 Task: Add an event  with title  Second Webinar: Introduction to Influencer Collaboration for Brand Awareness, date '2023/11/17' to 2023/11/19 & Select Event type as  Collective. Add location for the event as  456 Akrotiri Archaeological Site, Santorini, Greece and add a description: Teams will be presented with a series of problem-solving challenges that require creativity, analytical thinking, and effective communication. These challenges may include simulated scenarios, puzzles, brainteasers, or real-world business problems.Create an event link  http-secondwebinar:introductiontoinfluencercollaborationforbrandawarenesscom & Select the event color as  Light Pink. , logged in from the account softage.10@softage.netand send the event invitation to softage.3@softage.net and softage.4@softage.net
Action: Mouse moved to (826, 158)
Screenshot: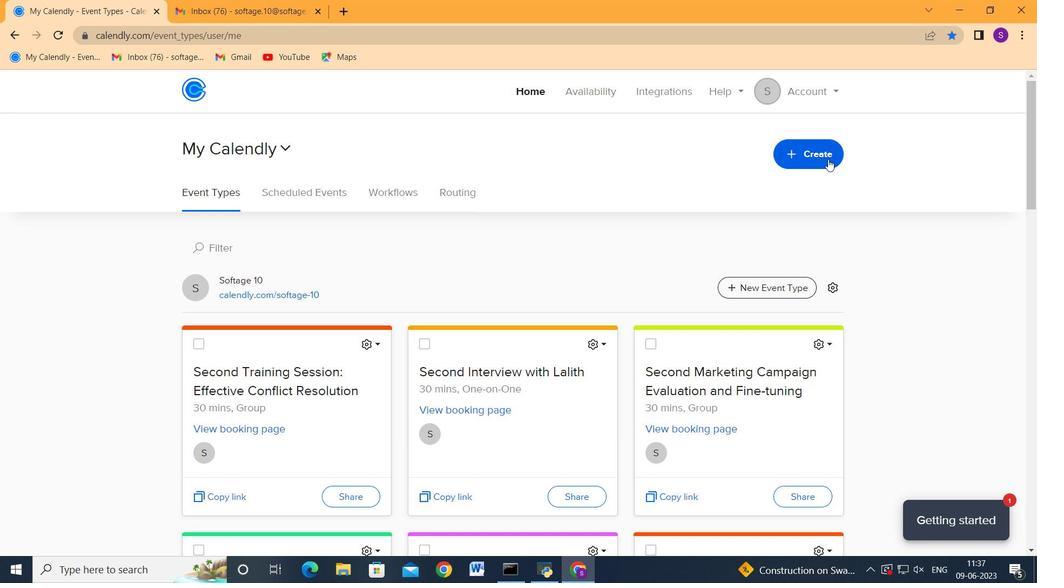 
Action: Mouse pressed left at (826, 158)
Screenshot: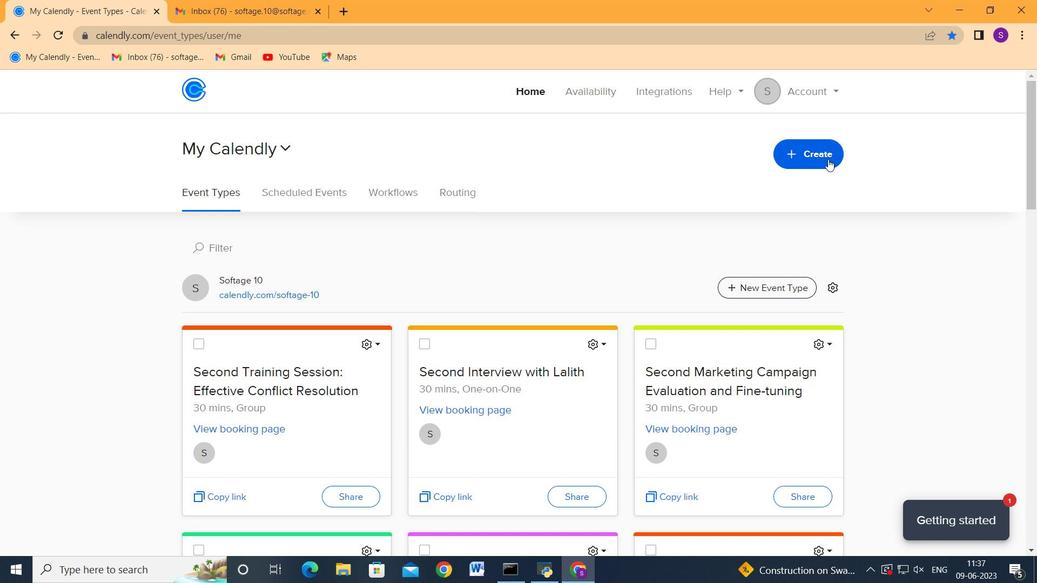 
Action: Mouse moved to (743, 199)
Screenshot: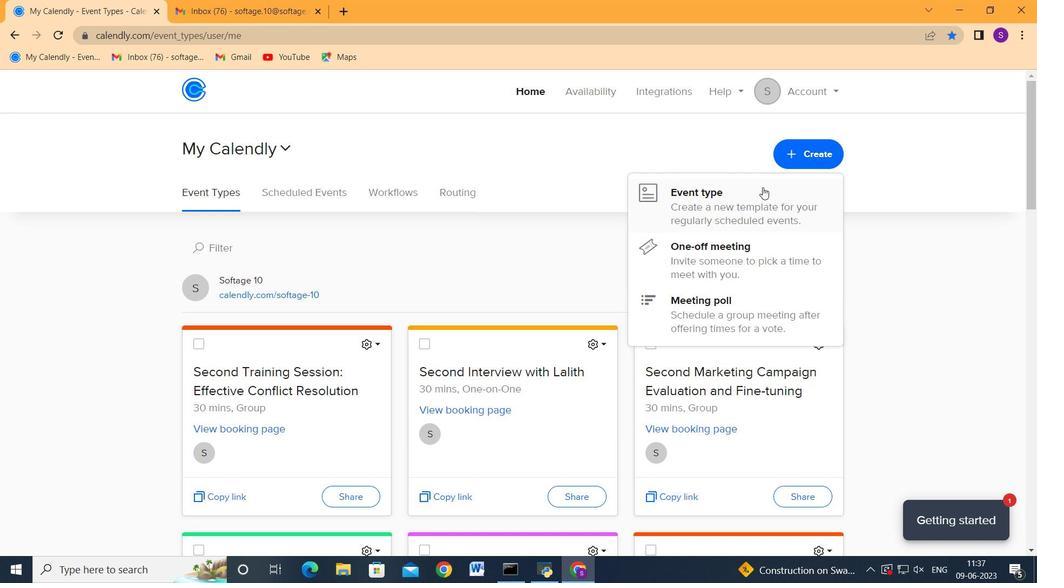 
Action: Mouse pressed left at (743, 199)
Screenshot: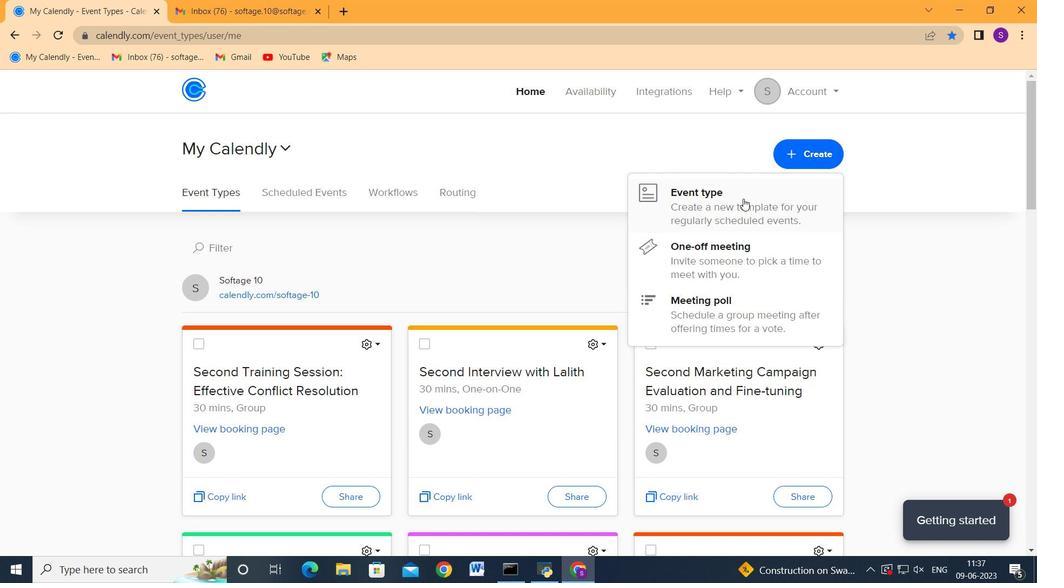 
Action: Mouse moved to (576, 255)
Screenshot: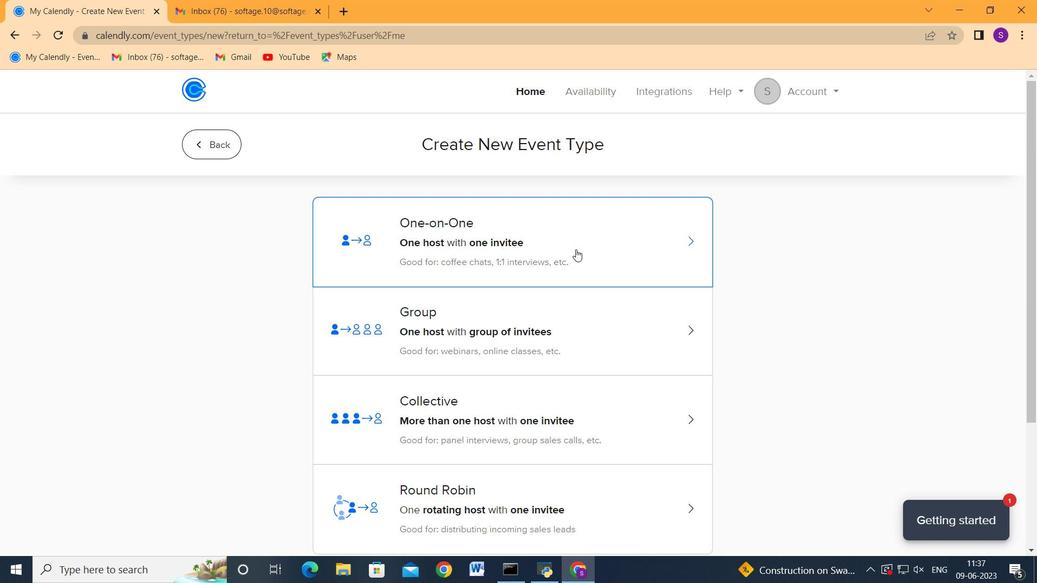 
Action: Mouse scrolled (576, 255) with delta (0, 0)
Screenshot: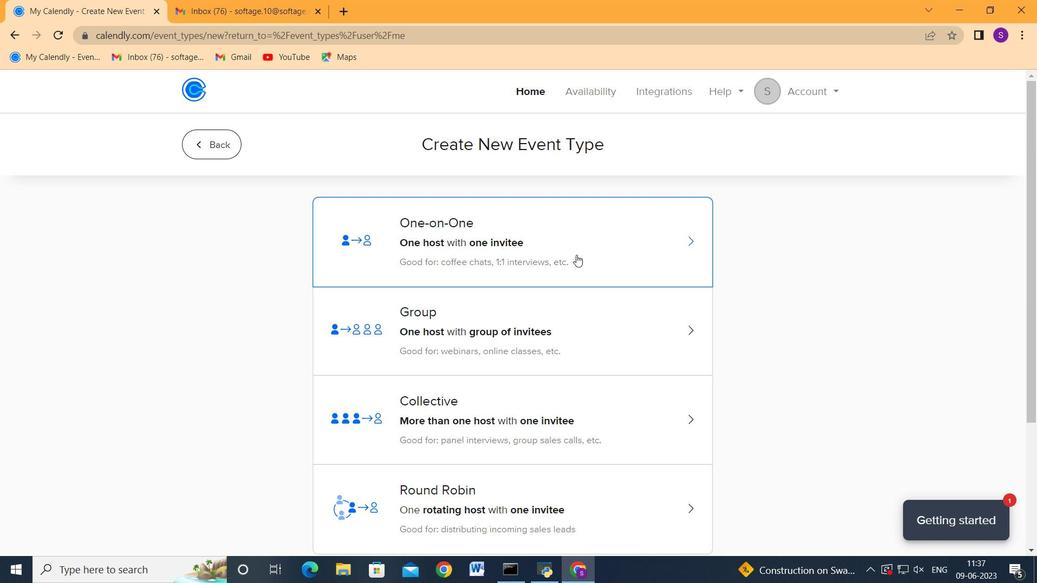 
Action: Mouse scrolled (576, 255) with delta (0, 0)
Screenshot: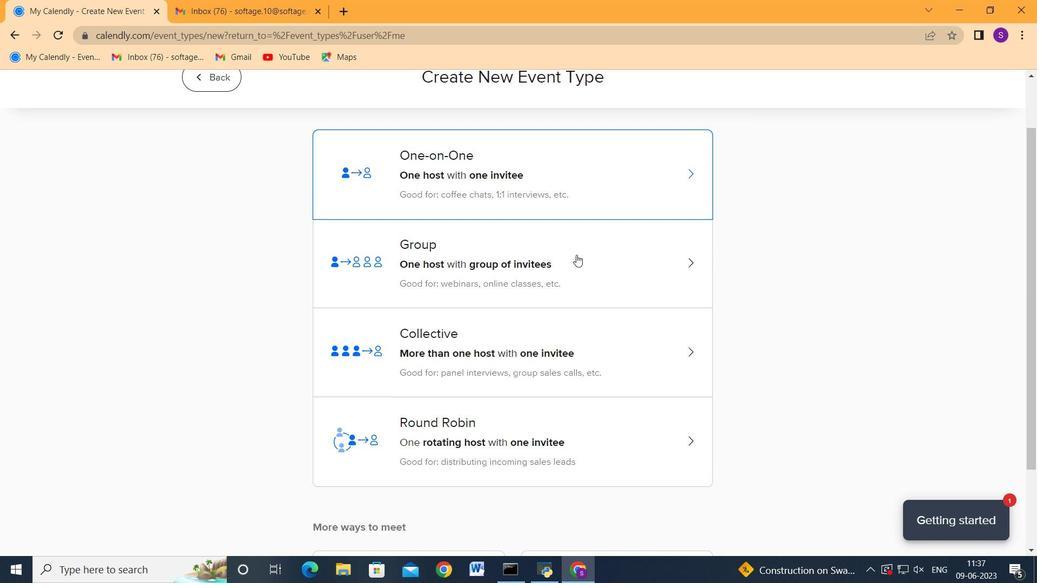 
Action: Mouse moved to (571, 257)
Screenshot: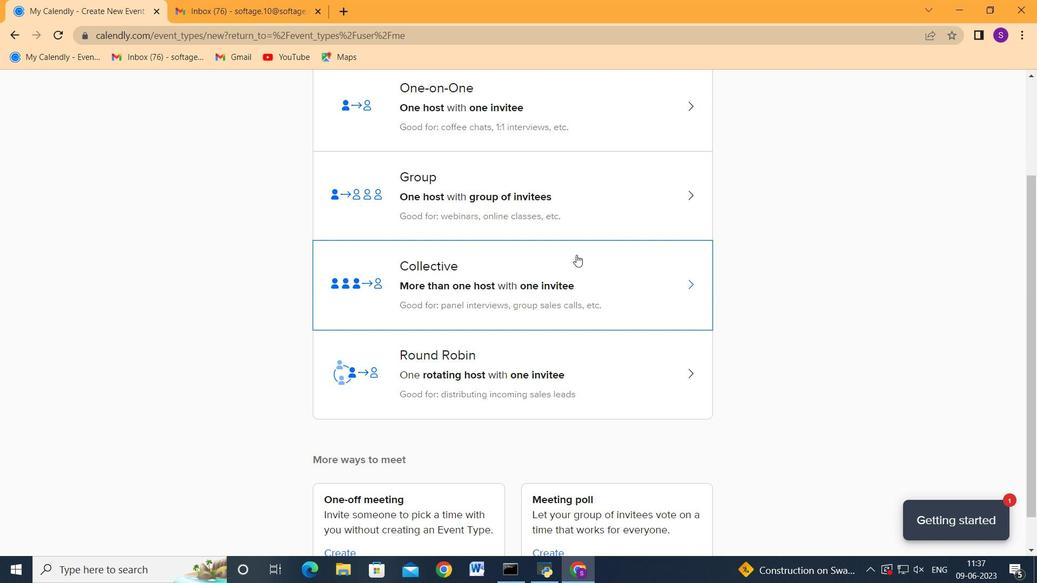 
Action: Mouse pressed left at (571, 257)
Screenshot: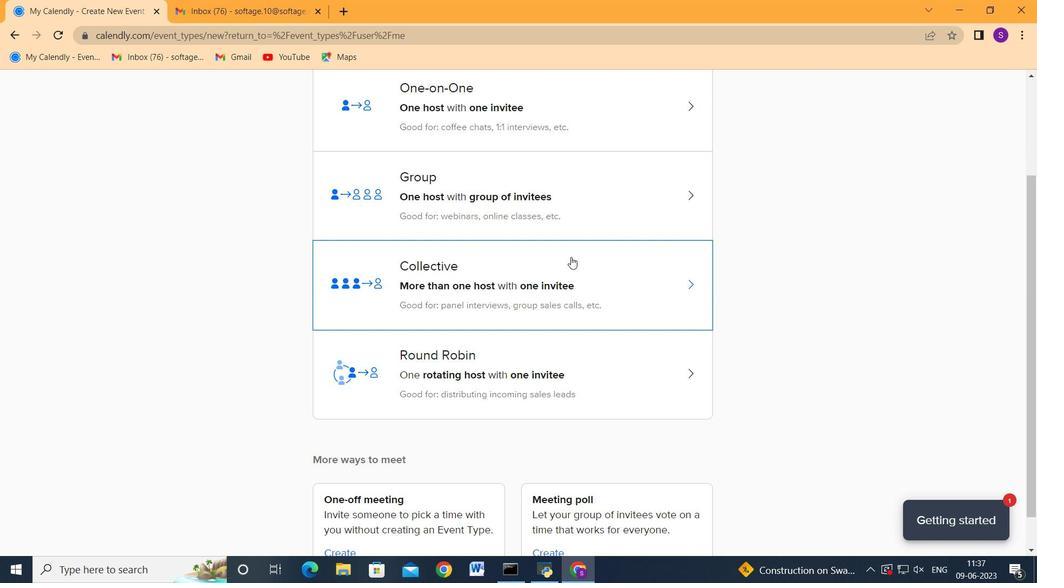
Action: Mouse moved to (664, 307)
Screenshot: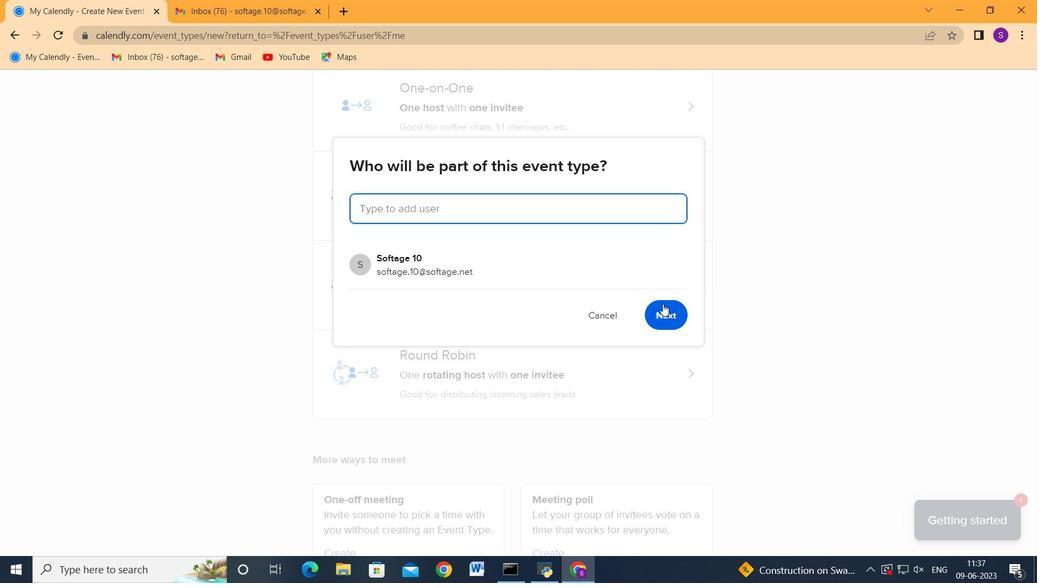 
Action: Mouse pressed left at (664, 307)
Screenshot: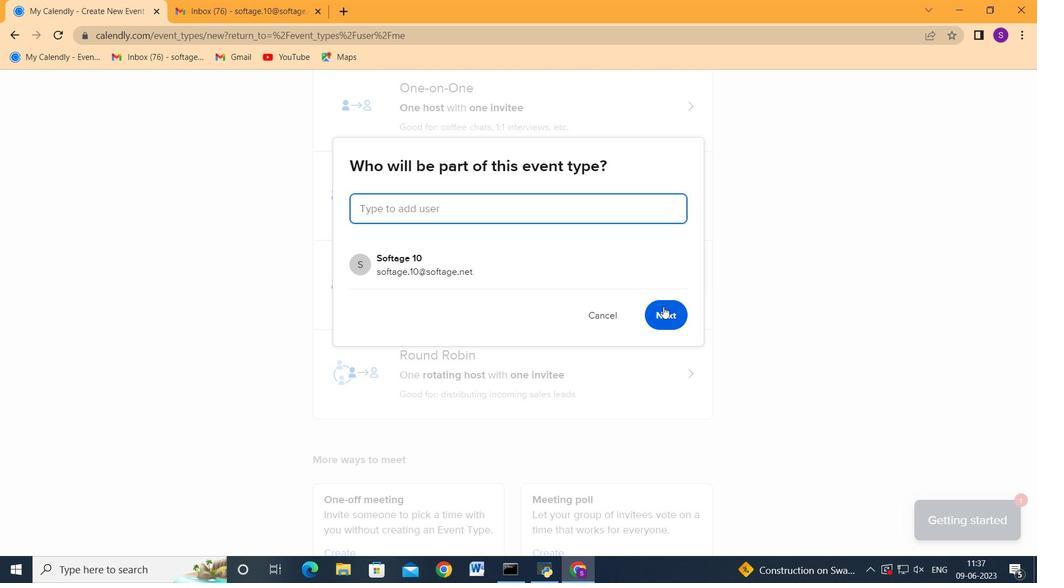 
Action: Mouse moved to (345, 333)
Screenshot: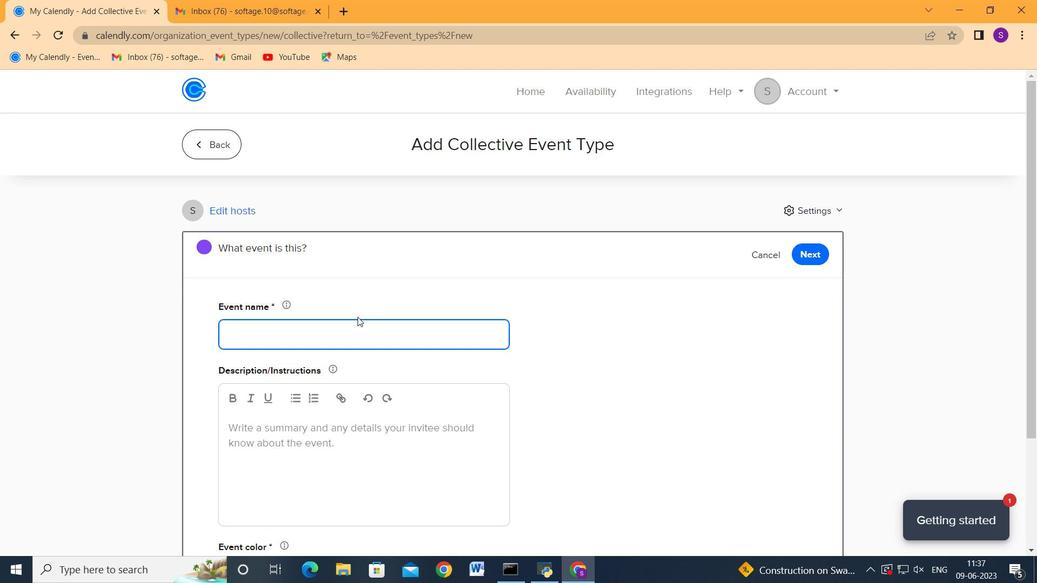 
Action: Mouse pressed left at (345, 333)
Screenshot: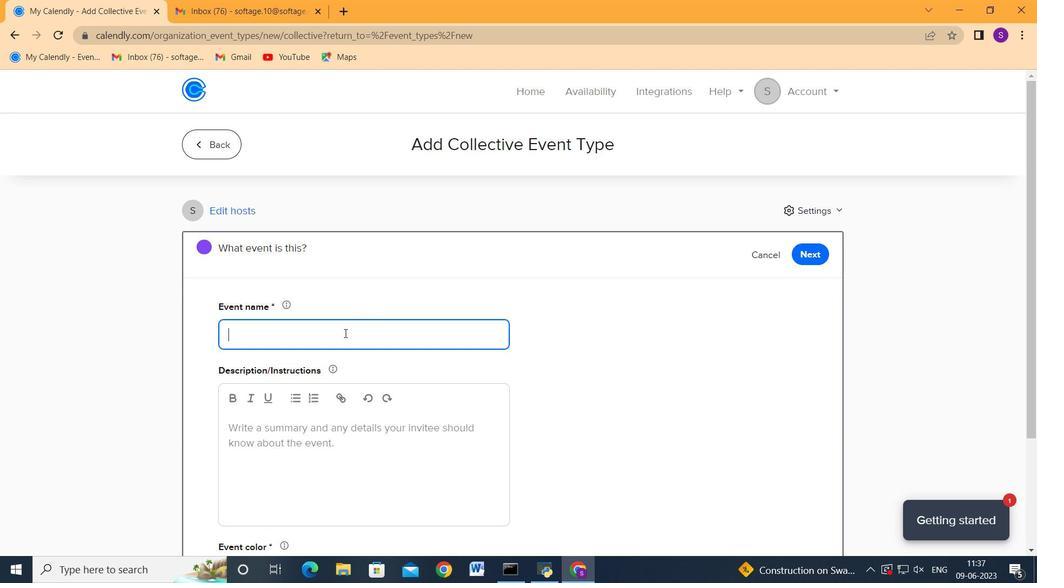 
Action: Key pressed <Key.shift_r>Second<Key.space><Key.shift>Webinar<Key.shift>:<Key.space><Key.shift>Introduction<Key.space>to<Key.space><Key.shift>Influencer<Key.space><Key.shift><Key.shift><Key.shift>Collb<Key.backspace>aboration<Key.space>fro<Key.space><Key.shift><Key.backspace><Key.backspace><Key.backspace>or<Key.space><Key.shift>BR<Key.backspace>rand<Key.space>a<Key.backspace><Key.shift_r>Awareness
Screenshot: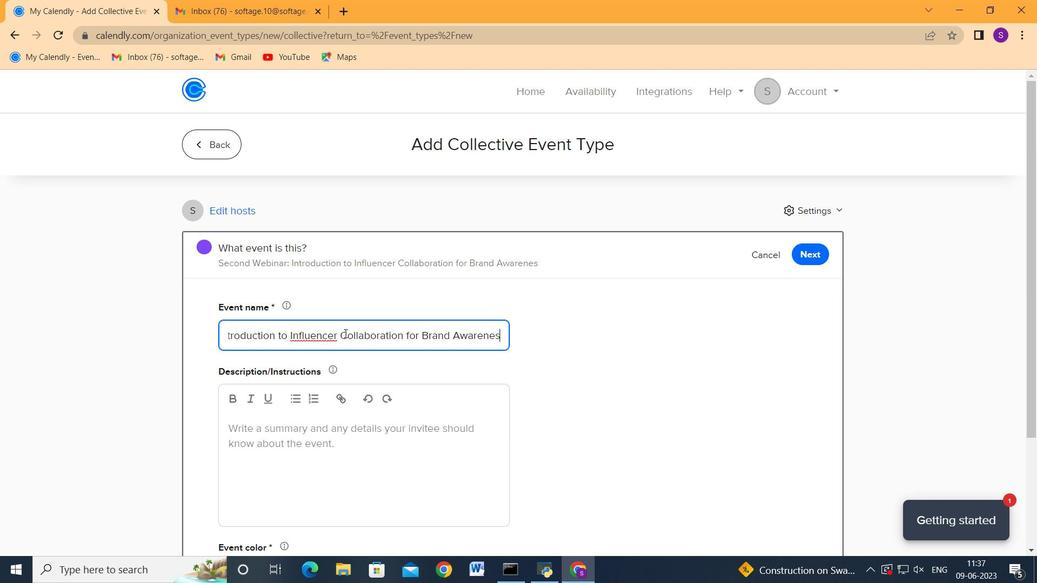 
Action: Mouse moved to (311, 435)
Screenshot: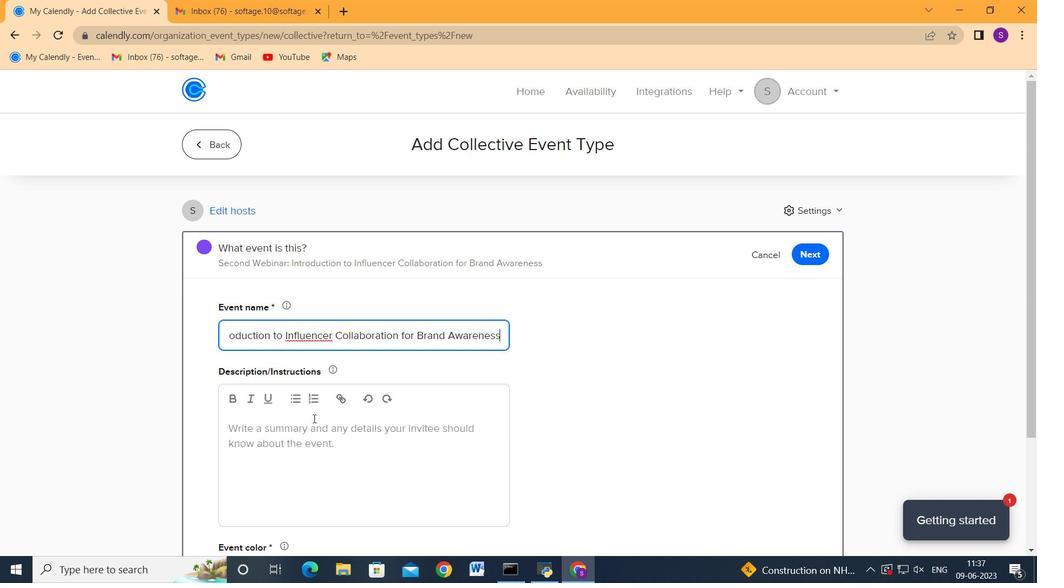 
Action: Mouse pressed left at (311, 435)
Screenshot: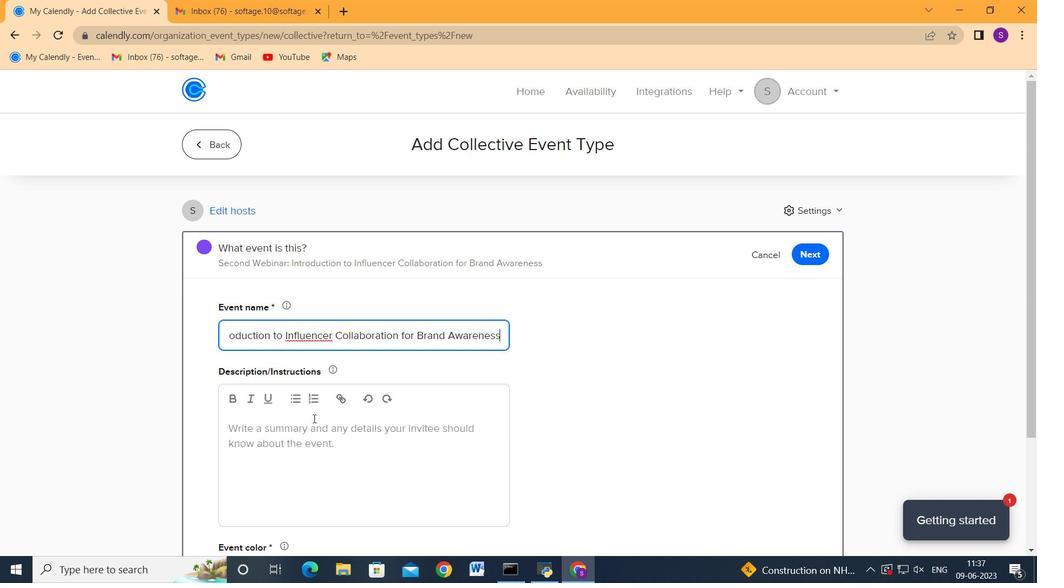 
Action: Mouse moved to (344, 425)
Screenshot: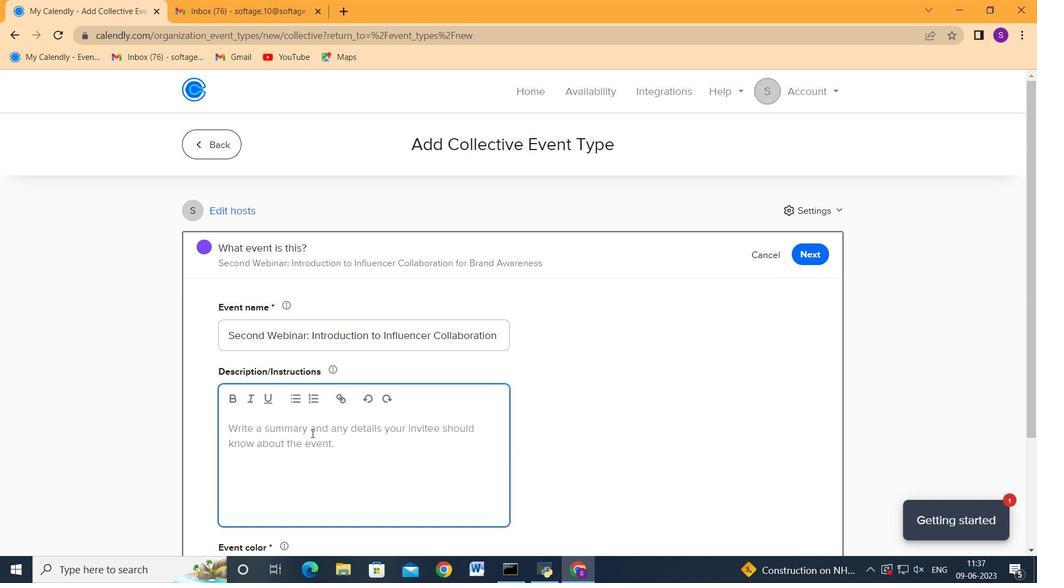 
Action: Key pressed h<Key.backspace><Key.shift_r>Teams<Key.space>will<Key.space>be<Key.space>presented<Key.space>with<Key.space>a<Key.space>series<Key.space>of<Key.space>problem-solving<Key.space>challenges<Key.space>that<Key.space>require<Key.space>creativity,<Key.space>analytical<Key.space>thinking,<Key.space>and<Key.space>effective<Key.space>communication.<Key.space><Key.shift>These<Key.space>challenges<Key.space>may<Key.space>include<Key.space>simulated<Key.space>scenarios<Key.space>,<Key.backspace><Key.backspace>,<Key.space>puzzles,<Key.space>brainteasera<Key.backspace>s<Key.space><Key.backspace>,<Key.space>or<Key.space>real-world<Key.space>business<Key.space>problems.
Screenshot: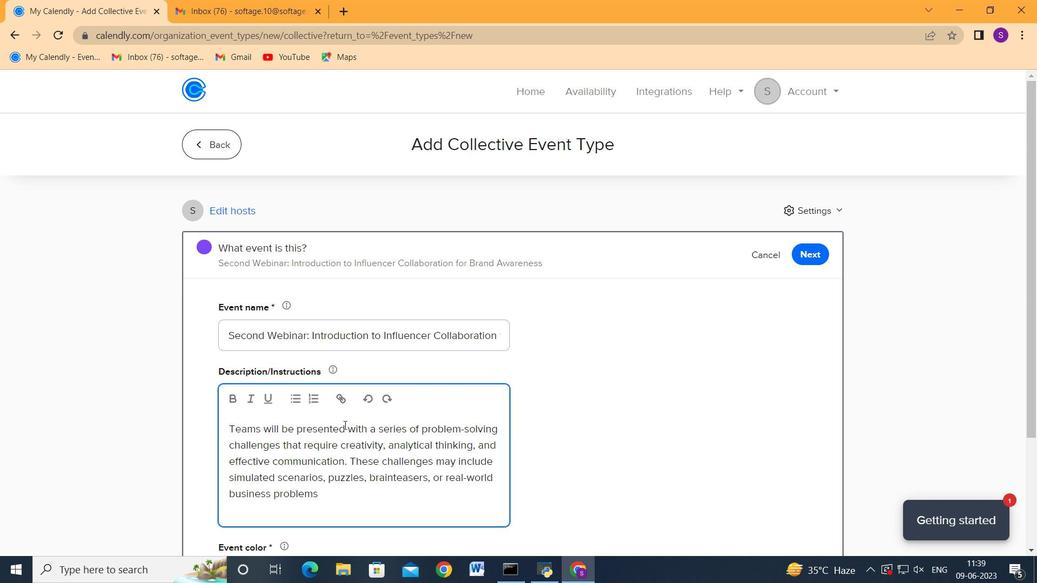 
Action: Mouse scrolled (344, 425) with delta (0, 0)
Screenshot: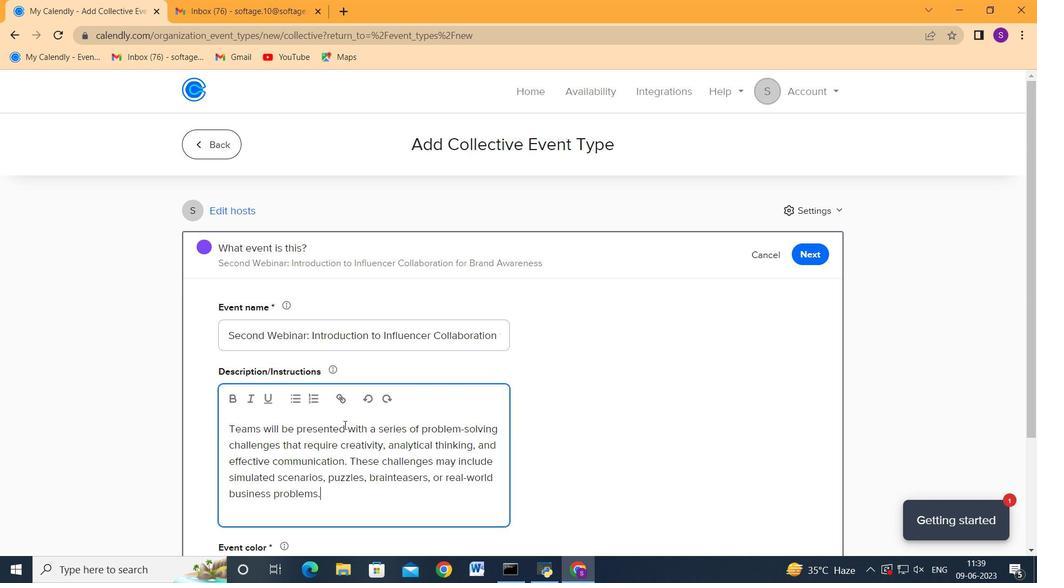 
Action: Mouse scrolled (344, 425) with delta (0, 0)
Screenshot: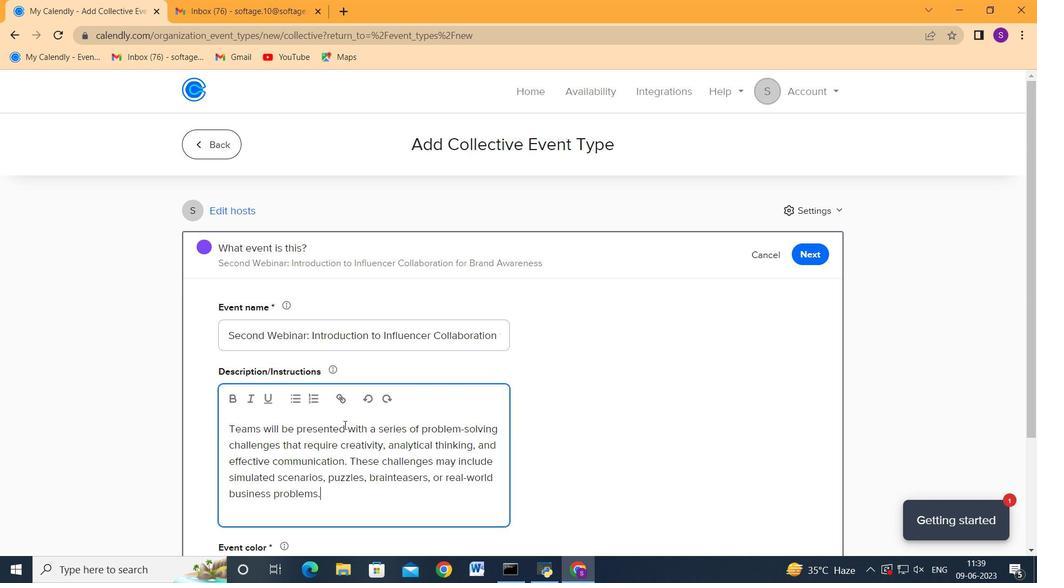 
Action: Mouse scrolled (344, 425) with delta (0, 0)
Screenshot: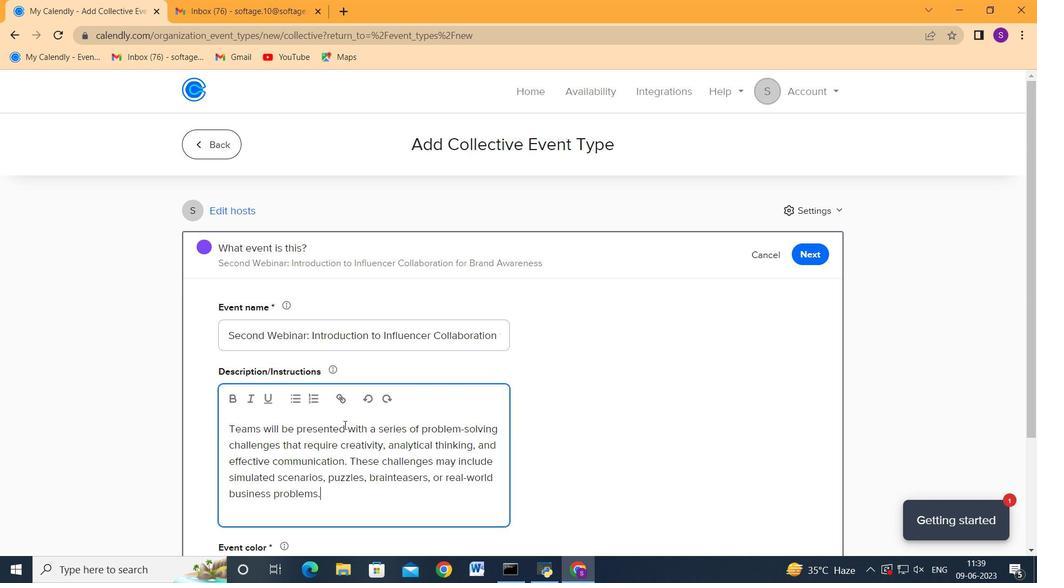 
Action: Mouse scrolled (344, 425) with delta (0, 0)
Screenshot: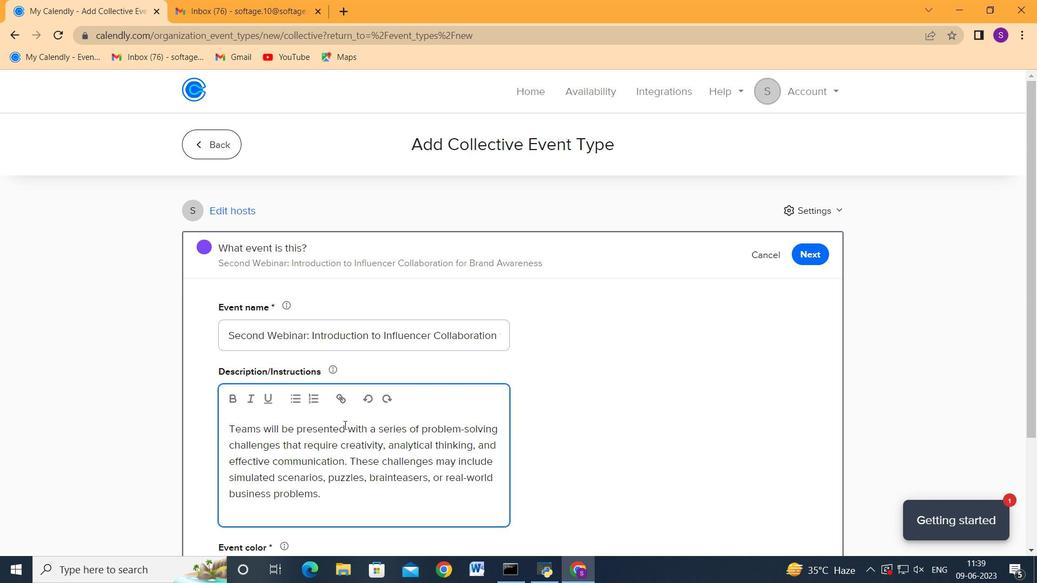 
Action: Mouse moved to (286, 429)
Screenshot: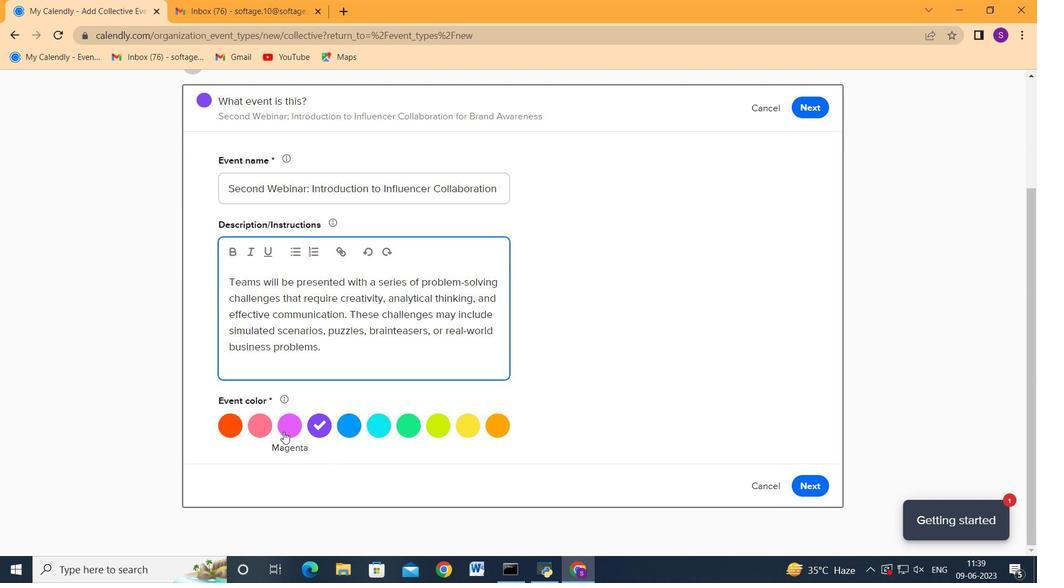 
Action: Mouse pressed left at (286, 429)
Screenshot: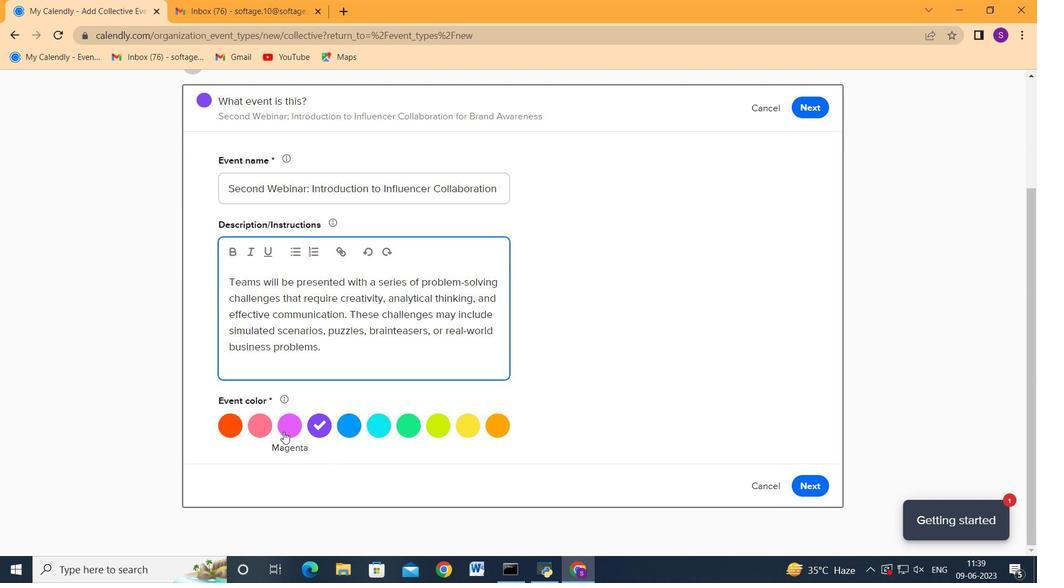 
Action: Mouse moved to (267, 426)
Screenshot: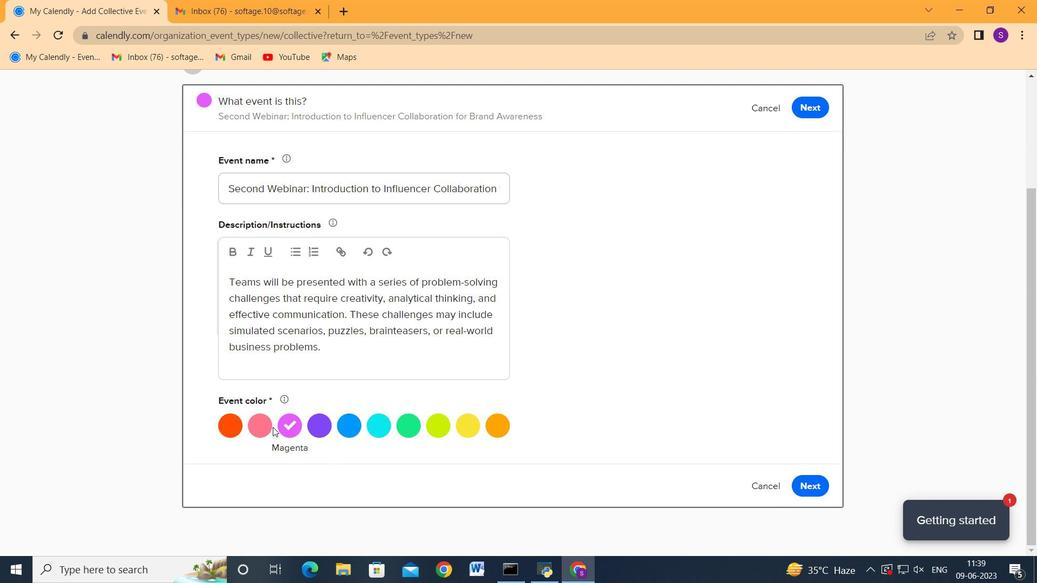 
Action: Mouse pressed left at (267, 426)
Screenshot: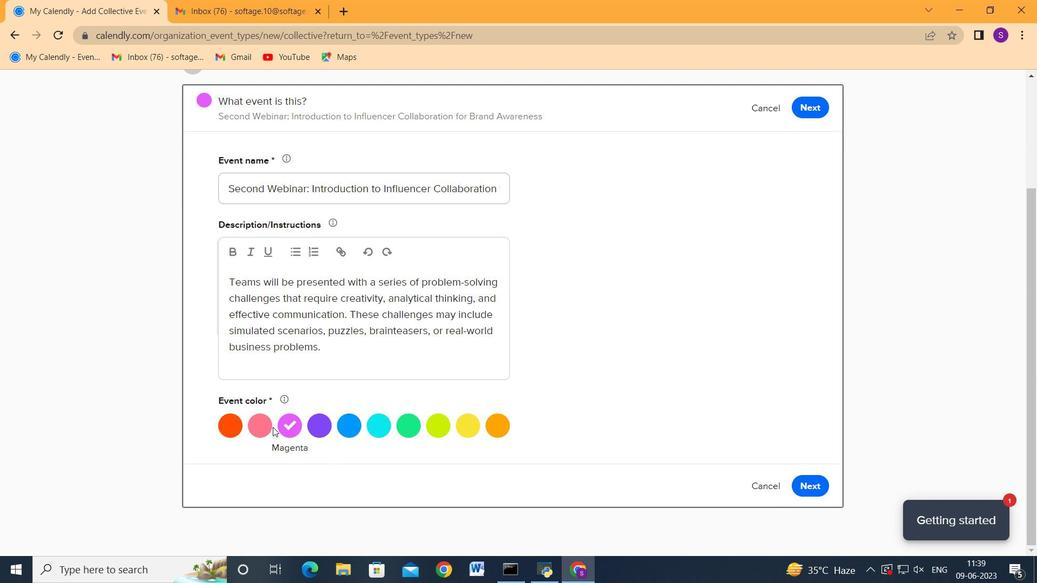 
Action: Mouse moved to (804, 481)
Screenshot: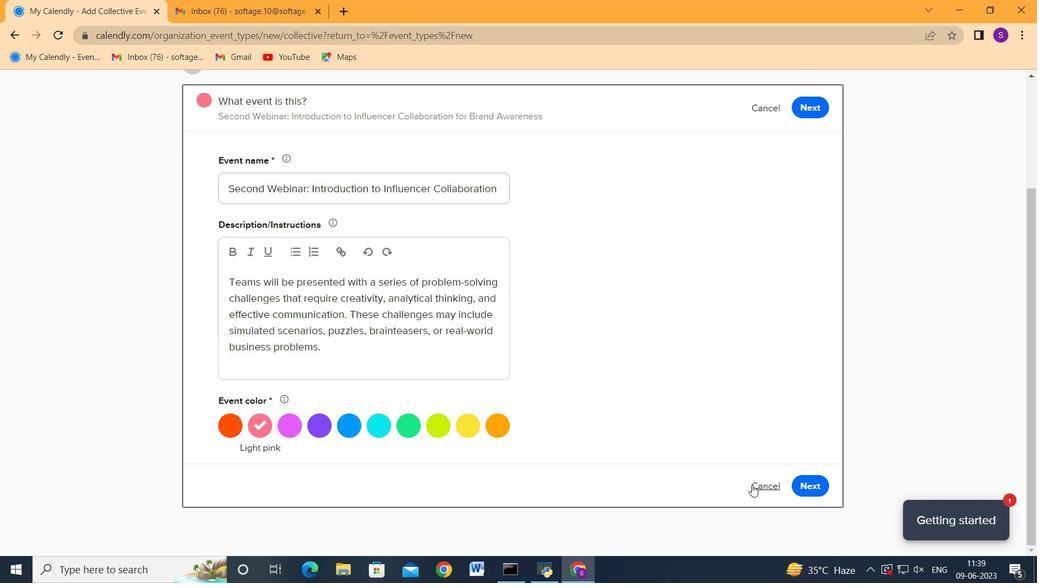 
Action: Mouse pressed left at (804, 481)
Screenshot: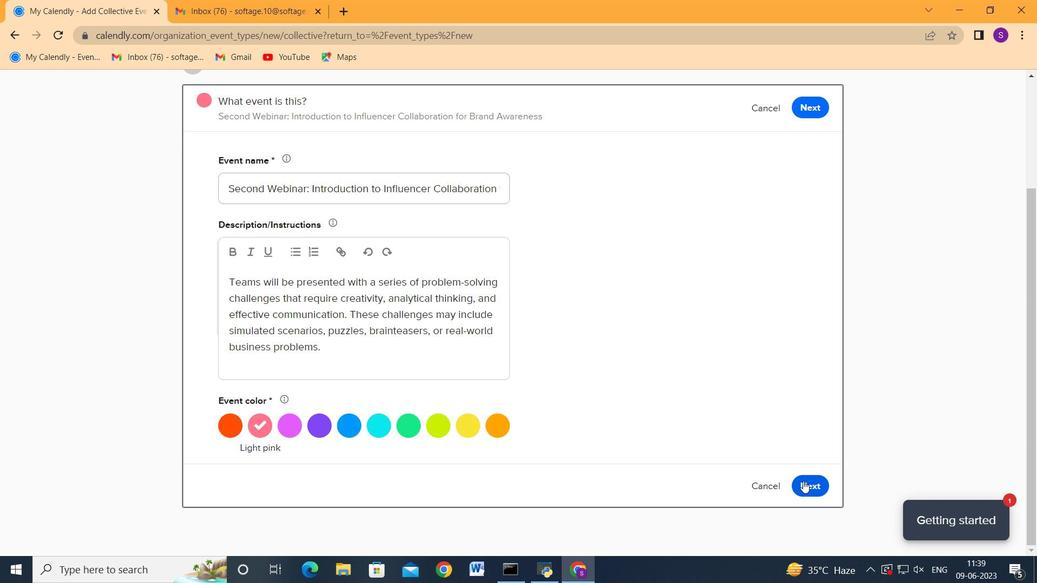 
Action: Mouse moved to (439, 189)
Screenshot: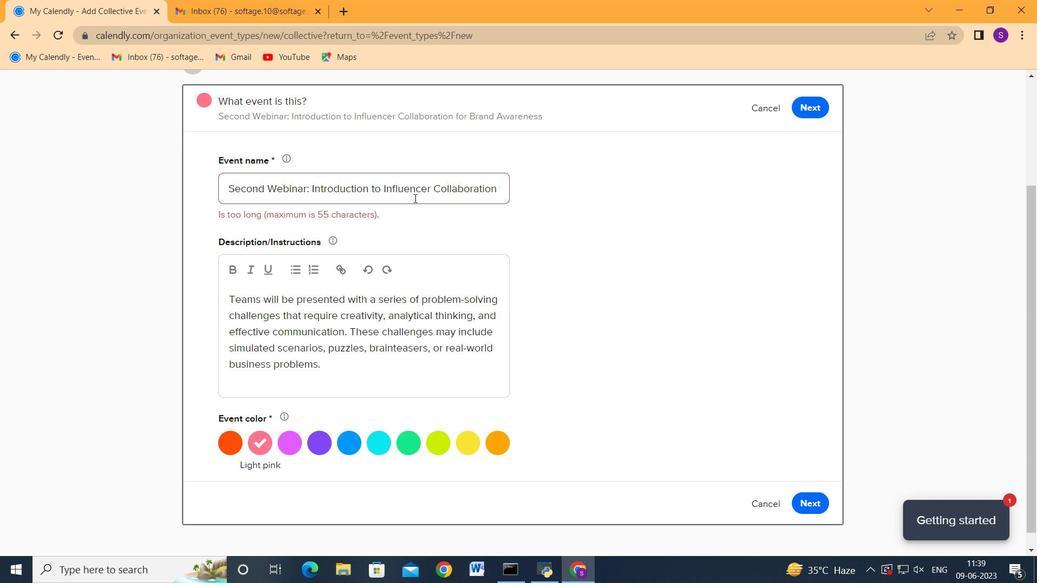 
Action: Mouse pressed left at (439, 189)
Screenshot: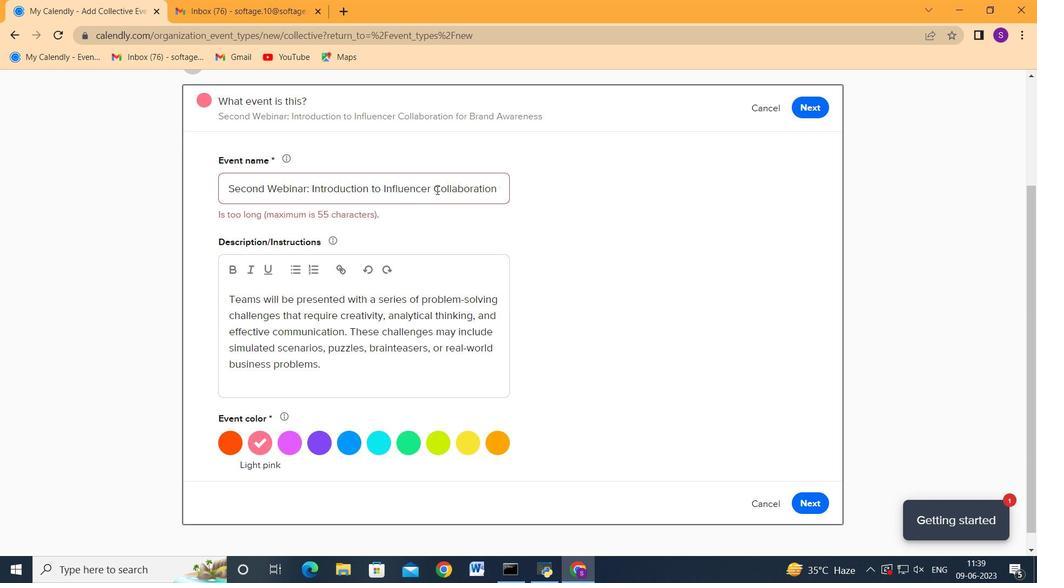 
Action: Key pressed <Key.shift>
Screenshot: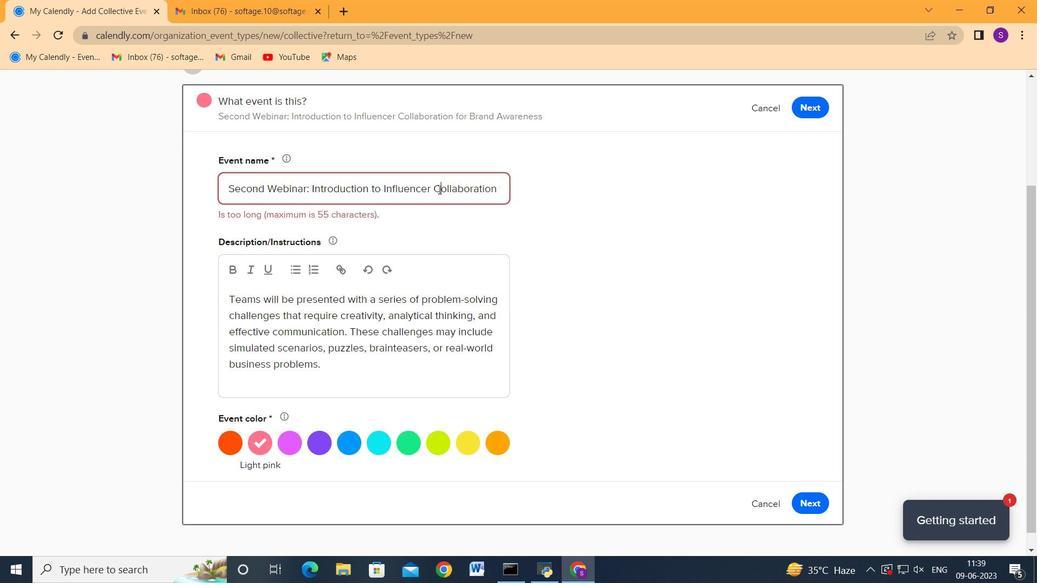 
Action: Mouse scrolled (439, 189) with delta (0, 0)
Screenshot: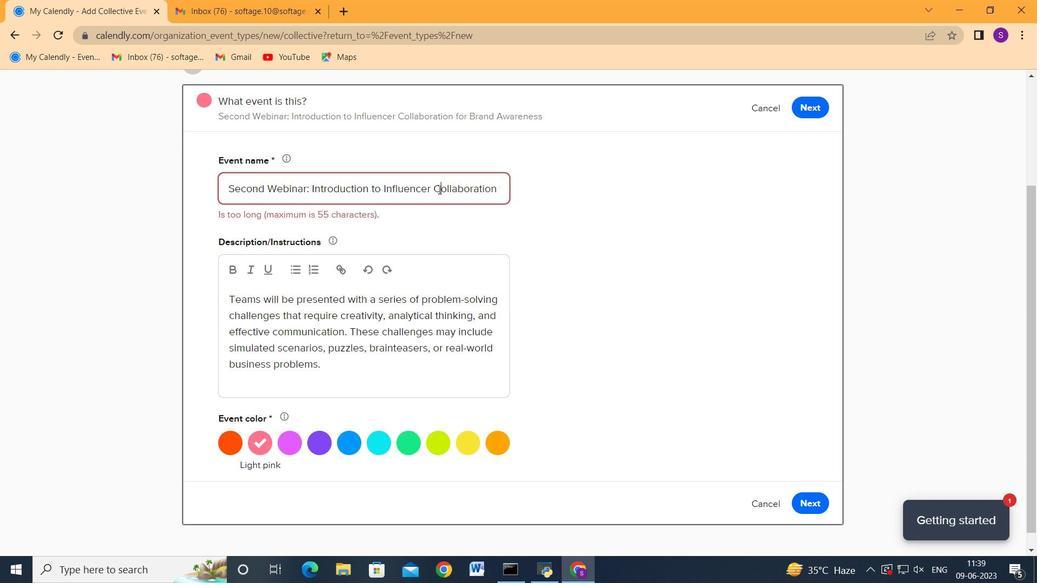 
Action: Mouse scrolled (439, 189) with delta (0, 0)
Screenshot: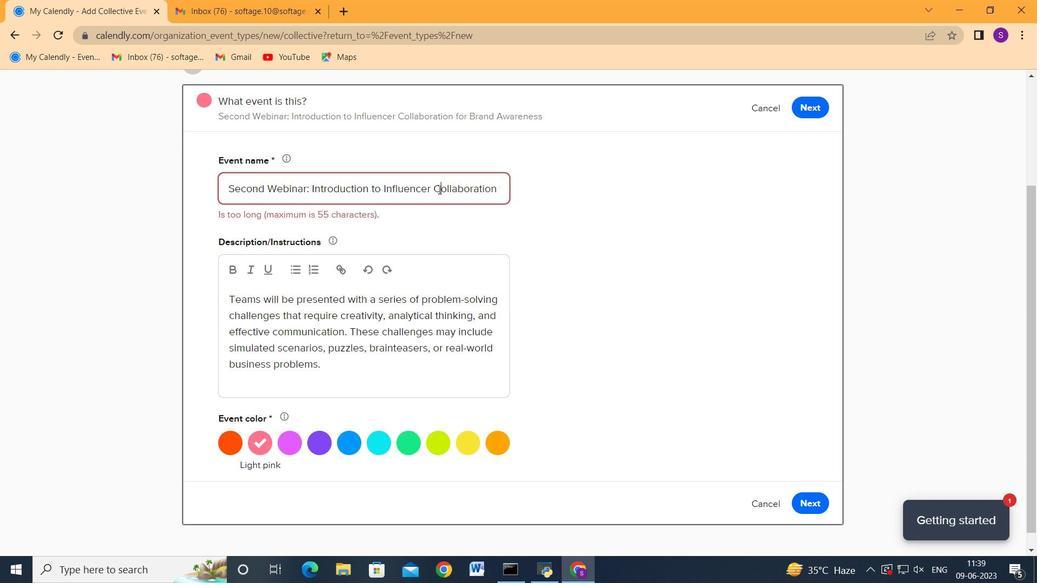 
Action: Mouse scrolled (439, 189) with delta (0, 0)
Screenshot: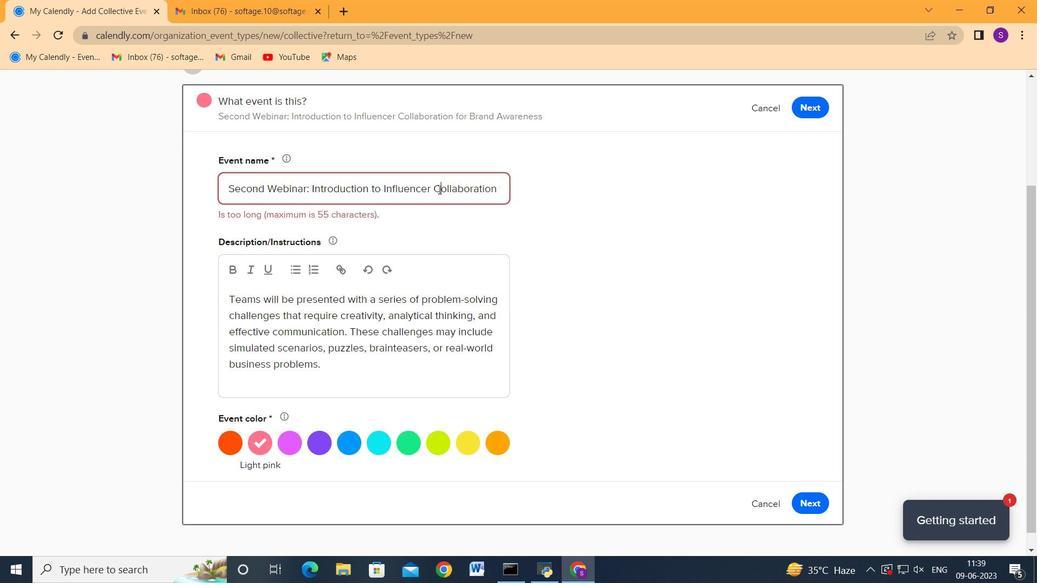 
Action: Mouse scrolled (439, 189) with delta (0, 0)
Screenshot: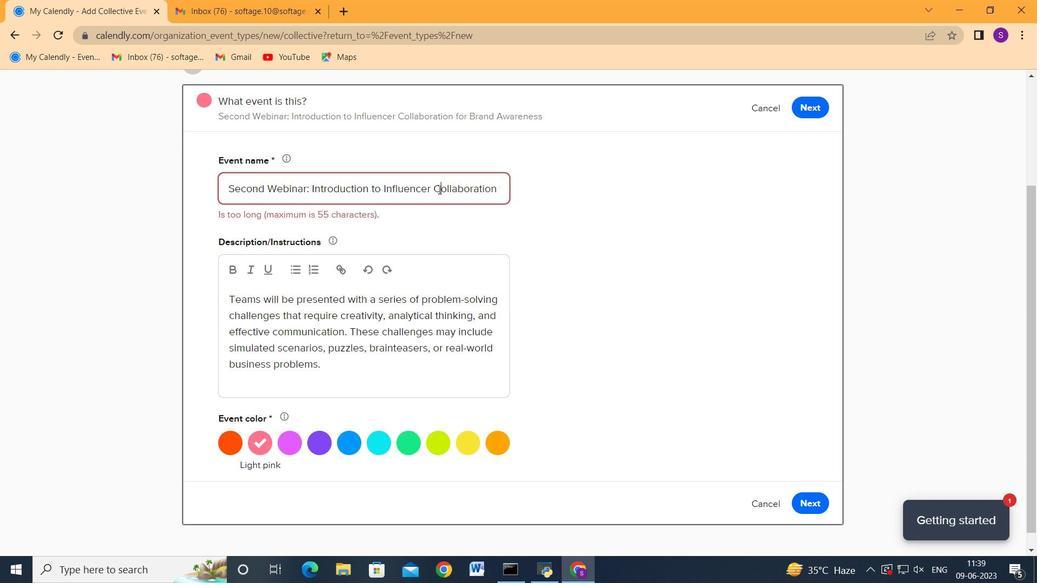 
Action: Mouse scrolled (439, 189) with delta (0, 0)
Screenshot: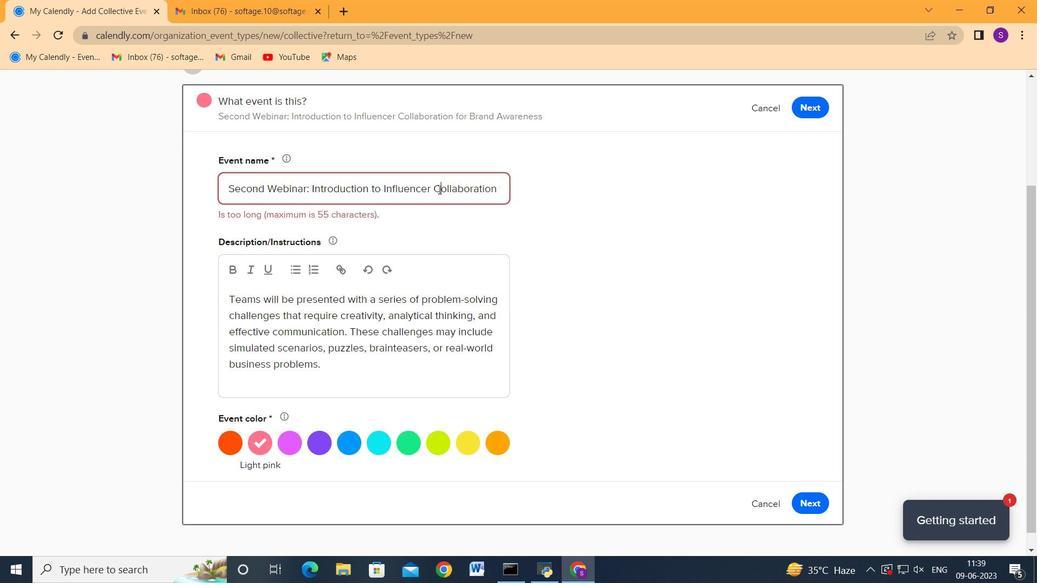 
Action: Mouse scrolled (439, 189) with delta (0, 0)
Screenshot: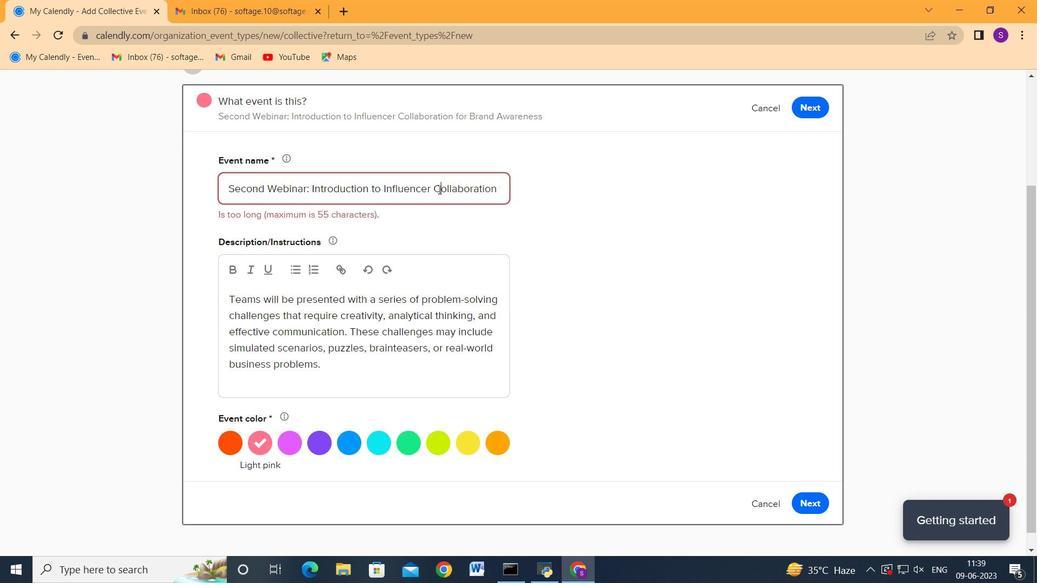 
Action: Mouse scrolled (439, 189) with delta (0, 0)
Screenshot: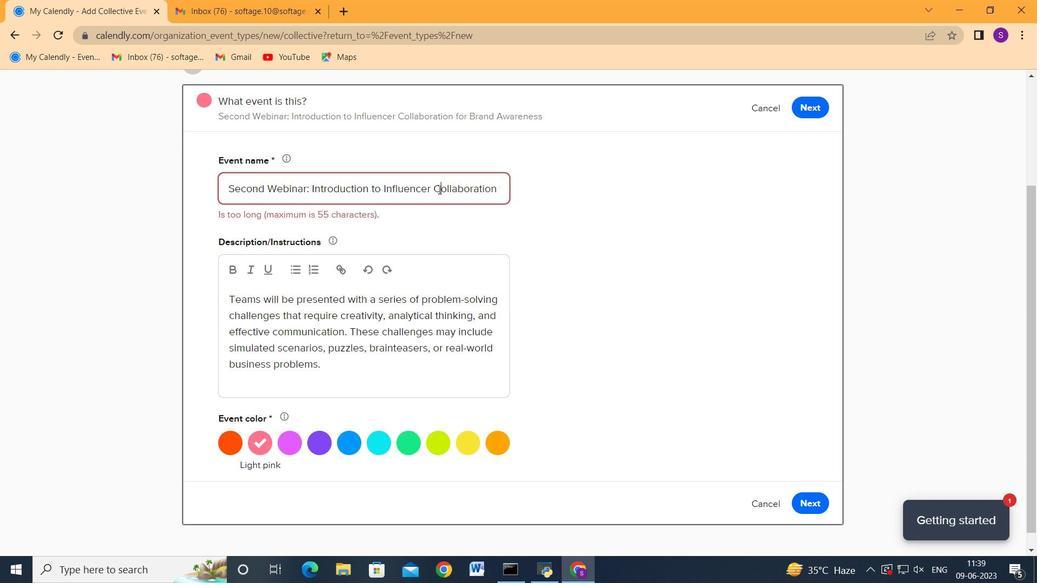 
Action: Mouse scrolled (439, 189) with delta (0, 0)
Screenshot: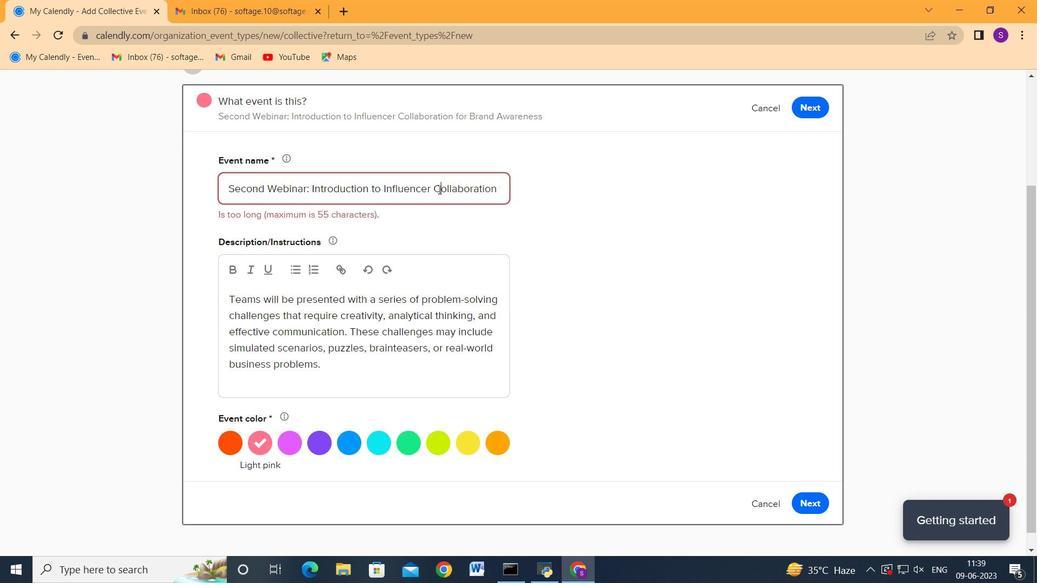 
Action: Mouse scrolled (439, 189) with delta (0, 0)
Screenshot: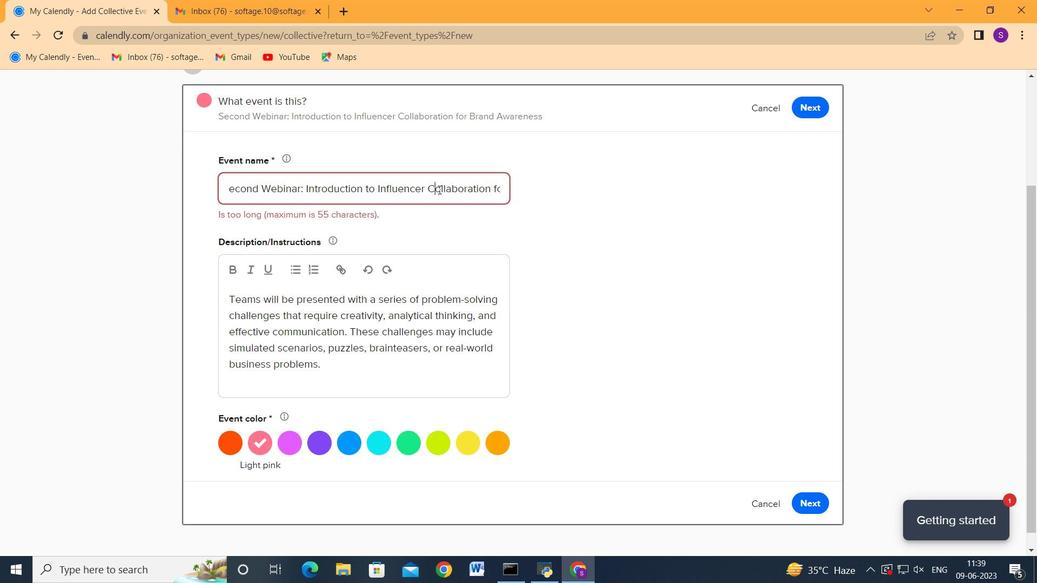 
Action: Key pressed <Key.shift><Key.shift><Key.shift><Key.shift><Key.shift><Key.shift><Key.shift><Key.shift><Key.shift>
Screenshot: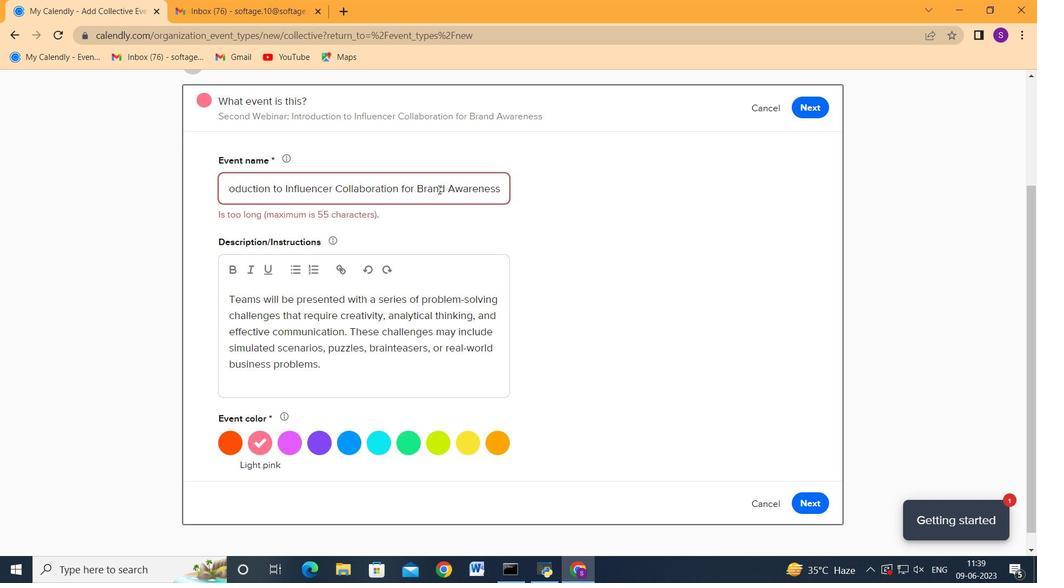 
Action: Mouse scrolled (439, 189) with delta (0, 0)
Screenshot: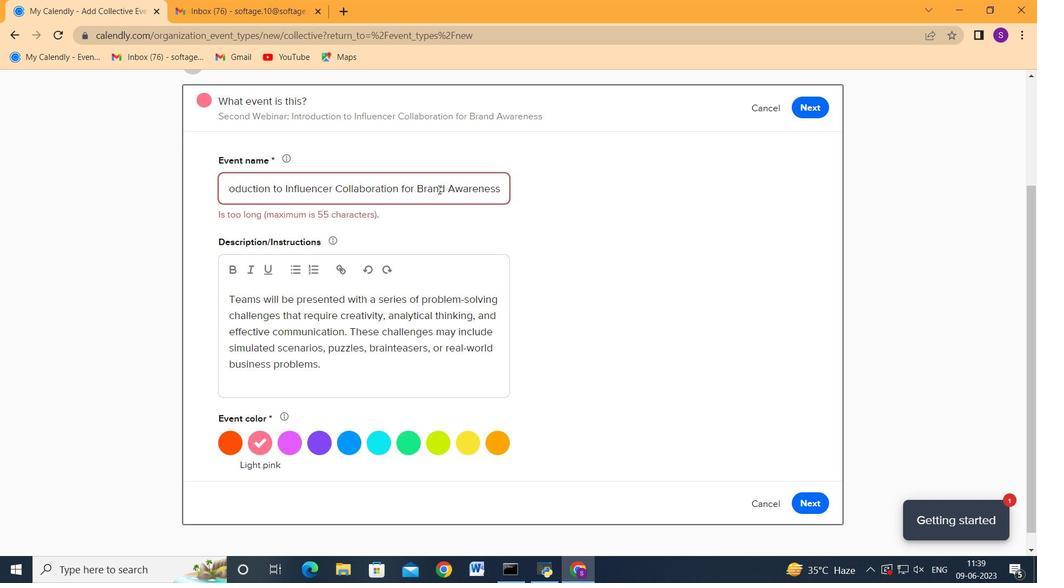 
Action: Key pressed <Key.shift>
Screenshot: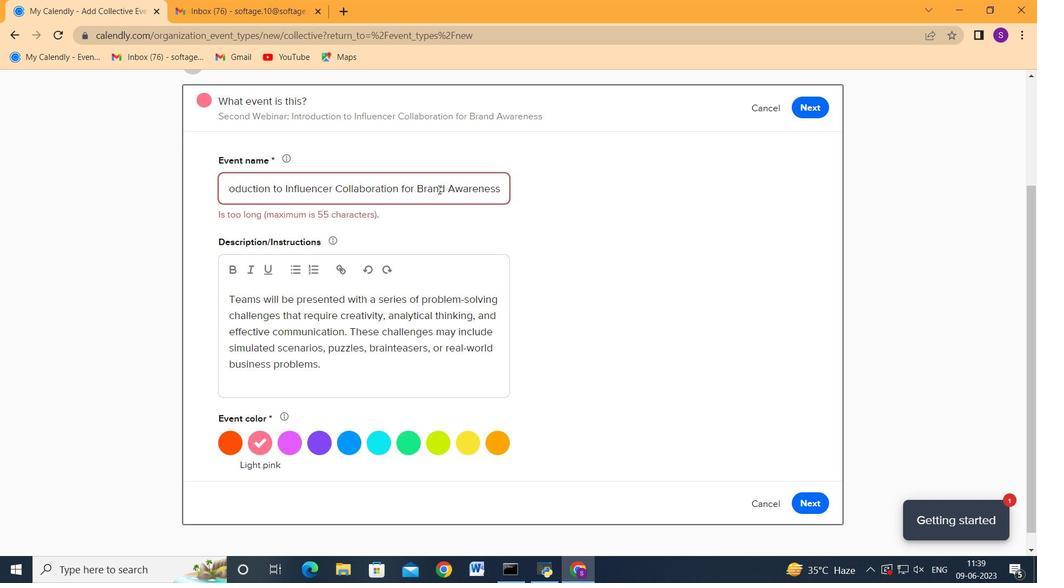 
Action: Mouse scrolled (439, 189) with delta (0, 0)
Screenshot: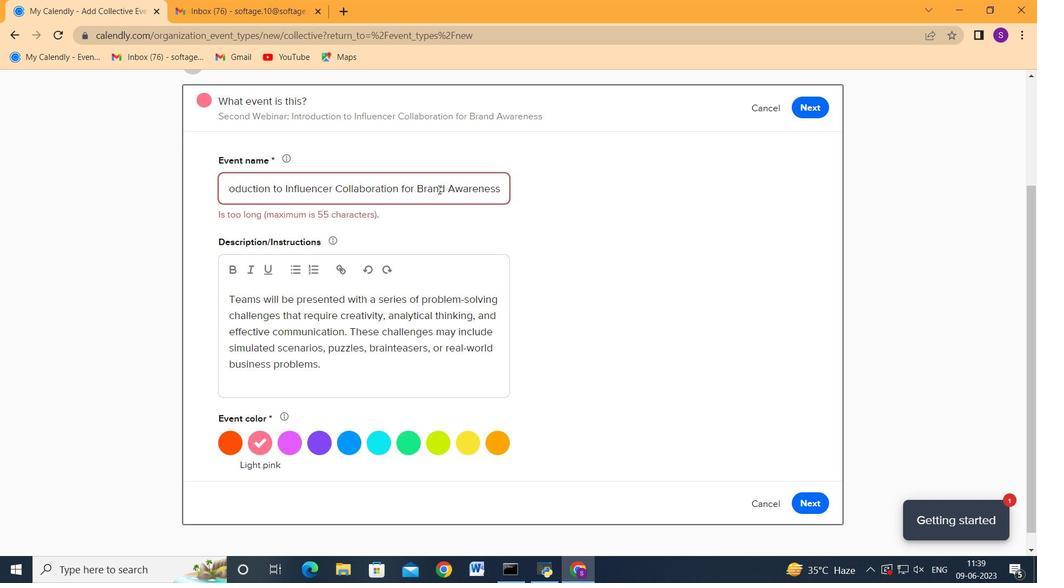 
Action: Mouse scrolled (439, 189) with delta (0, 0)
Screenshot: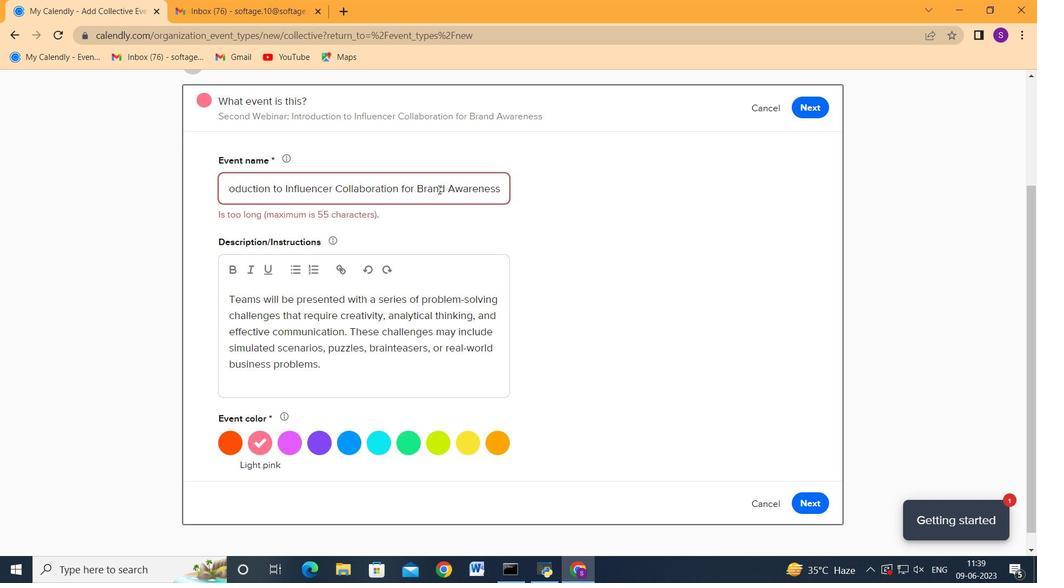 
Action: Mouse scrolled (439, 189) with delta (0, 0)
Screenshot: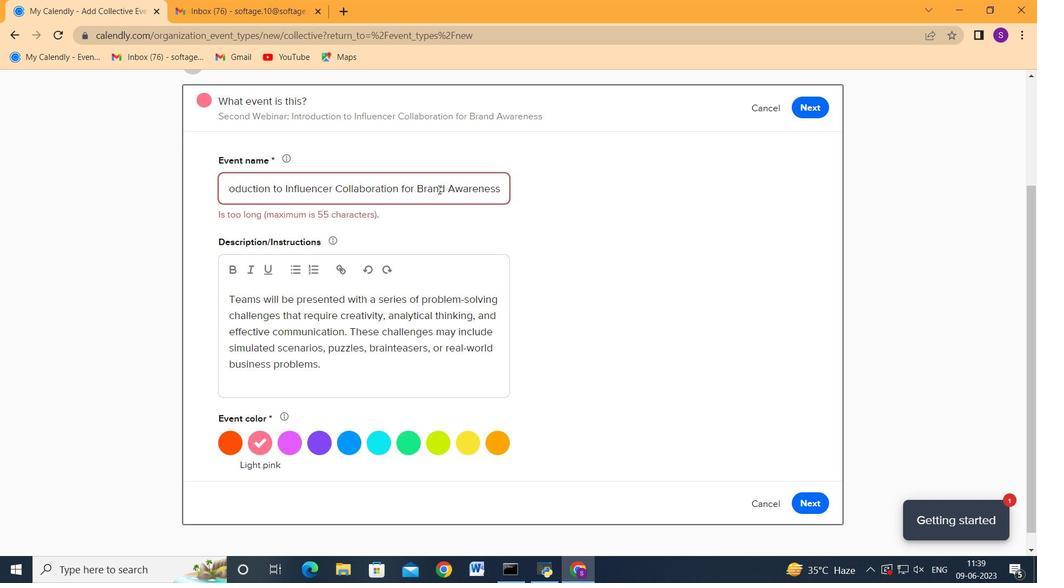 
Action: Key pressed <Key.shift>
Screenshot: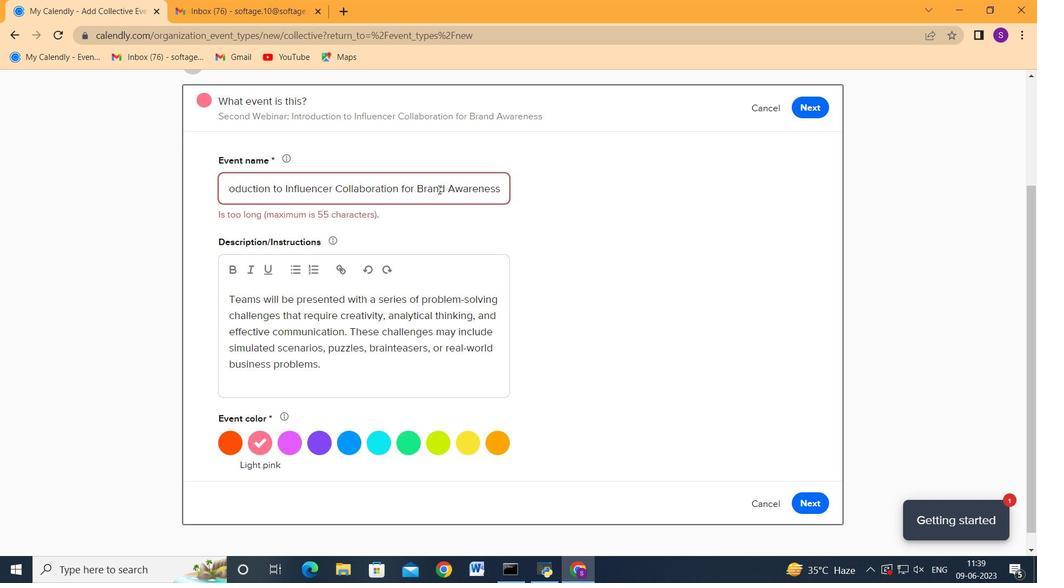 
Action: Mouse scrolled (439, 189) with delta (0, 0)
Screenshot: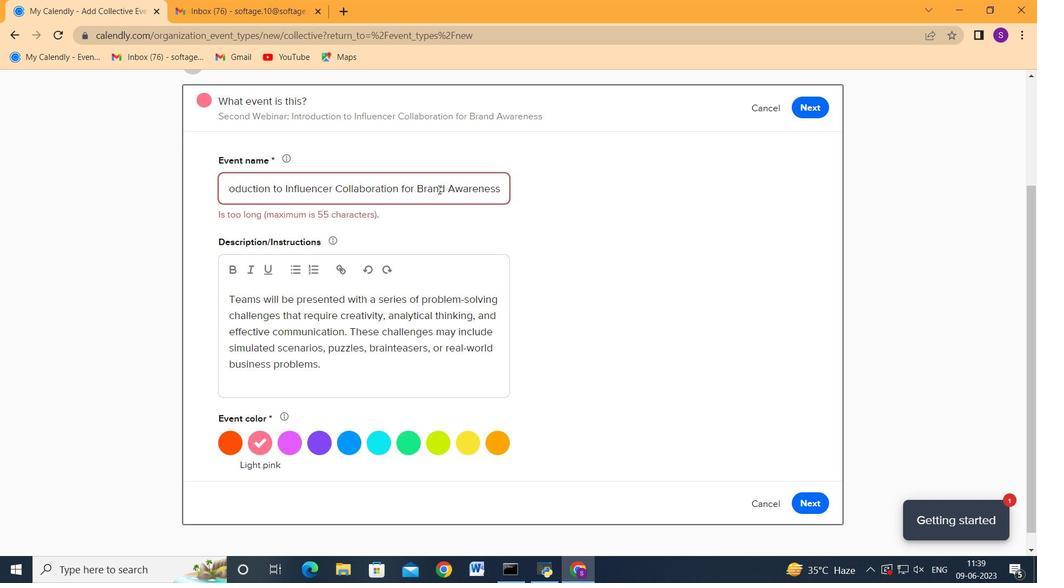 
Action: Mouse scrolled (439, 189) with delta (0, 0)
Screenshot: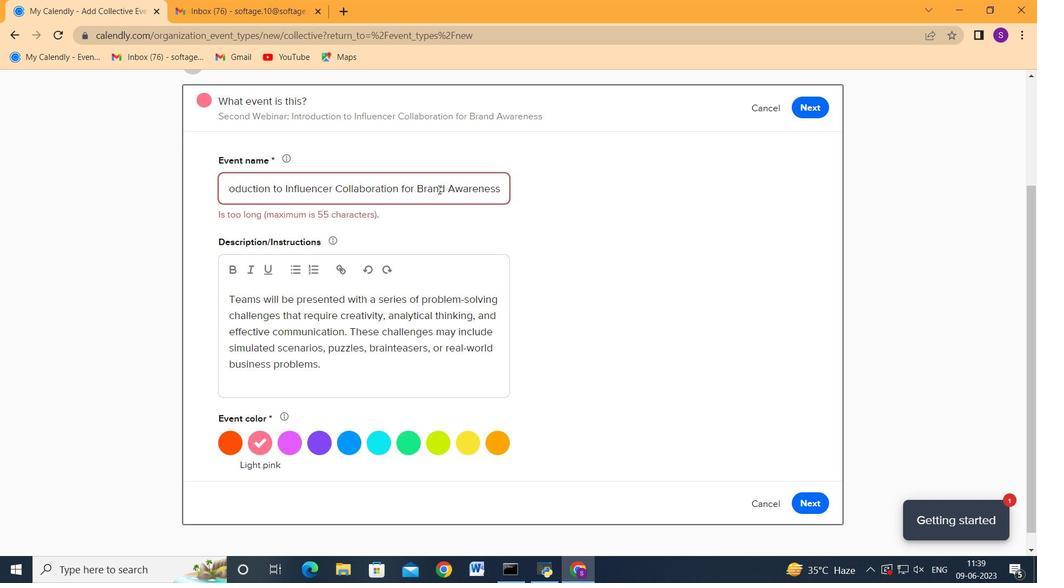 
Action: Key pressed <Key.shift>
Screenshot: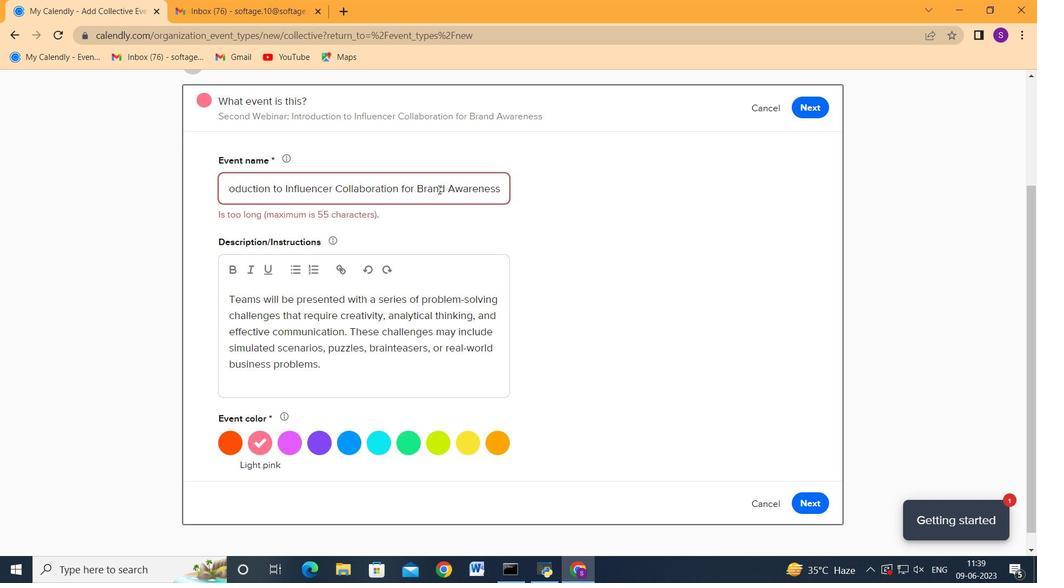 
Action: Mouse scrolled (439, 189) with delta (0, 0)
Screenshot: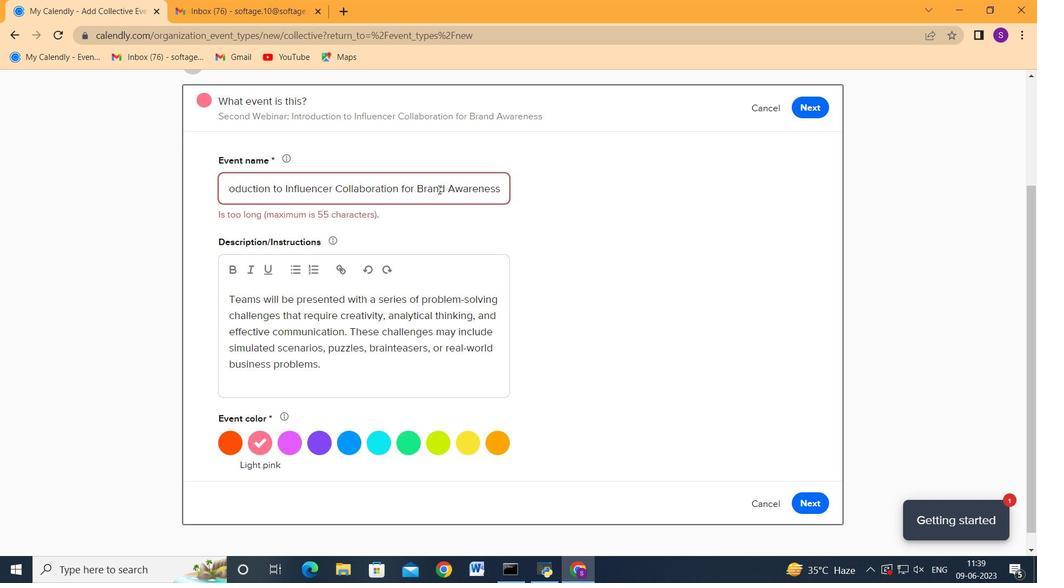 
Action: Key pressed <Key.shift><Key.shift><Key.shift><Key.shift><Key.shift><Key.shift><Key.shift>
Screenshot: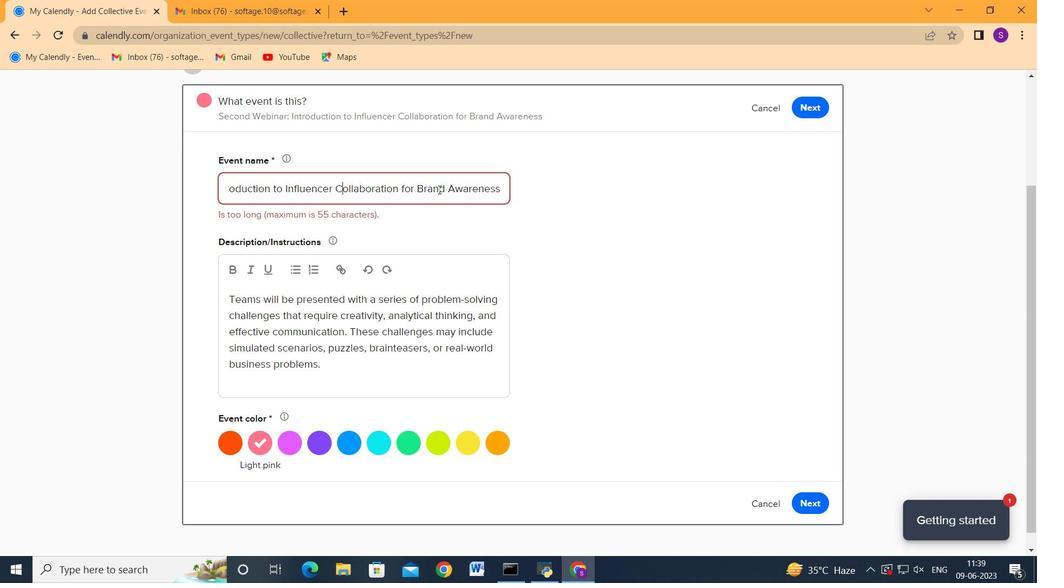 
Action: Mouse moved to (444, 194)
Screenshot: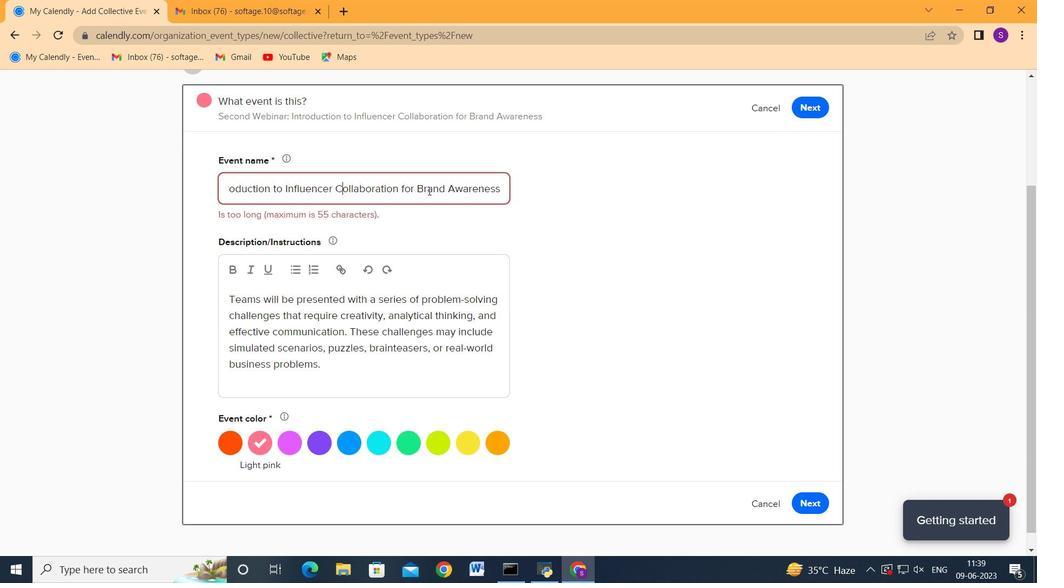 
Action: Mouse pressed left at (444, 194)
Screenshot: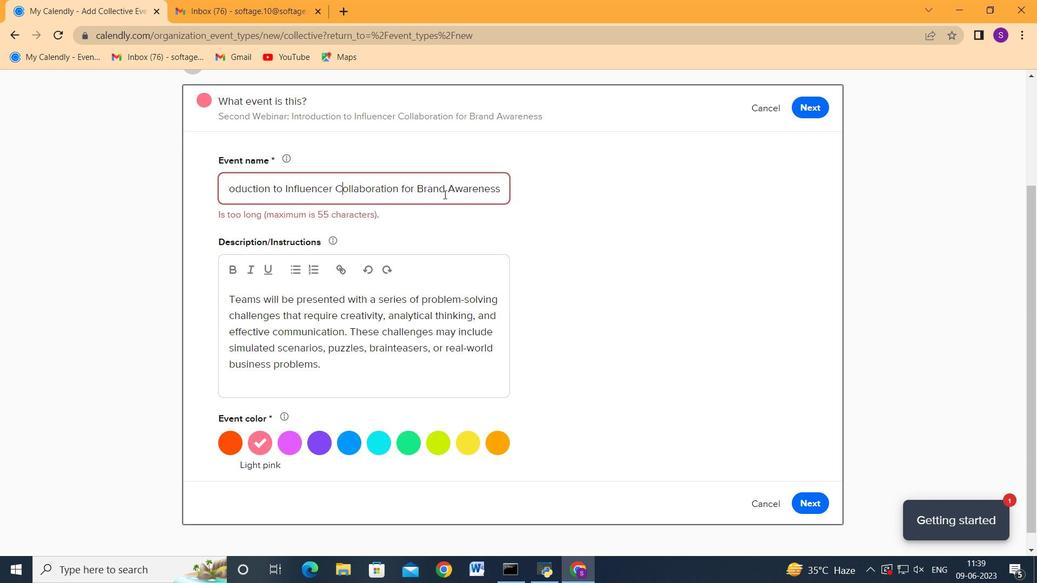 
Action: Mouse moved to (539, 190)
Screenshot: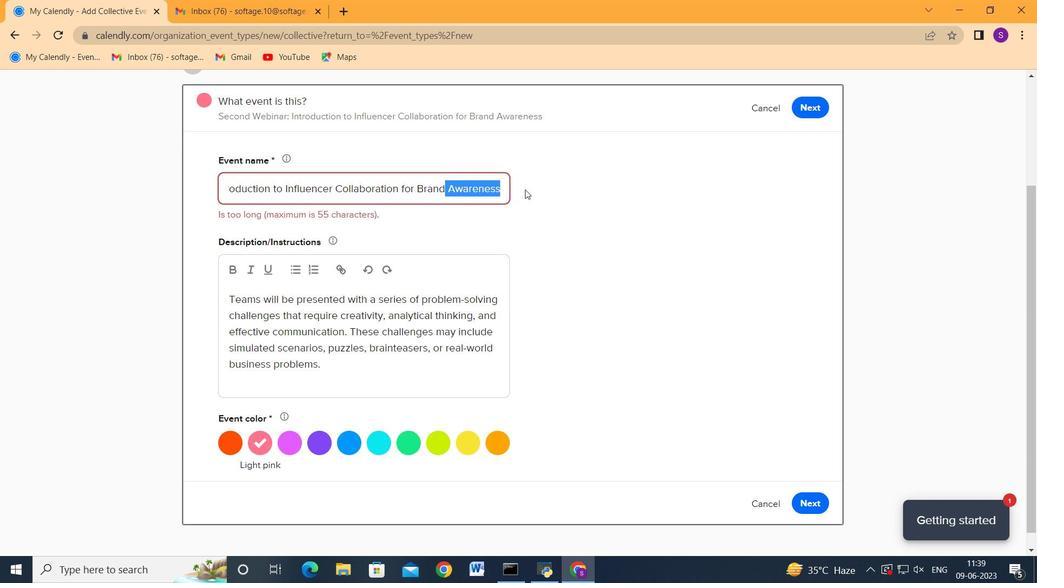 
Action: Key pressed <Key.backspace>
Screenshot: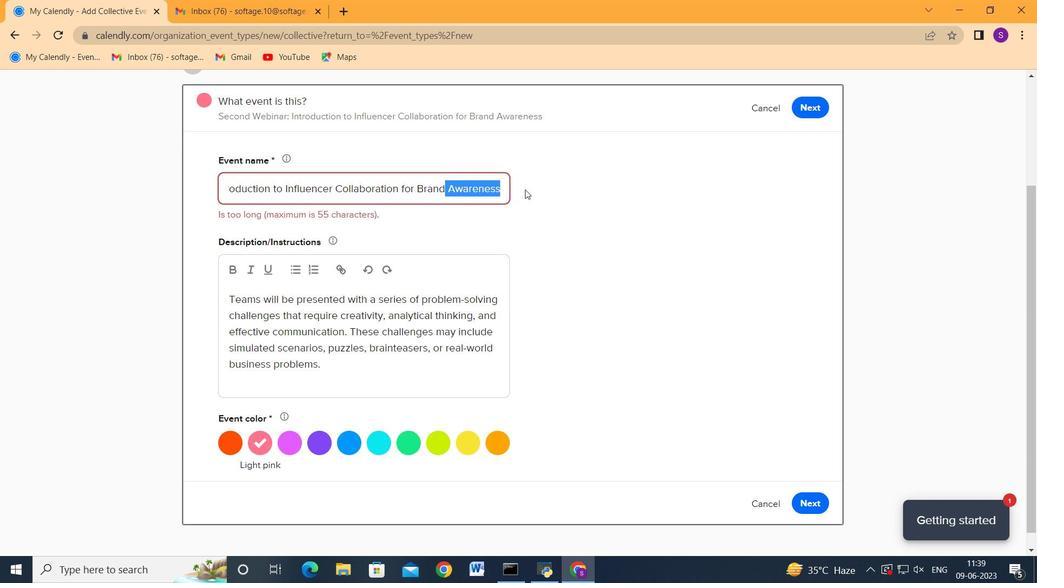 
Action: Mouse moved to (807, 486)
Screenshot: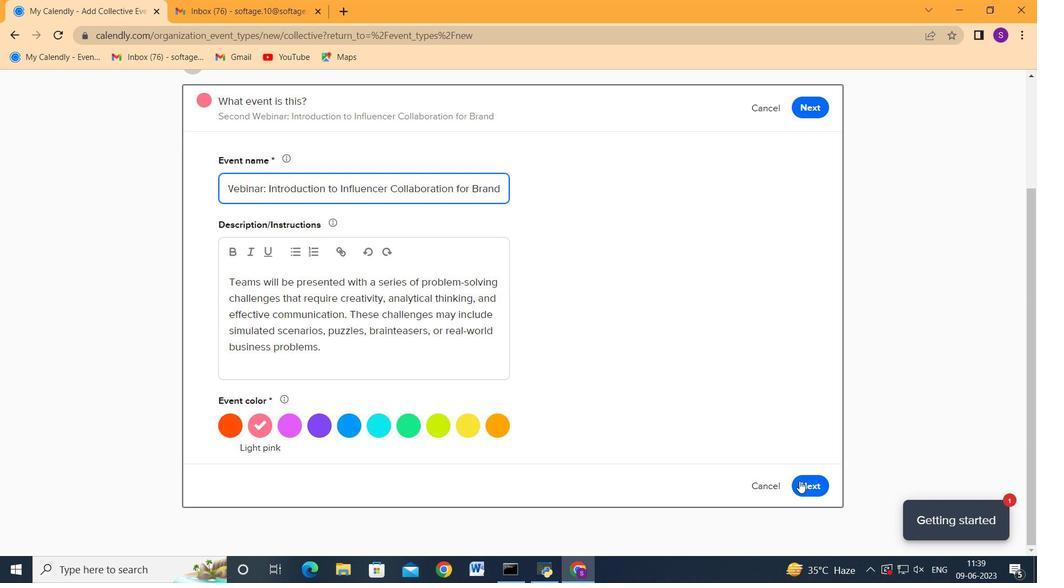 
Action: Mouse pressed left at (807, 486)
Screenshot: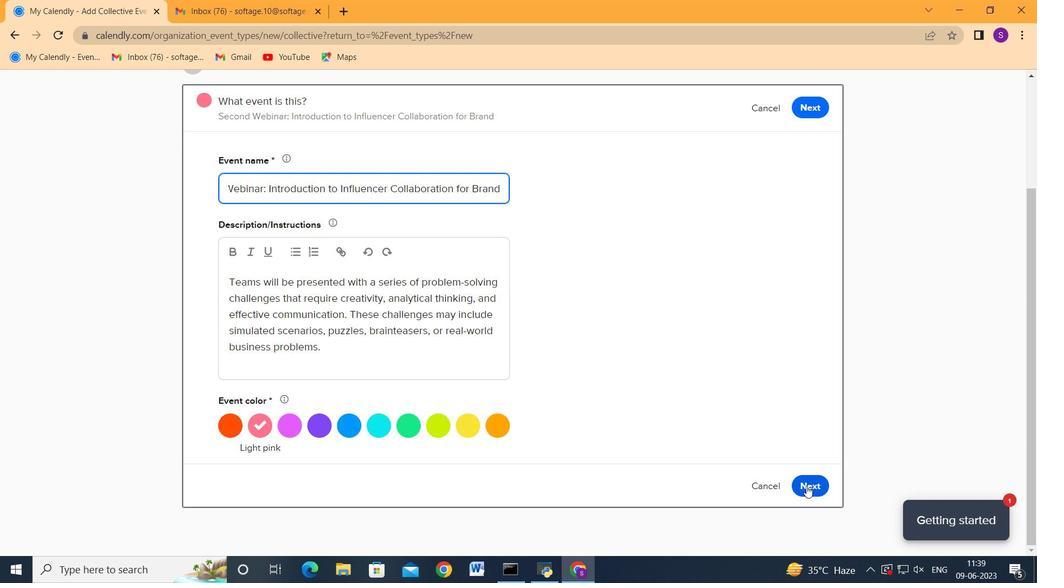 
Action: Mouse moved to (459, 195)
Screenshot: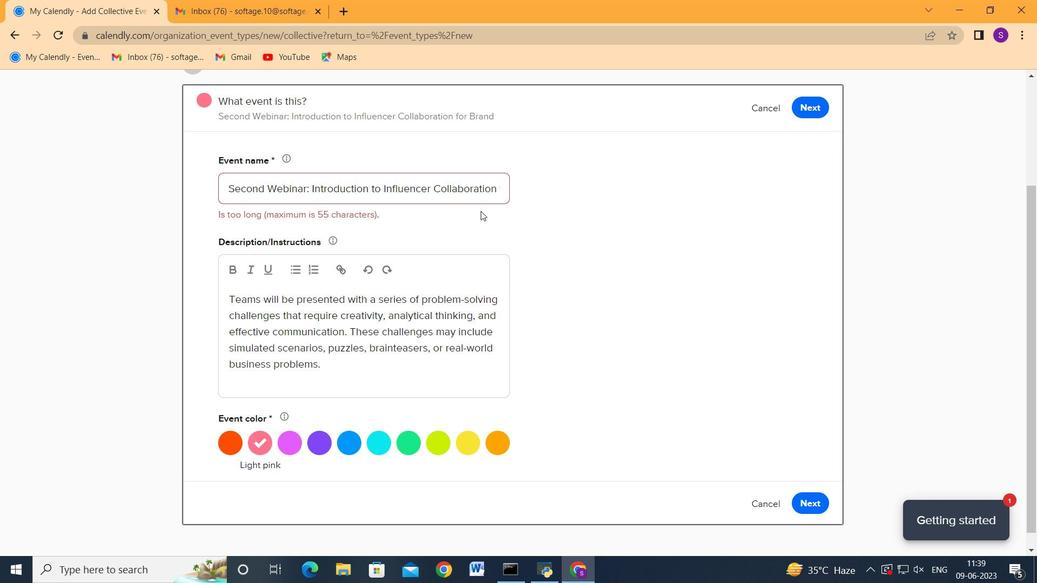 
Action: Mouse pressed left at (459, 195)
Screenshot: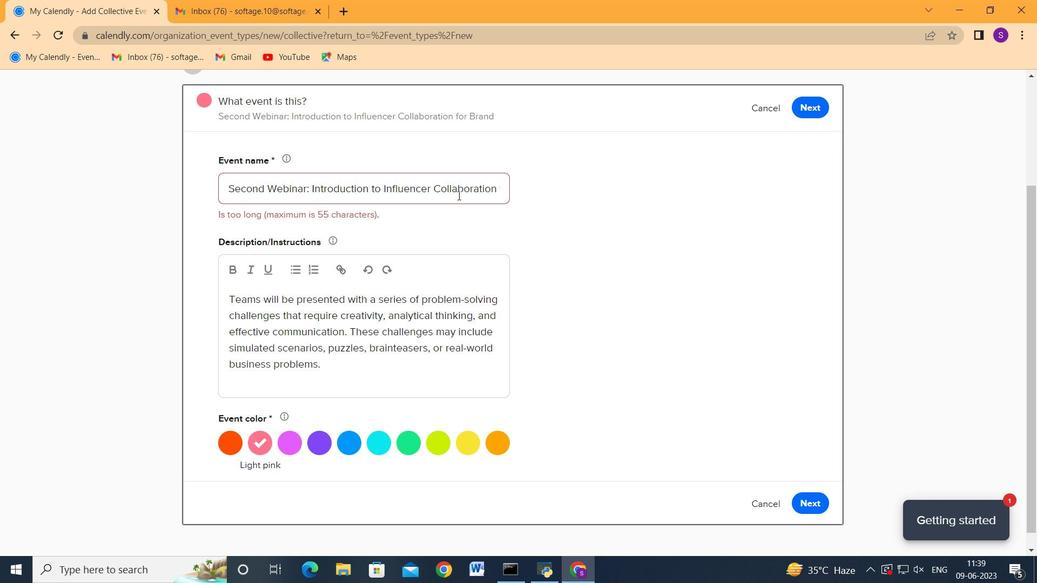 
Action: Mouse moved to (466, 189)
Screenshot: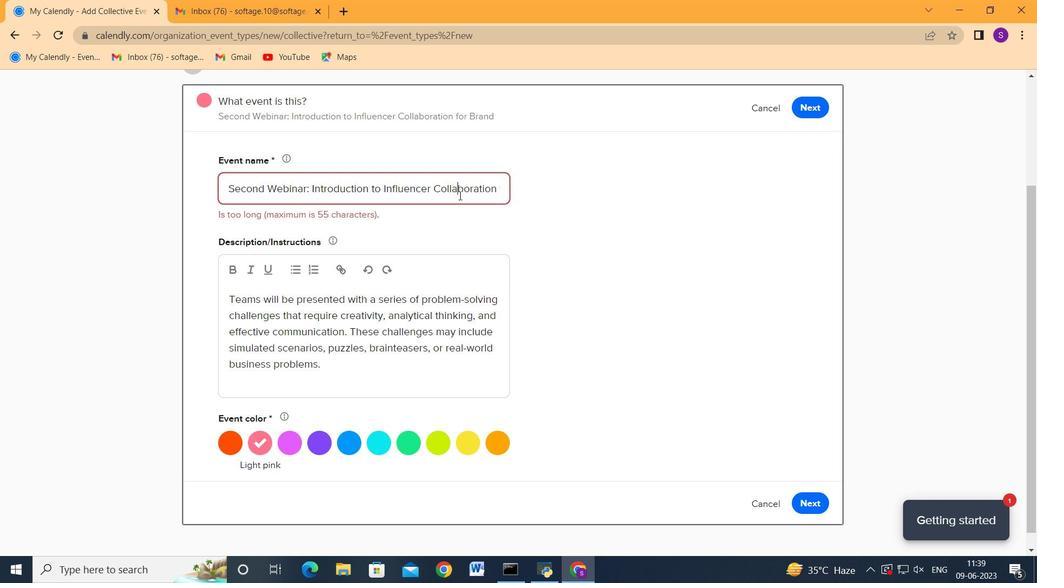 
Action: Key pressed <Key.shift>
Screenshot: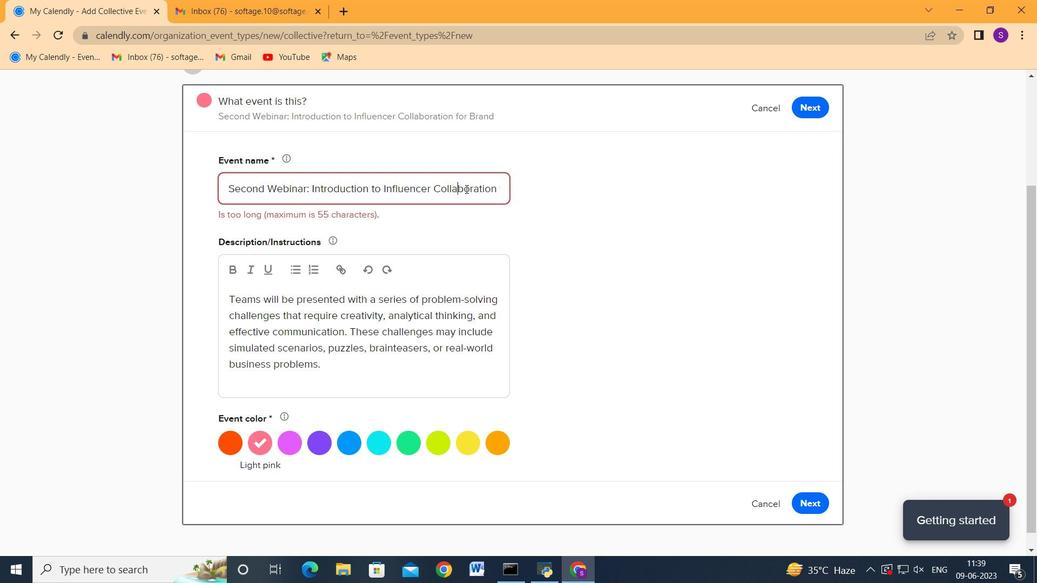 
Action: Mouse scrolled (466, 188) with delta (0, 0)
Screenshot: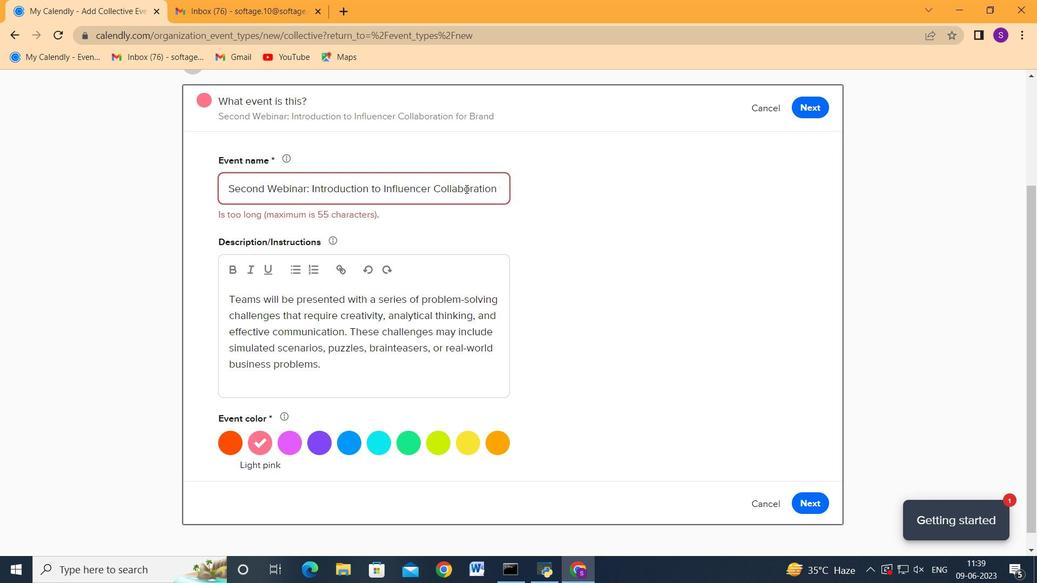 
Action: Mouse scrolled (466, 188) with delta (0, 0)
Screenshot: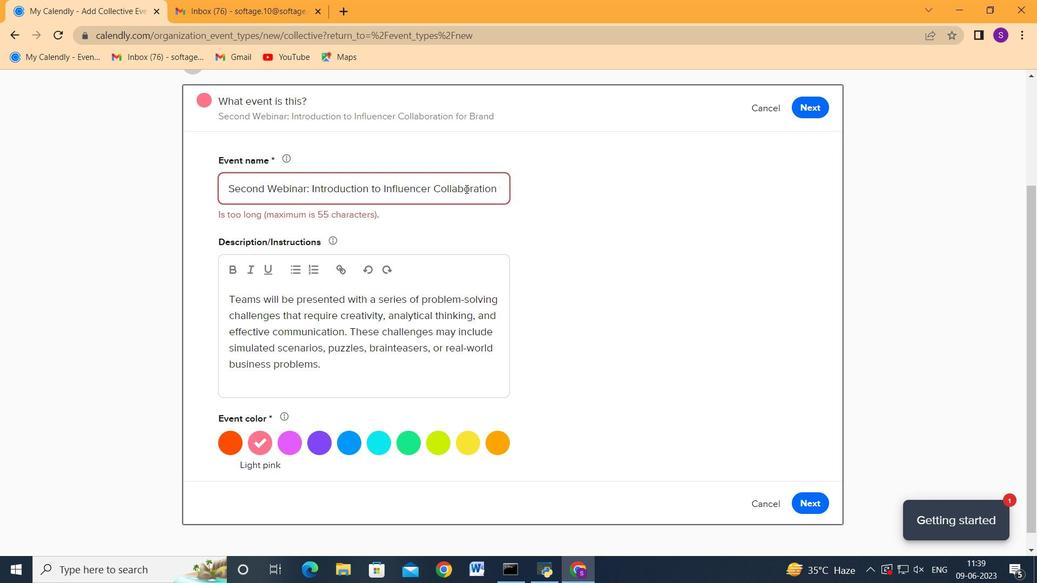
Action: Mouse scrolled (466, 188) with delta (0, 0)
Screenshot: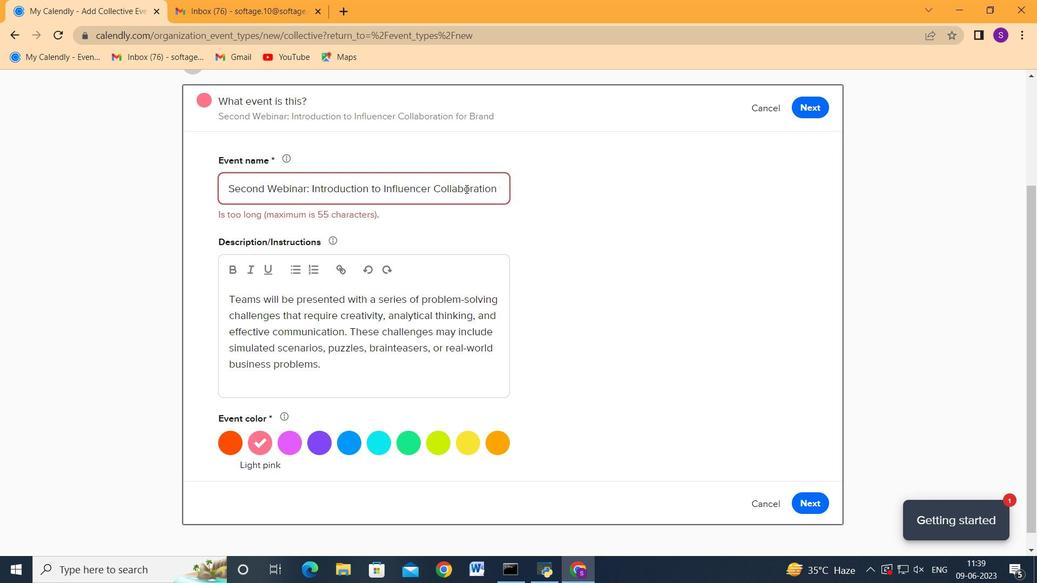 
Action: Mouse scrolled (466, 188) with delta (0, 0)
Screenshot: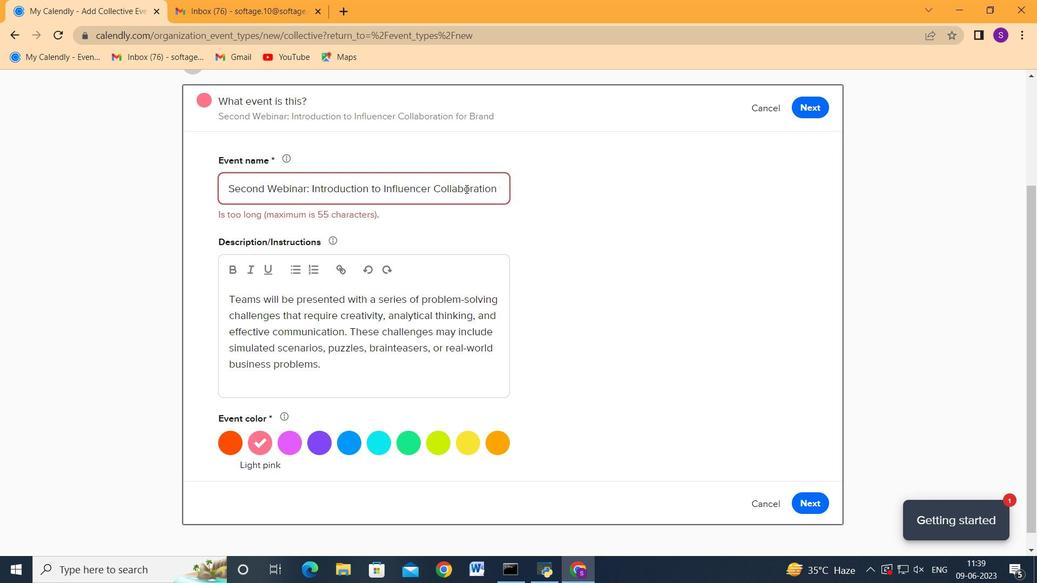 
Action: Mouse scrolled (466, 188) with delta (0, 0)
Screenshot: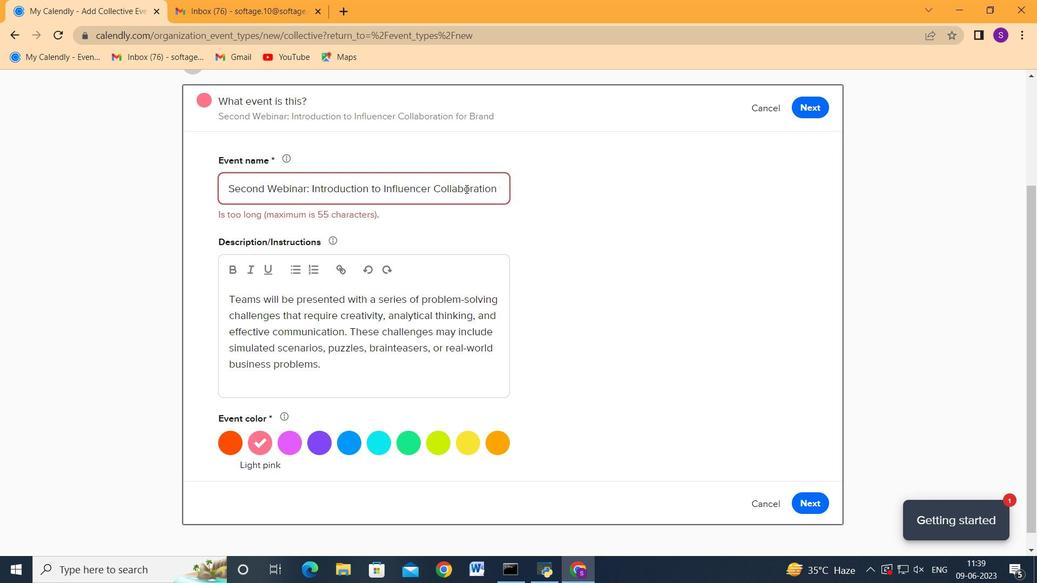 
Action: Mouse scrolled (466, 188) with delta (0, 0)
Screenshot: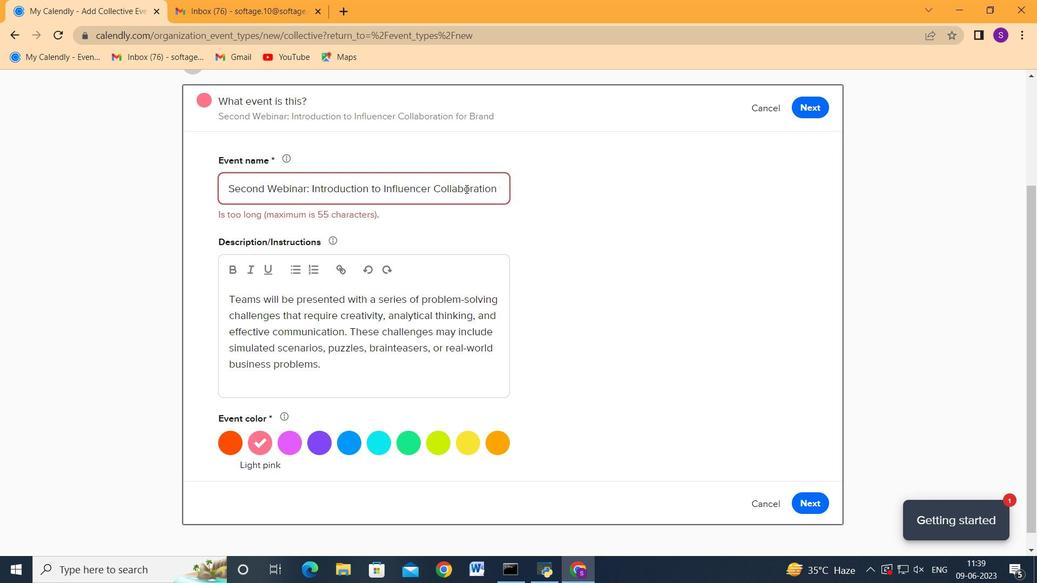 
Action: Mouse moved to (454, 188)
Screenshot: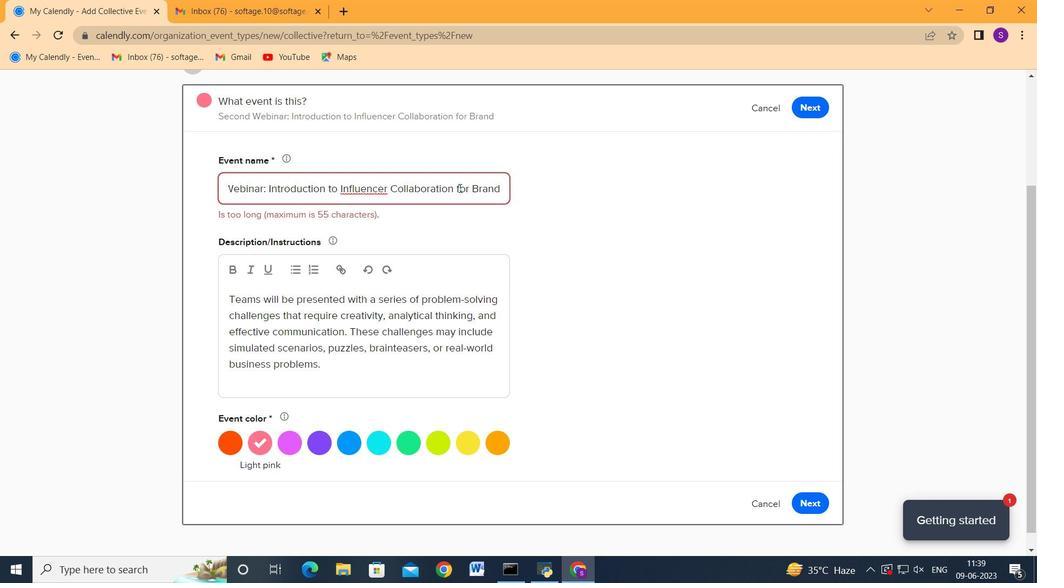 
Action: Mouse pressed left at (454, 188)
Screenshot: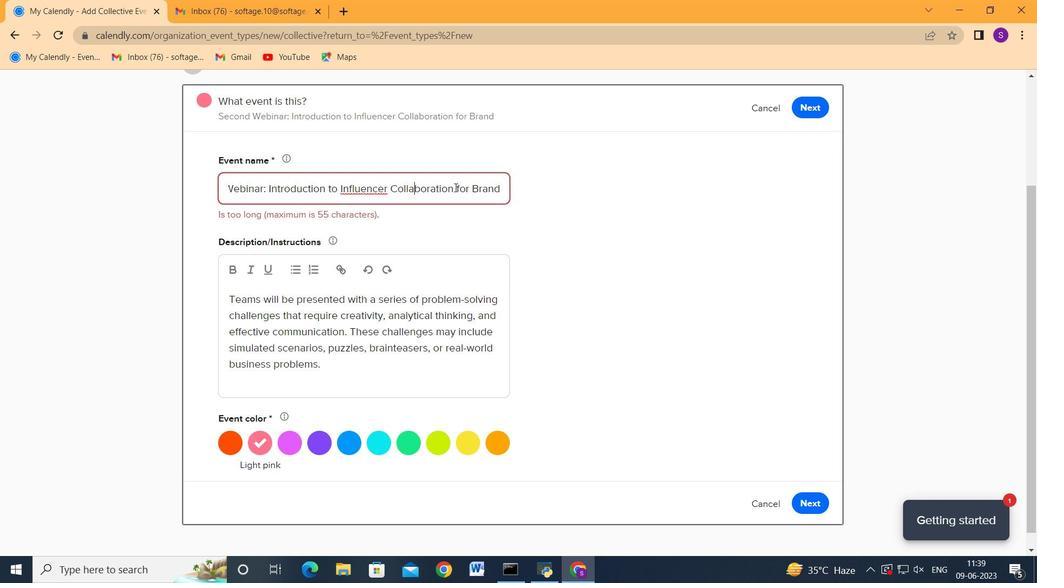 
Action: Mouse moved to (556, 185)
Screenshot: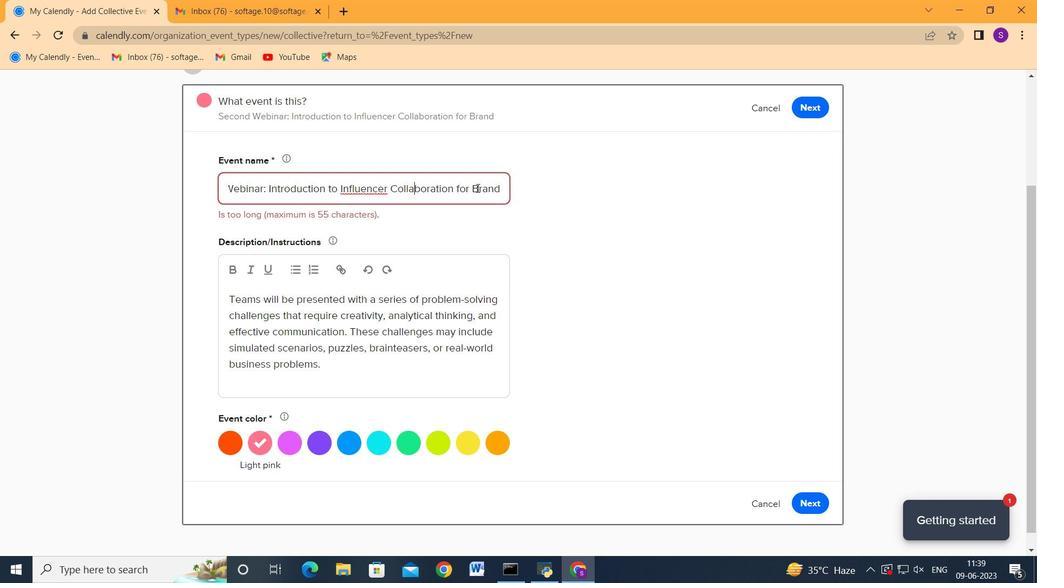 
Action: Key pressed <Key.backspace>
Screenshot: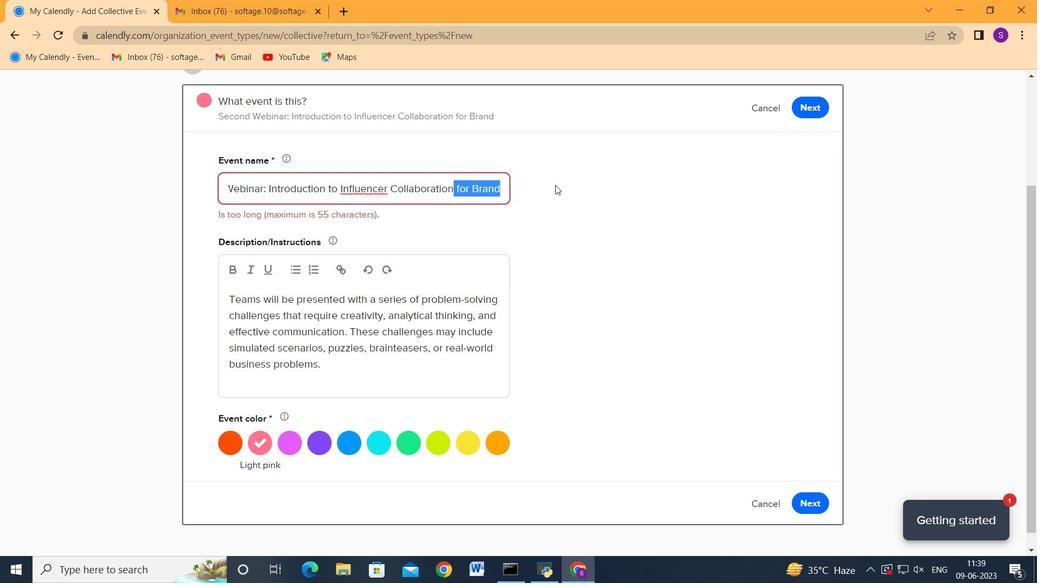 
Action: Mouse moved to (802, 483)
Screenshot: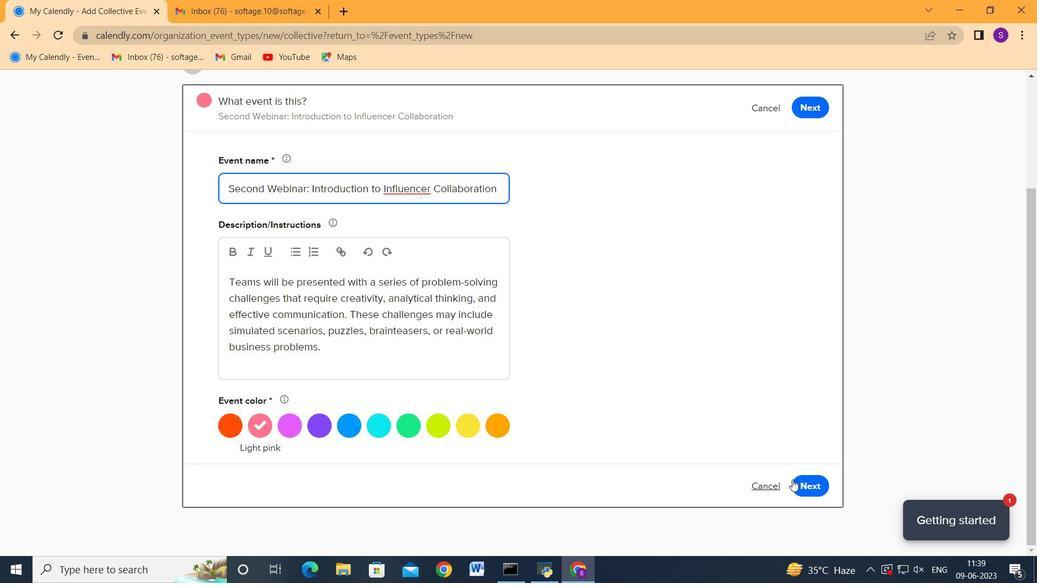 
Action: Mouse pressed left at (802, 483)
Screenshot: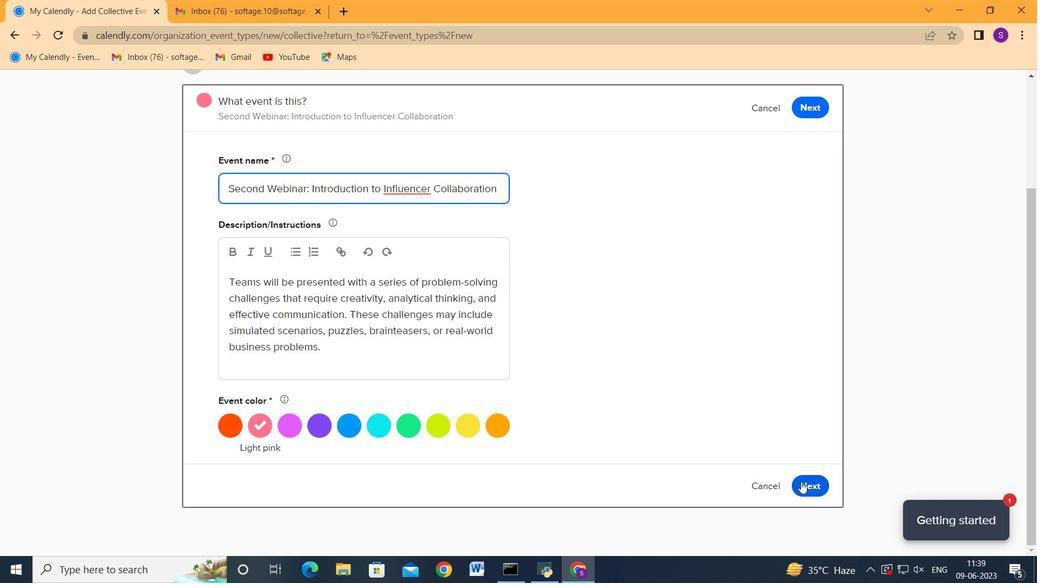 
Action: Mouse moved to (432, 193)
Screenshot: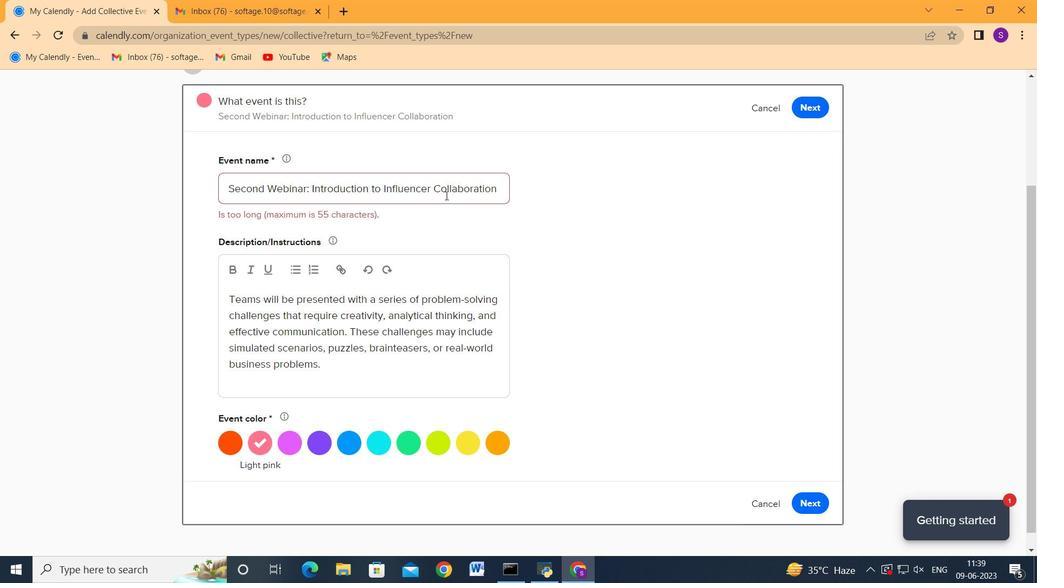 
Action: Mouse pressed left at (432, 193)
Screenshot: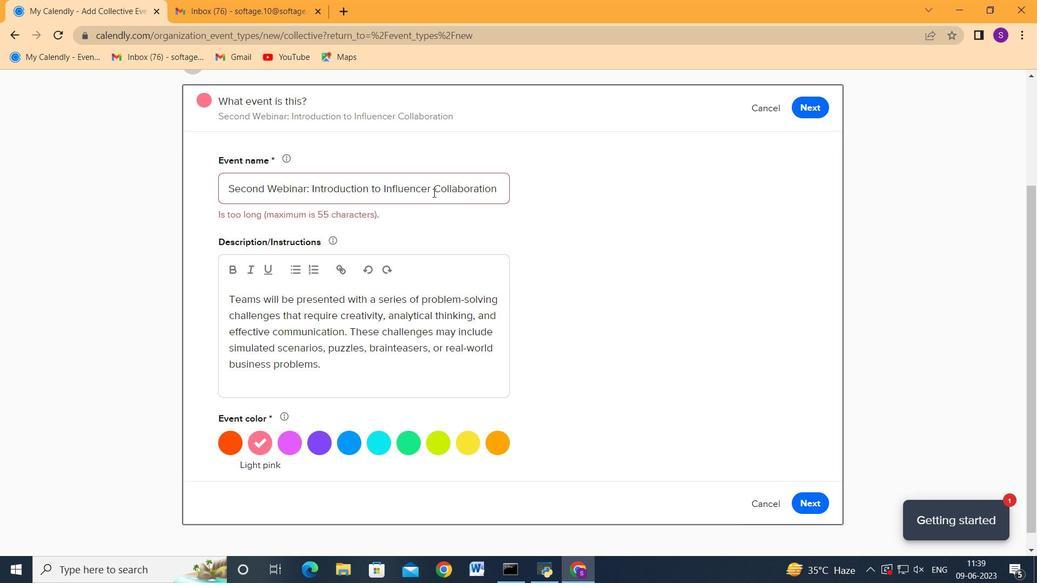 
Action: Mouse moved to (530, 192)
Screenshot: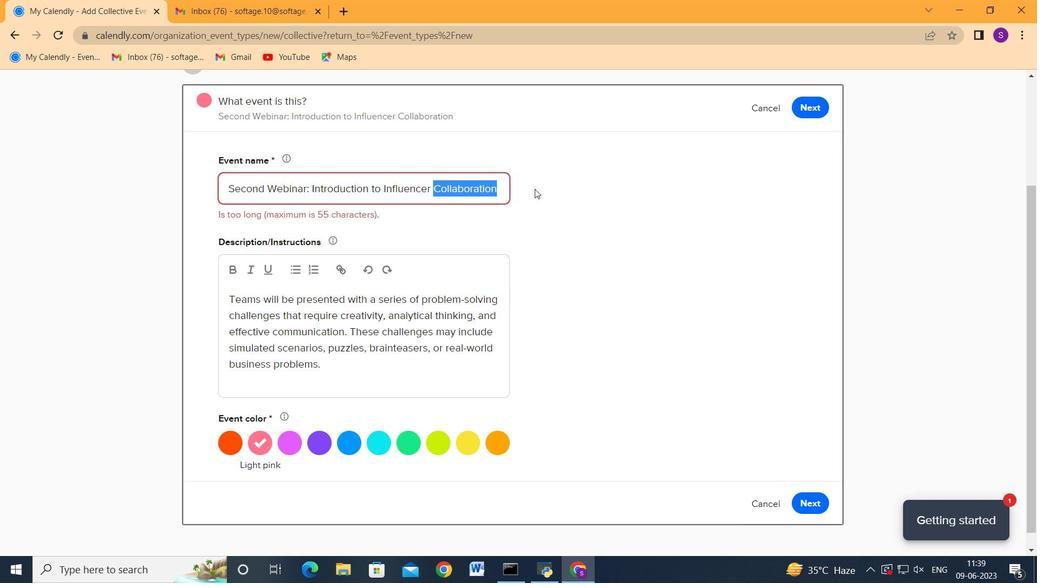 
Action: Key pressed <Key.backspace>
Screenshot: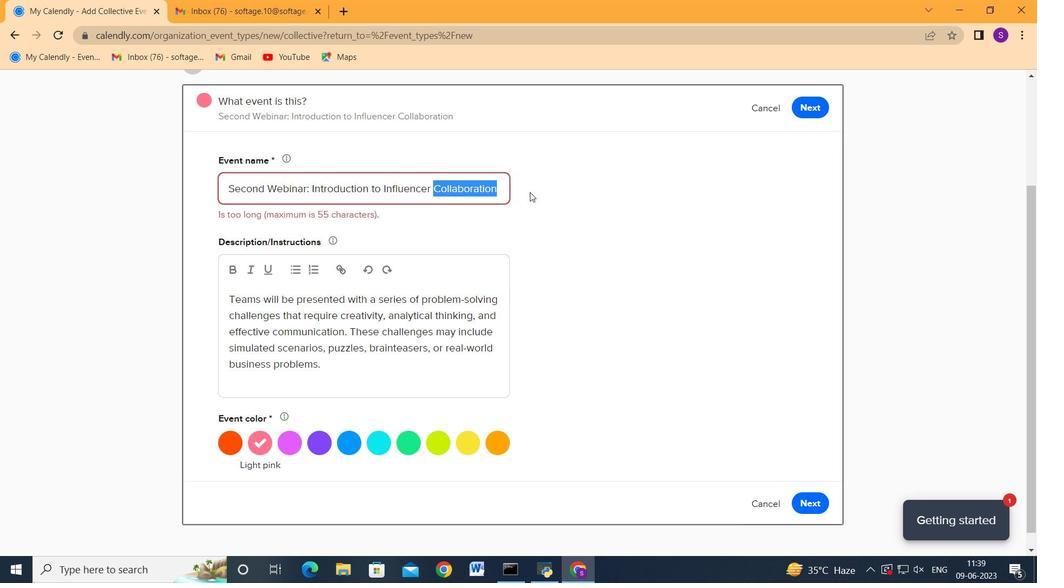 
Action: Mouse moved to (800, 489)
Screenshot: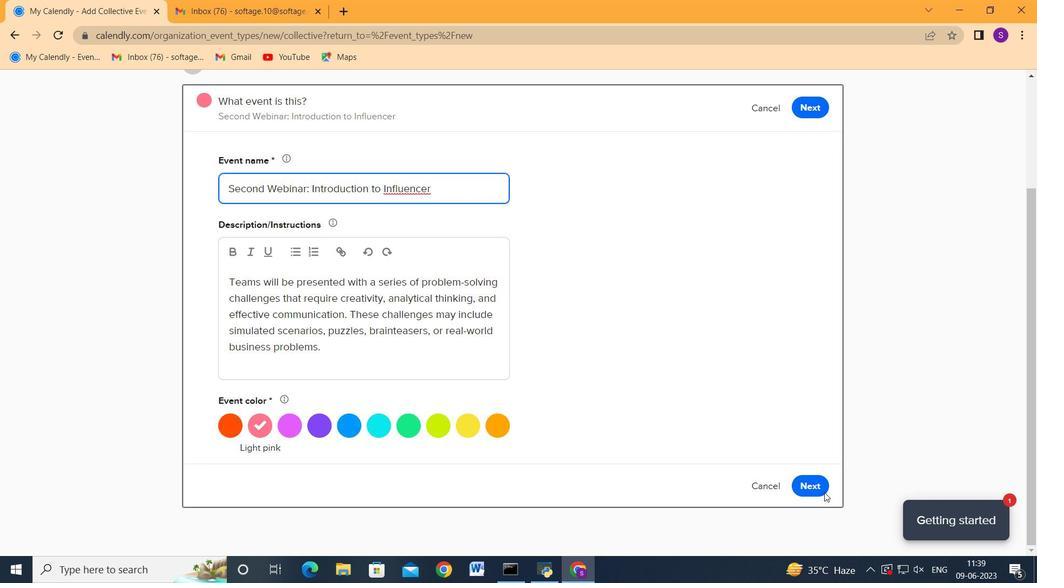 
Action: Mouse pressed left at (800, 489)
Screenshot: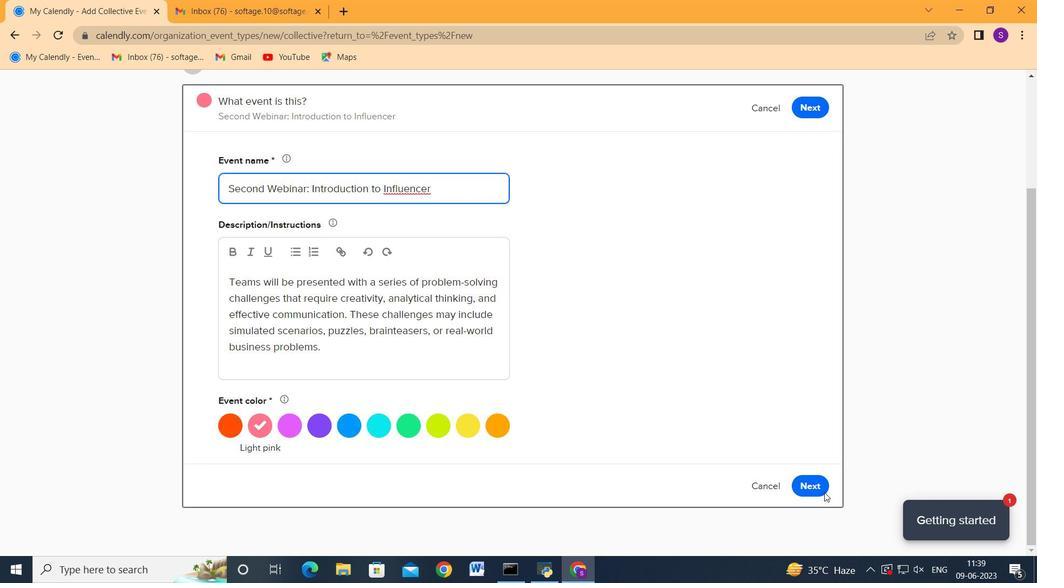 
Action: Mouse moved to (384, 342)
Screenshot: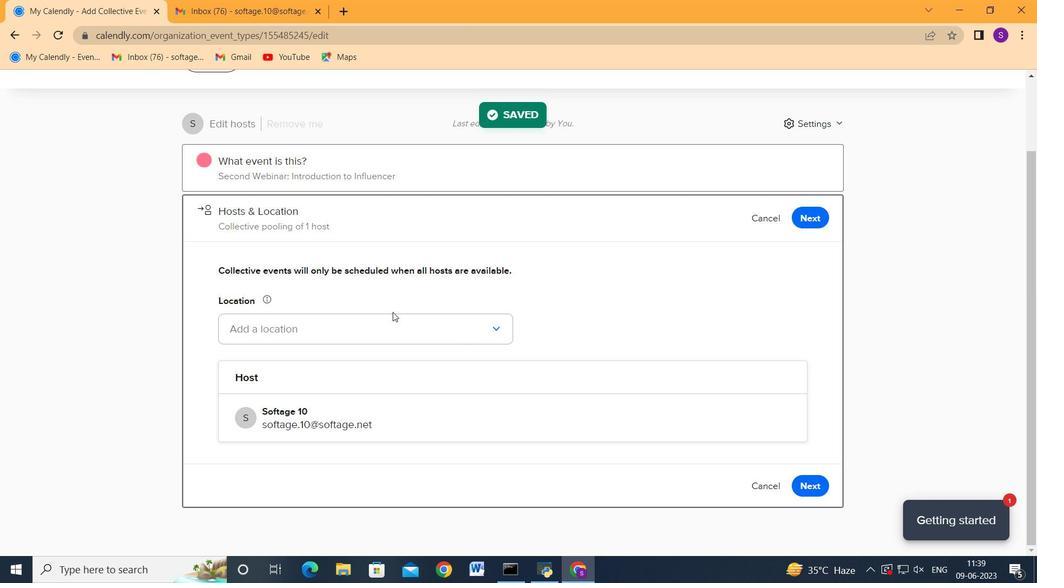 
Action: Mouse pressed left at (384, 342)
Screenshot: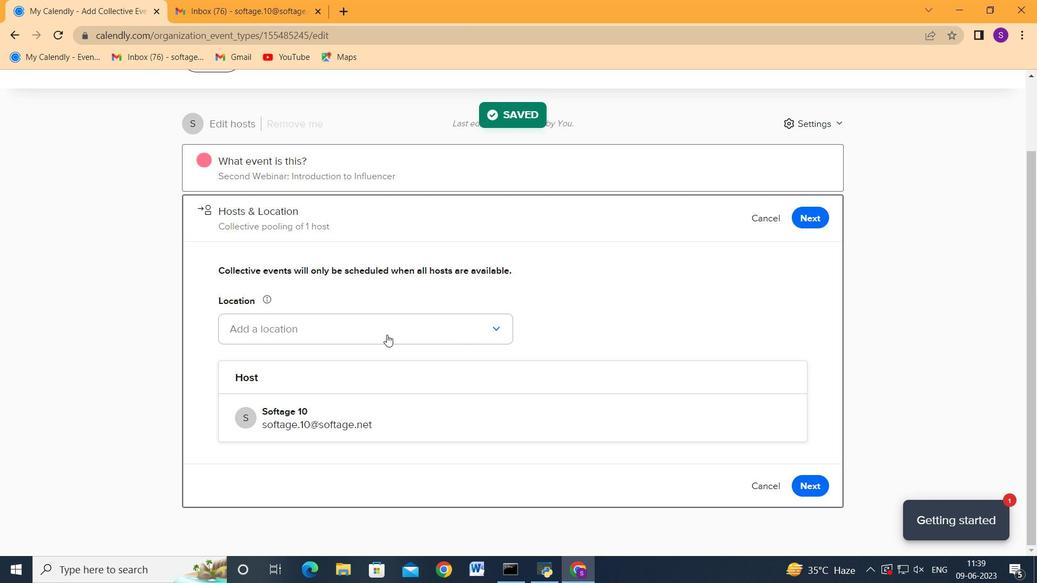 
Action: Mouse moved to (350, 375)
Screenshot: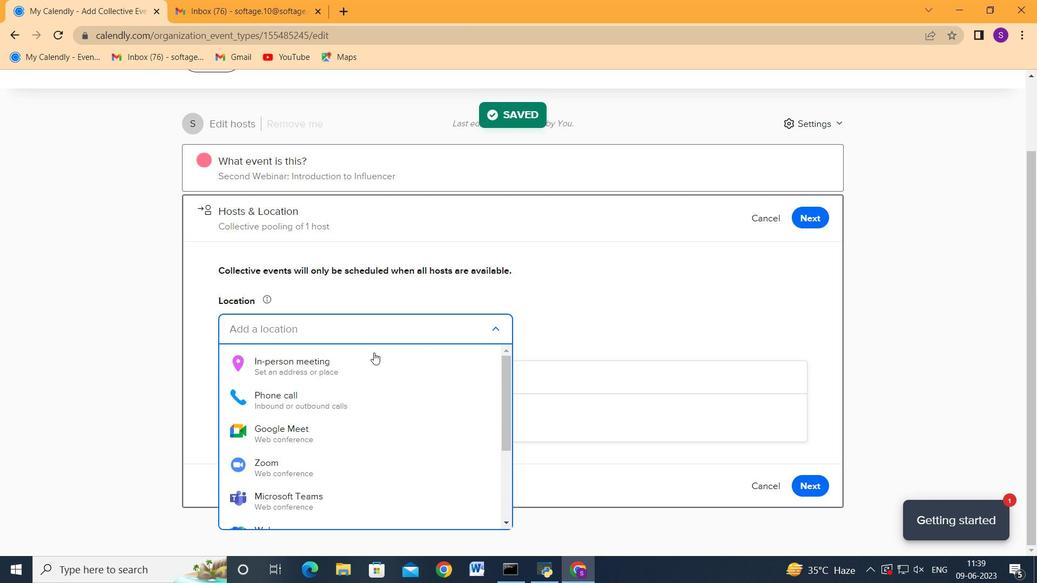 
Action: Mouse pressed left at (350, 375)
Screenshot: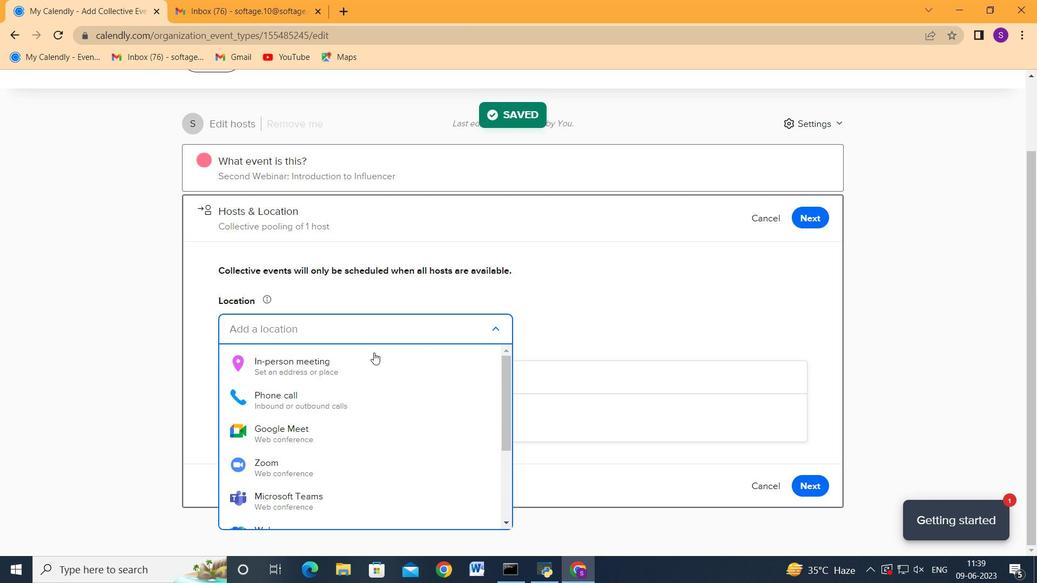
Action: Mouse moved to (469, 227)
Screenshot: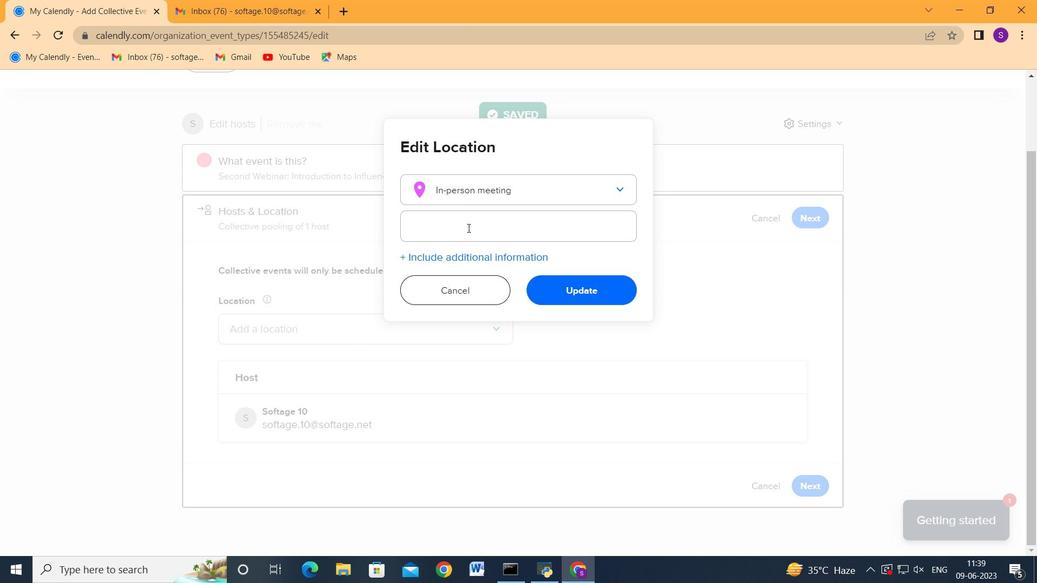 
Action: Mouse pressed left at (469, 227)
Screenshot: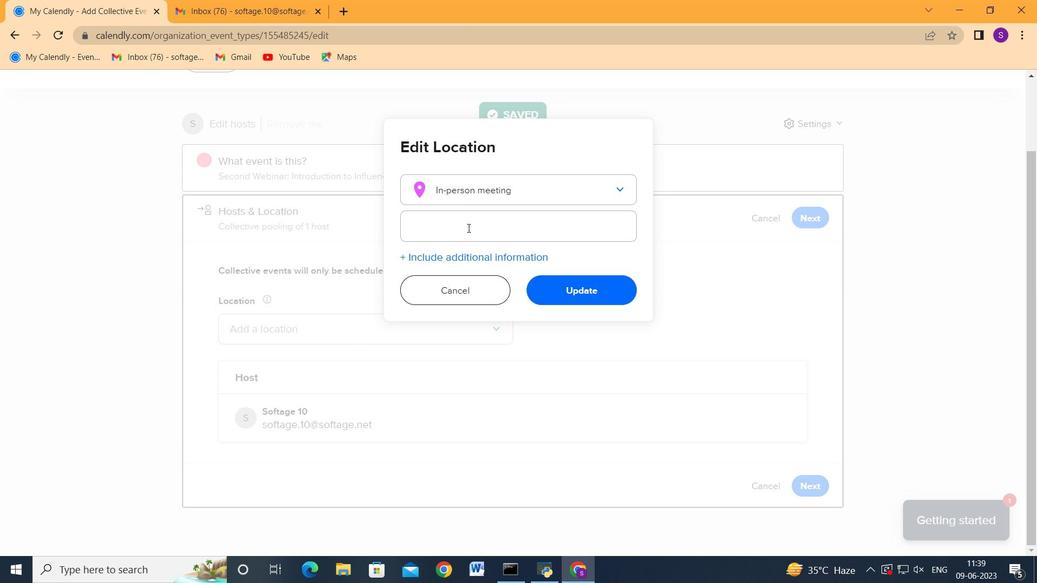 
Action: Mouse moved to (469, 227)
Screenshot: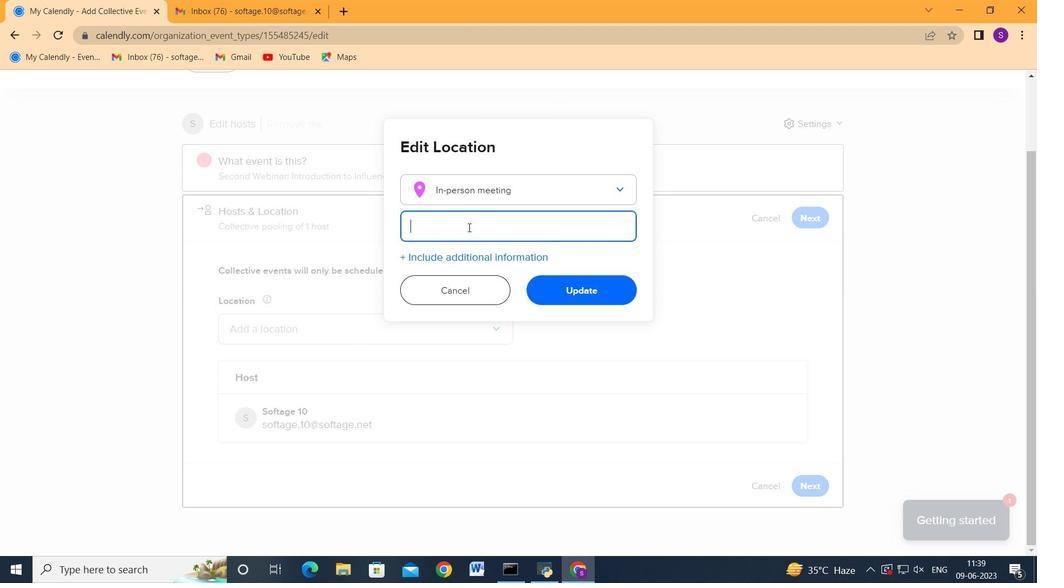 
Action: Key pressed 456<Key.space><Key.shift>Akrotiri<Key.space><Key.shift_r>Archaelogical<Key.space><Key.shift_r>Site,<Key.space><Key.shift_r>Santorini,<Key.space><Key.shift_r>Greece
Screenshot: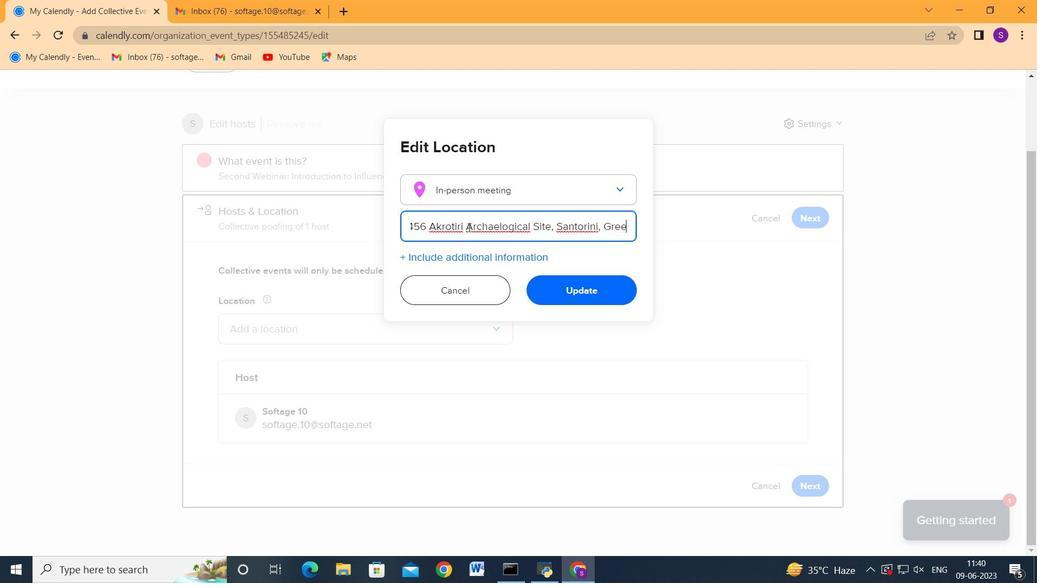 
Action: Mouse moved to (594, 294)
Screenshot: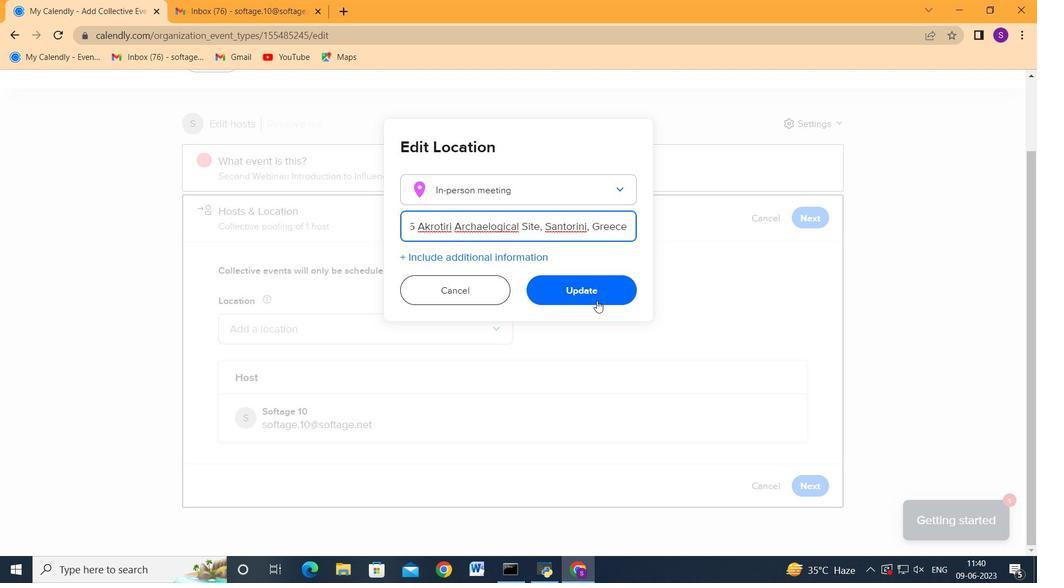 
Action: Mouse pressed left at (594, 294)
Screenshot: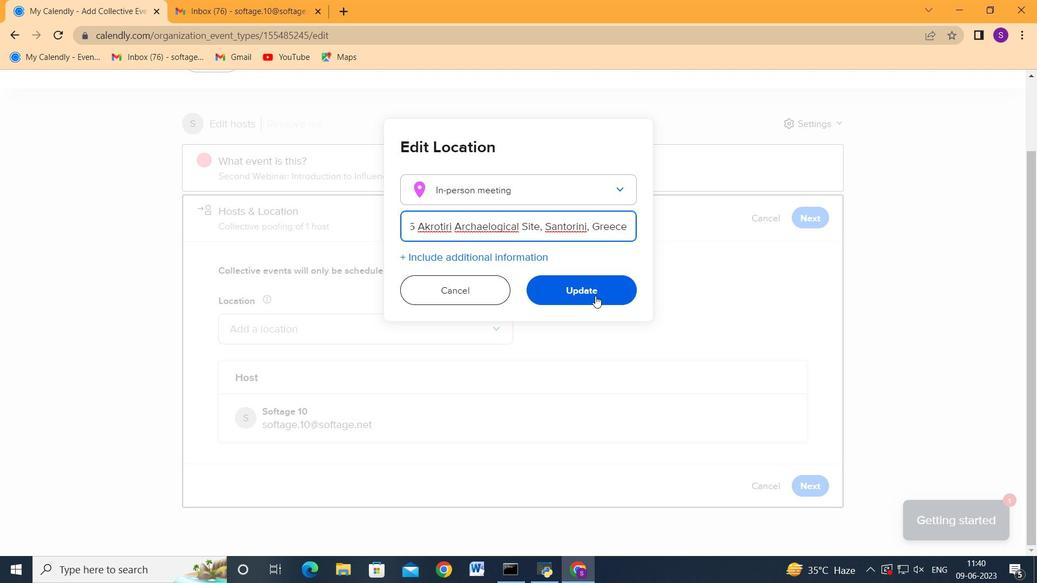
Action: Mouse moved to (673, 421)
Screenshot: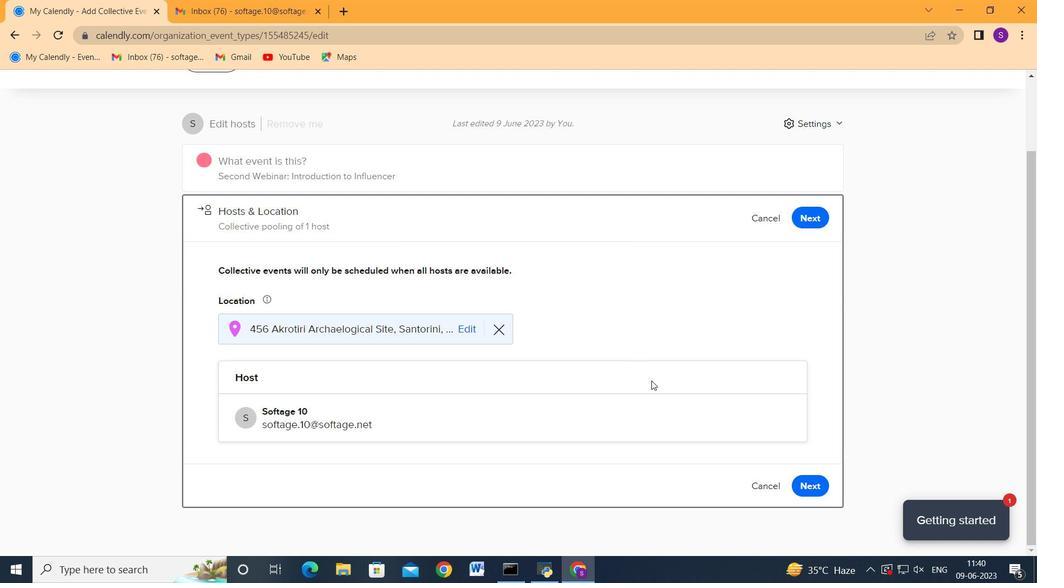 
Action: Mouse scrolled (673, 420) with delta (0, 0)
Screenshot: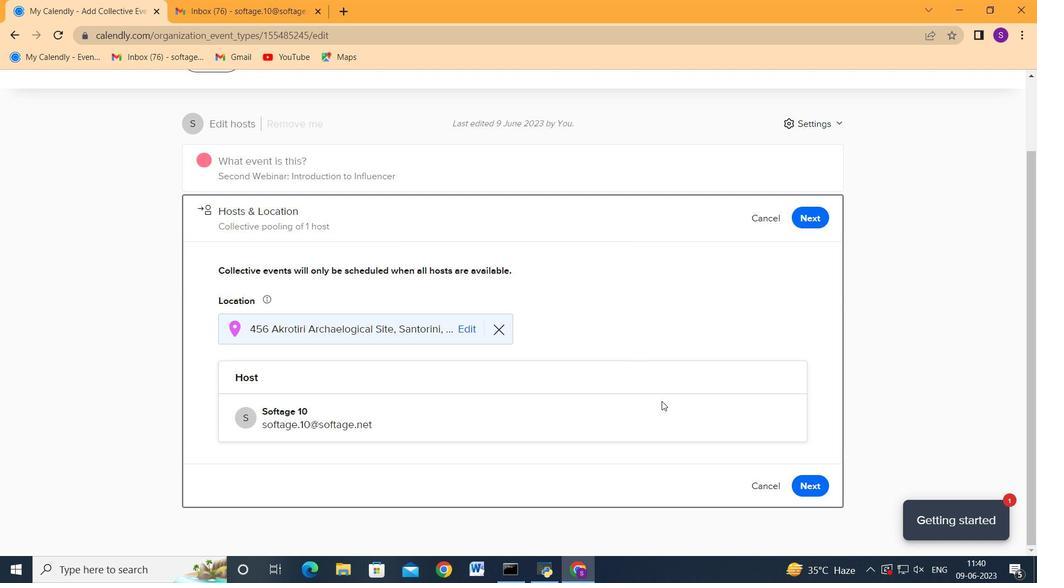 
Action: Mouse moved to (813, 480)
Screenshot: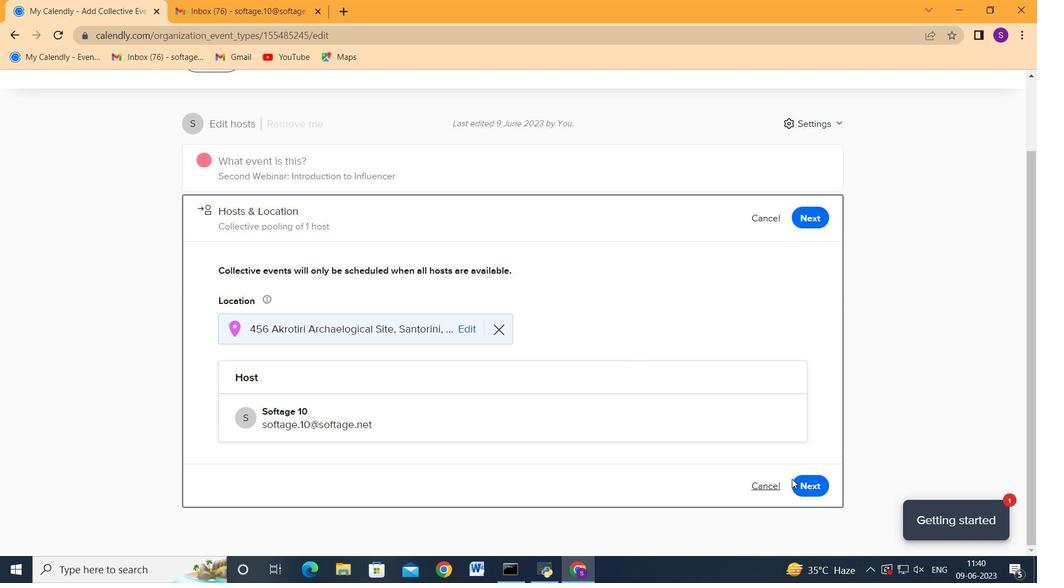 
Action: Mouse pressed left at (813, 480)
Screenshot: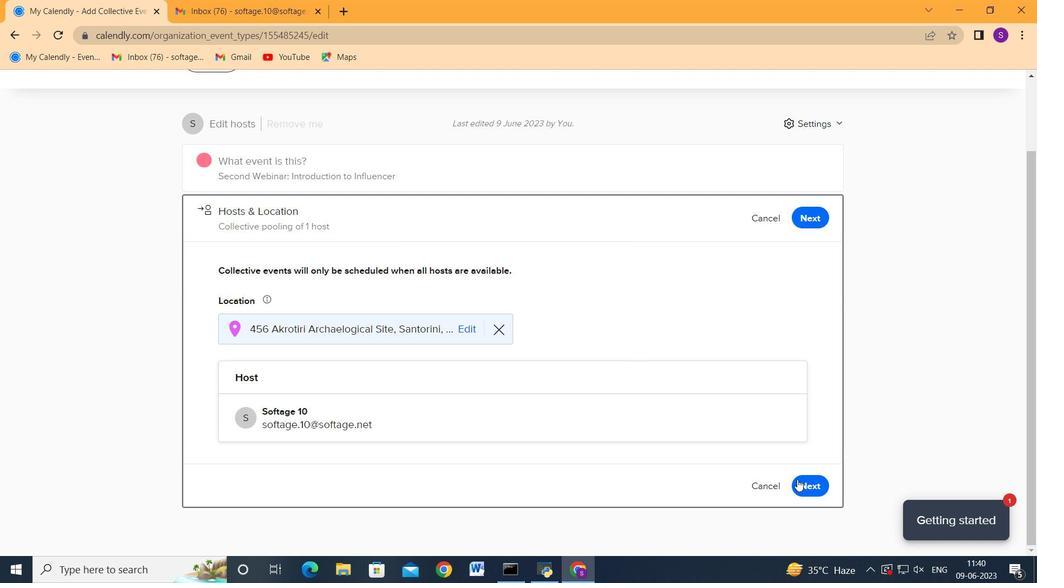 
Action: Mouse moved to (535, 346)
Screenshot: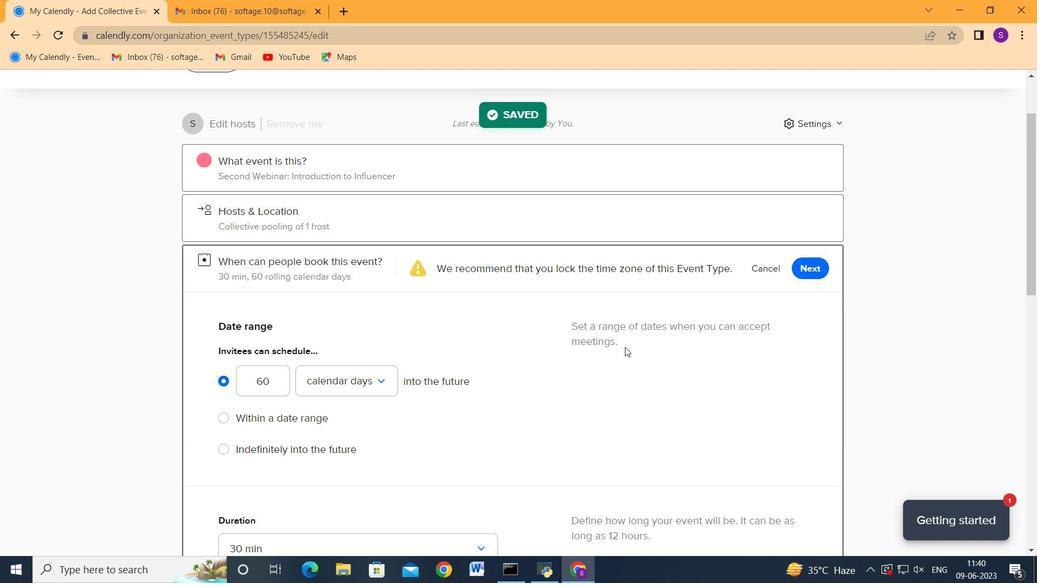 
Action: Mouse scrolled (535, 346) with delta (0, 0)
Screenshot: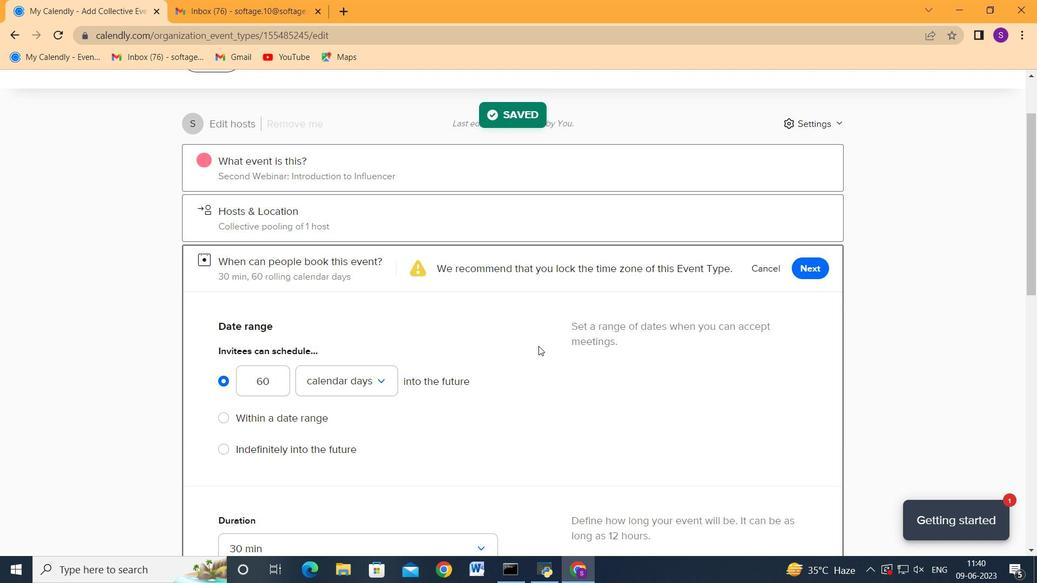 
Action: Mouse scrolled (535, 346) with delta (0, 0)
Screenshot: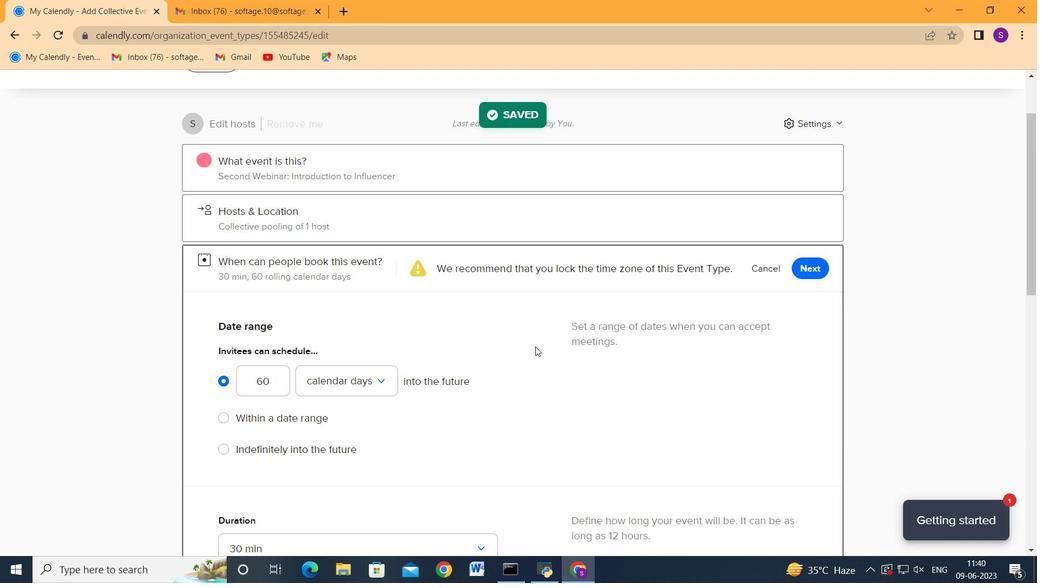 
Action: Mouse moved to (290, 285)
Screenshot: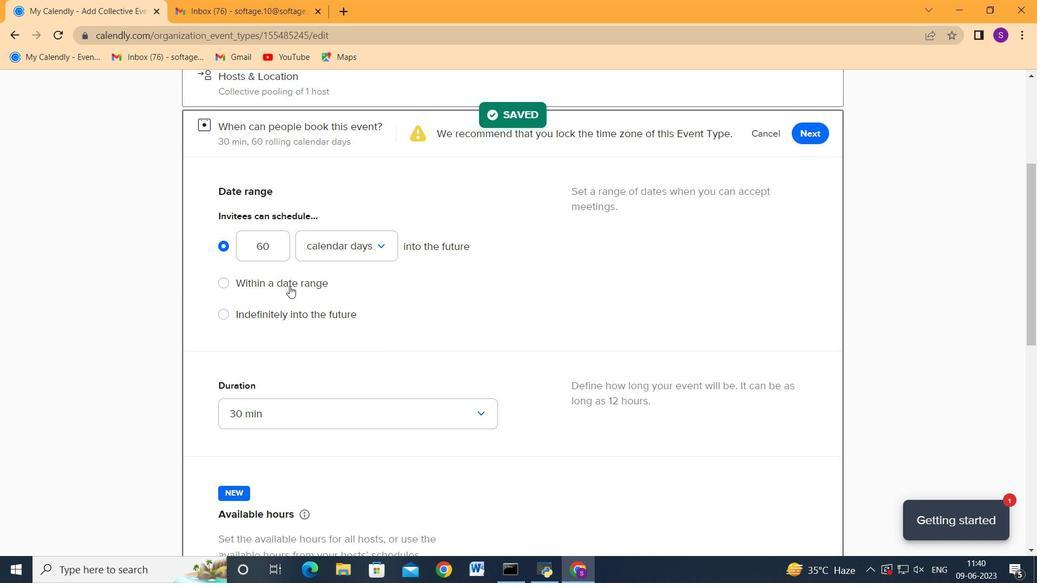 
Action: Mouse pressed left at (290, 285)
Screenshot: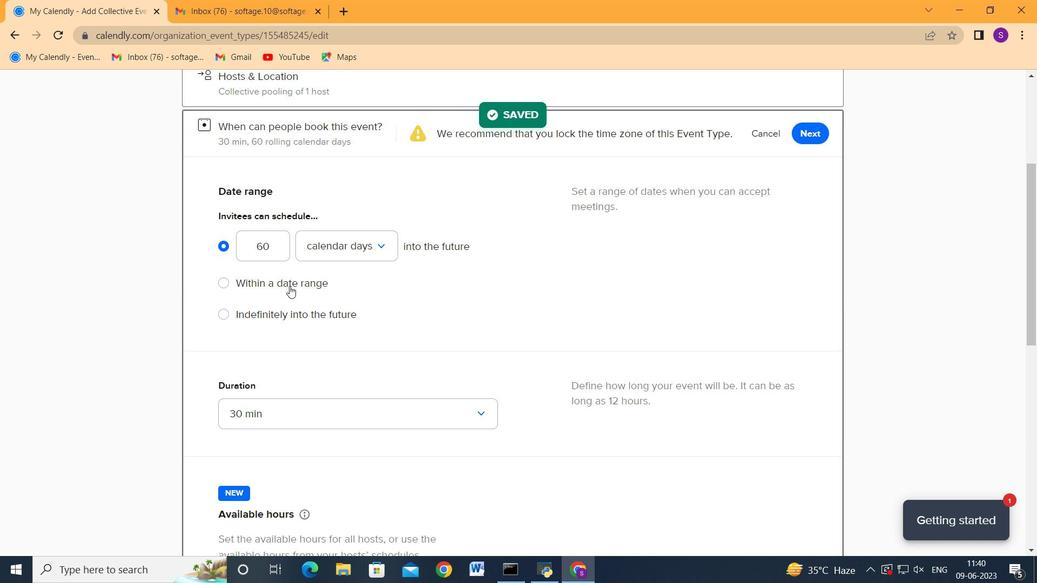 
Action: Mouse moved to (373, 309)
Screenshot: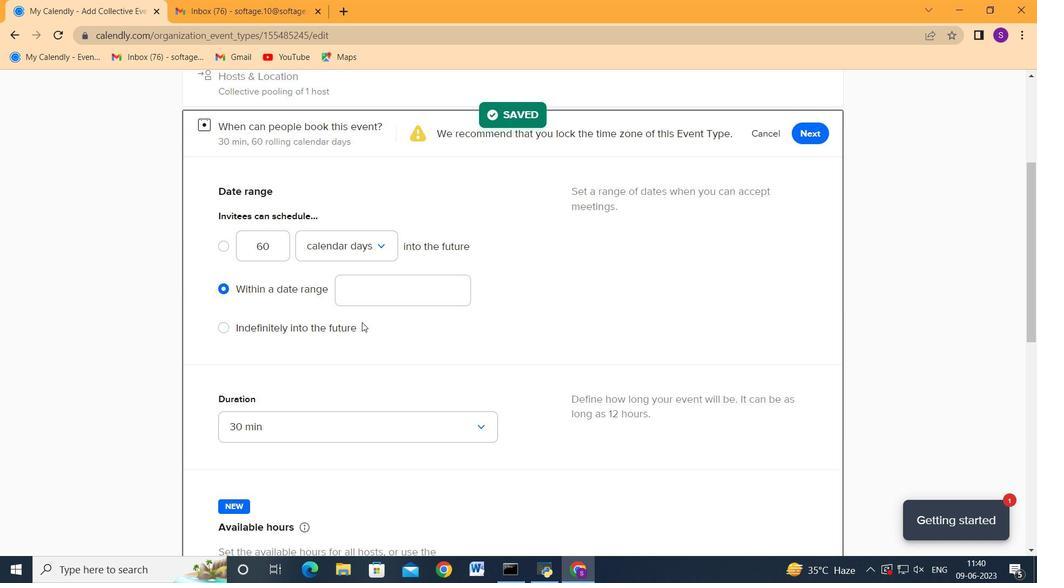 
Action: Mouse pressed left at (373, 309)
Screenshot: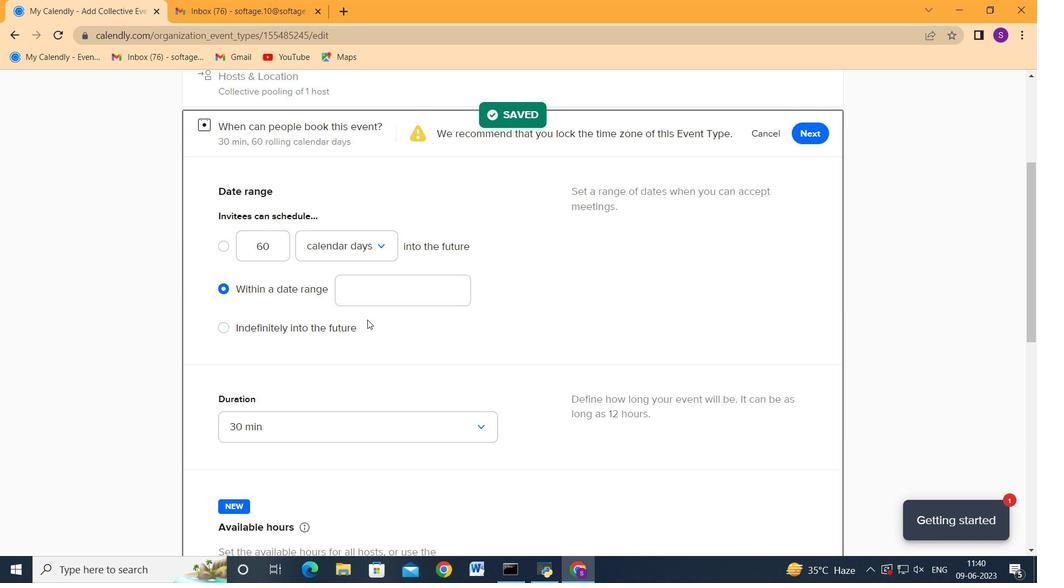 
Action: Mouse moved to (390, 291)
Screenshot: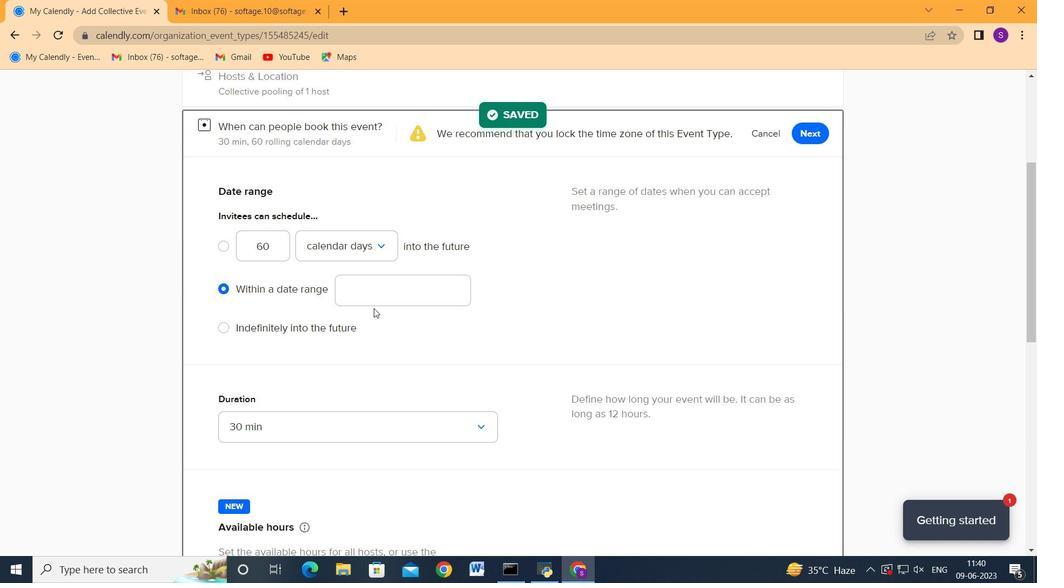 
Action: Mouse pressed left at (390, 291)
Screenshot: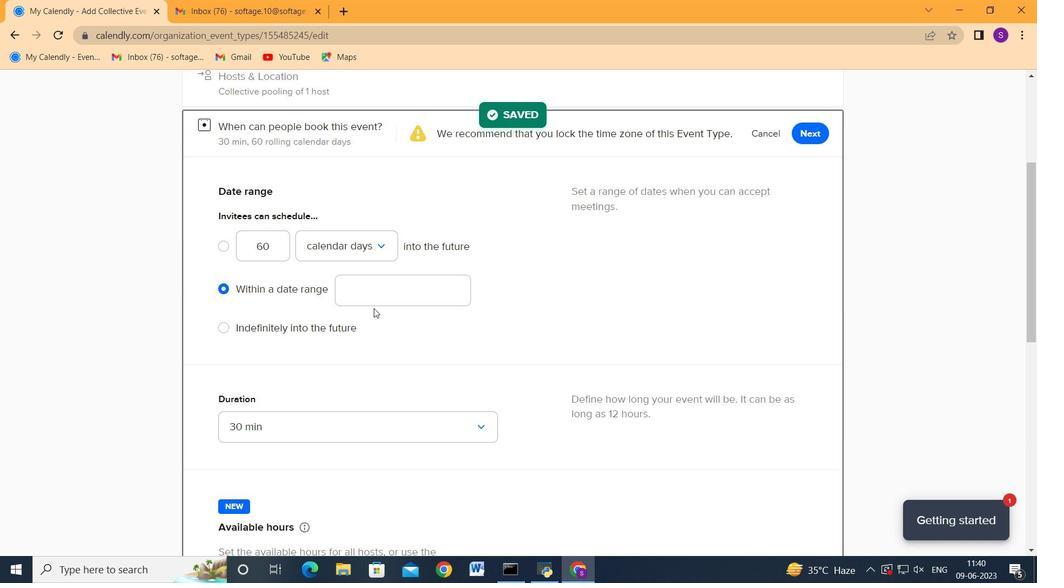 
Action: Mouse moved to (432, 191)
Screenshot: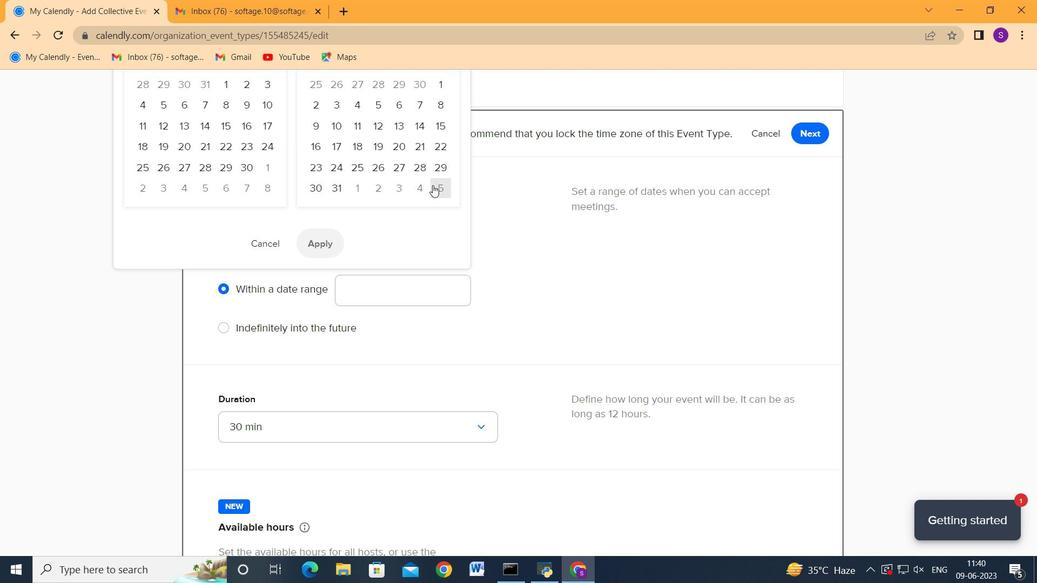 
Action: Mouse scrolled (432, 192) with delta (0, 0)
Screenshot: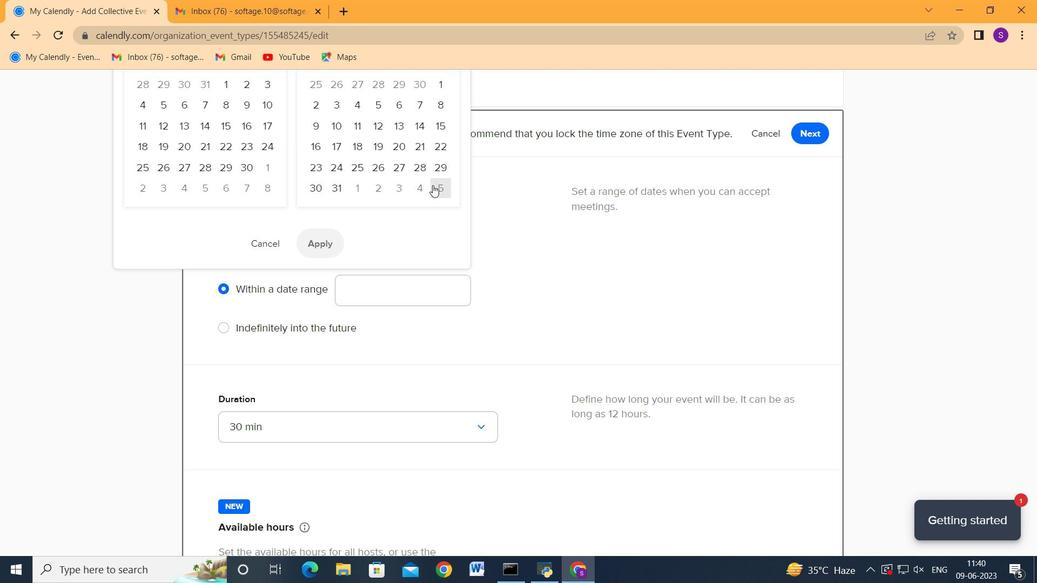 
Action: Mouse scrolled (432, 192) with delta (0, 0)
Screenshot: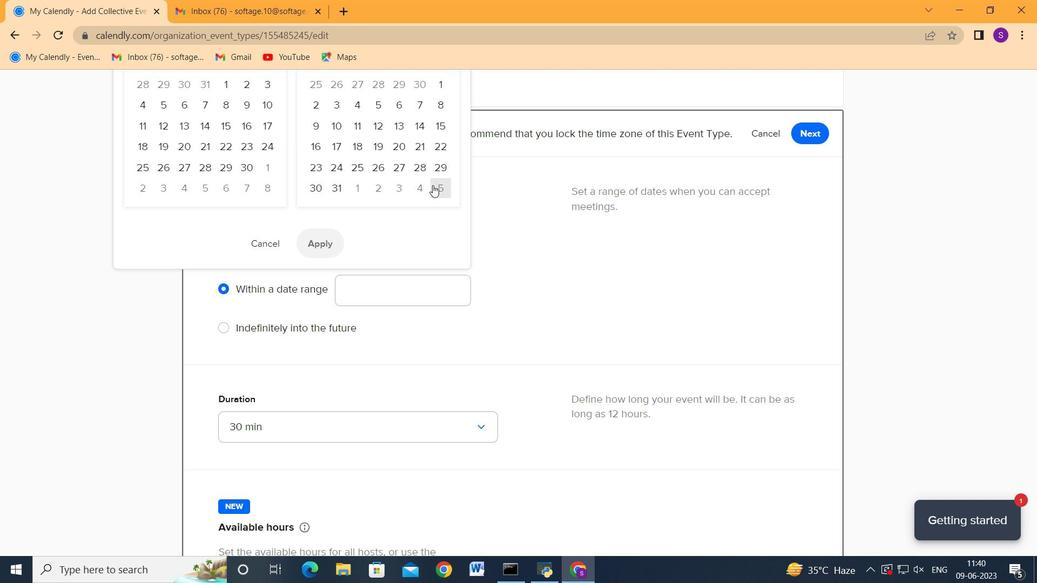 
Action: Mouse scrolled (432, 192) with delta (0, 0)
Screenshot: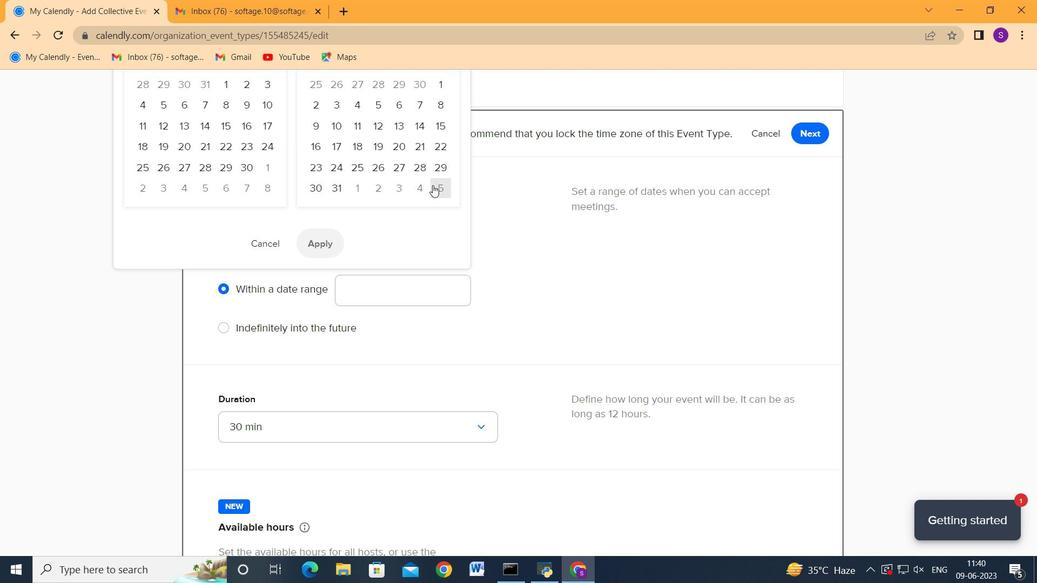 
Action: Mouse moved to (547, 202)
Screenshot: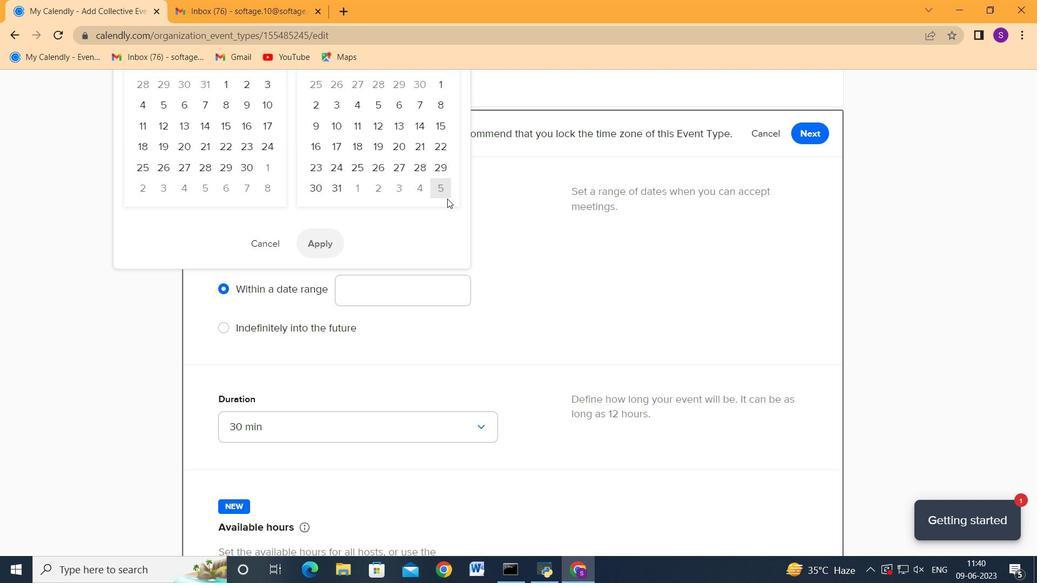 
Action: Mouse pressed left at (547, 202)
Screenshot: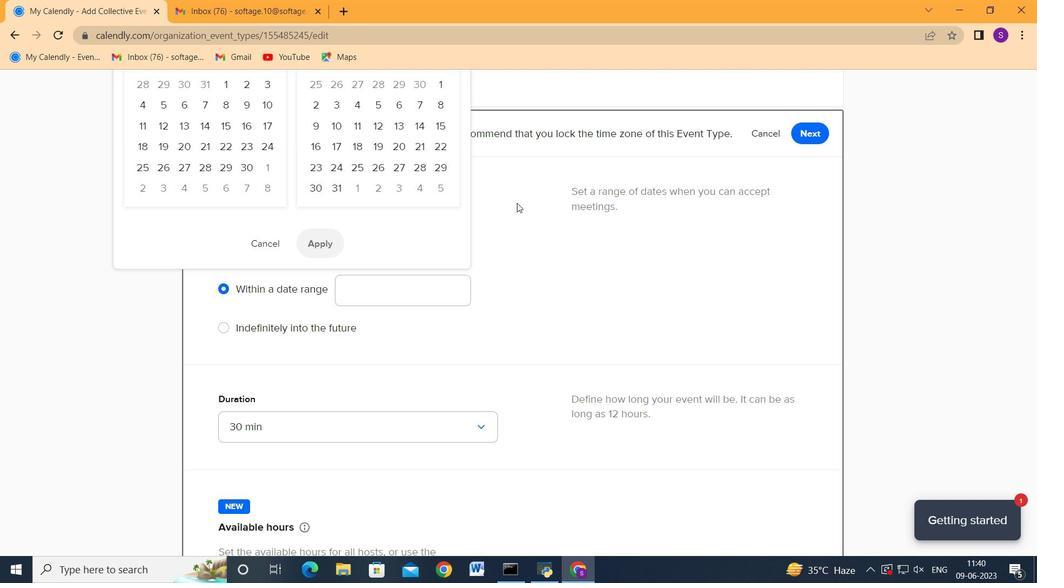 
Action: Mouse moved to (719, 308)
Screenshot: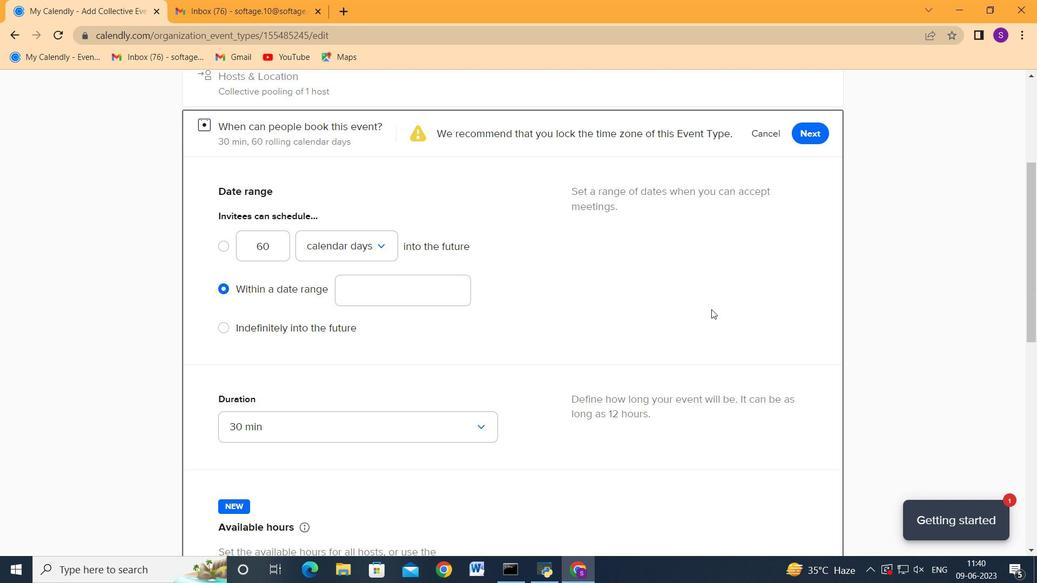 
Action: Mouse scrolled (719, 309) with delta (0, 0)
Screenshot: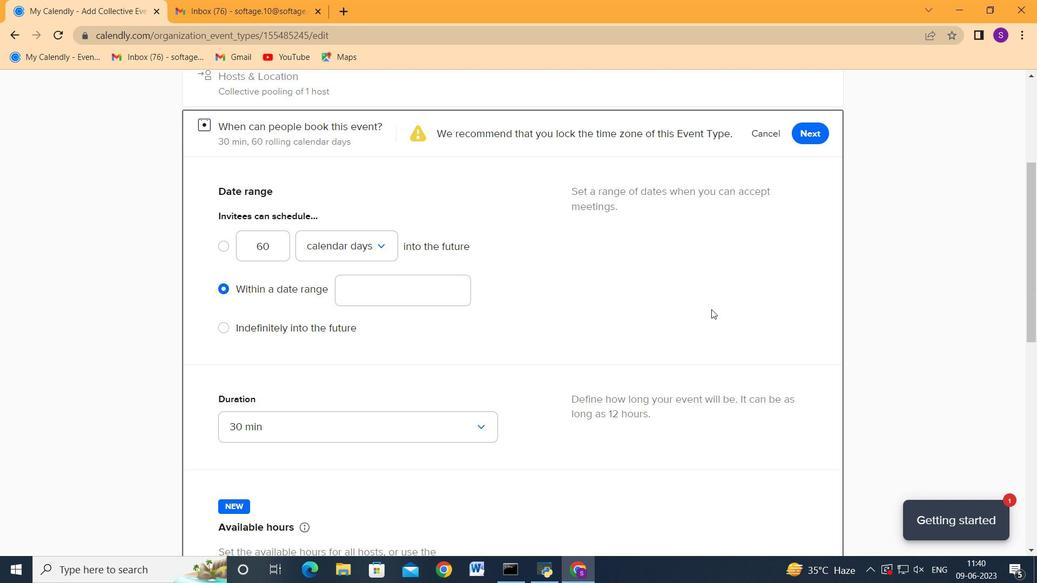 
Action: Mouse scrolled (719, 309) with delta (0, 0)
Screenshot: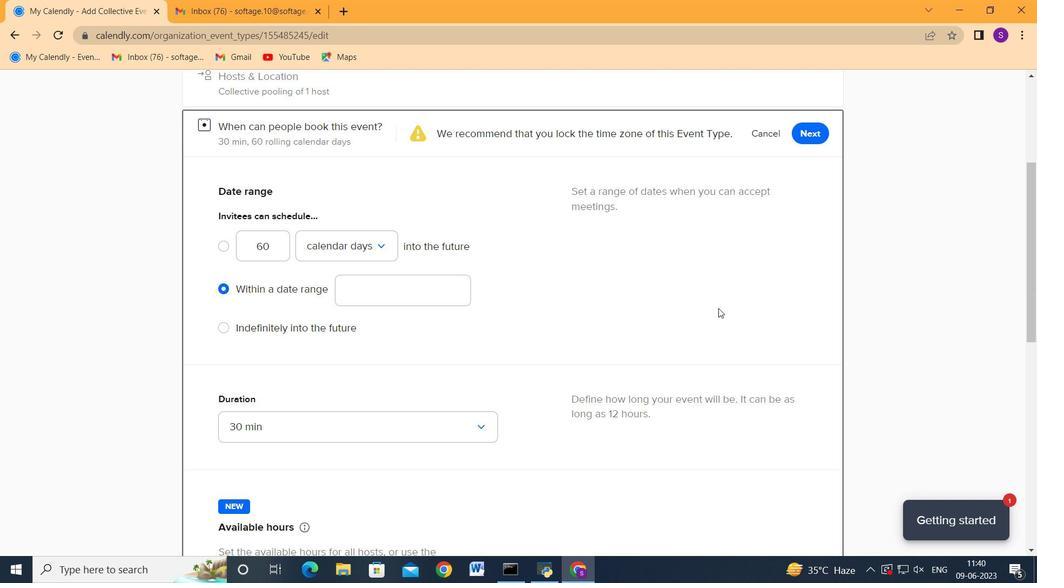 
Action: Mouse scrolled (719, 309) with delta (0, 0)
Screenshot: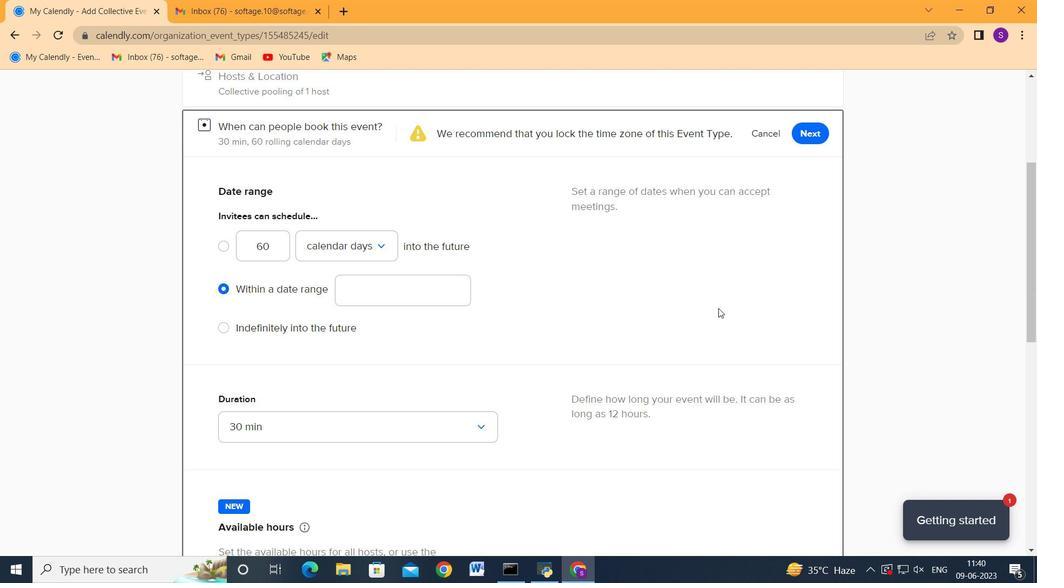 
Action: Mouse moved to (420, 496)
Screenshot: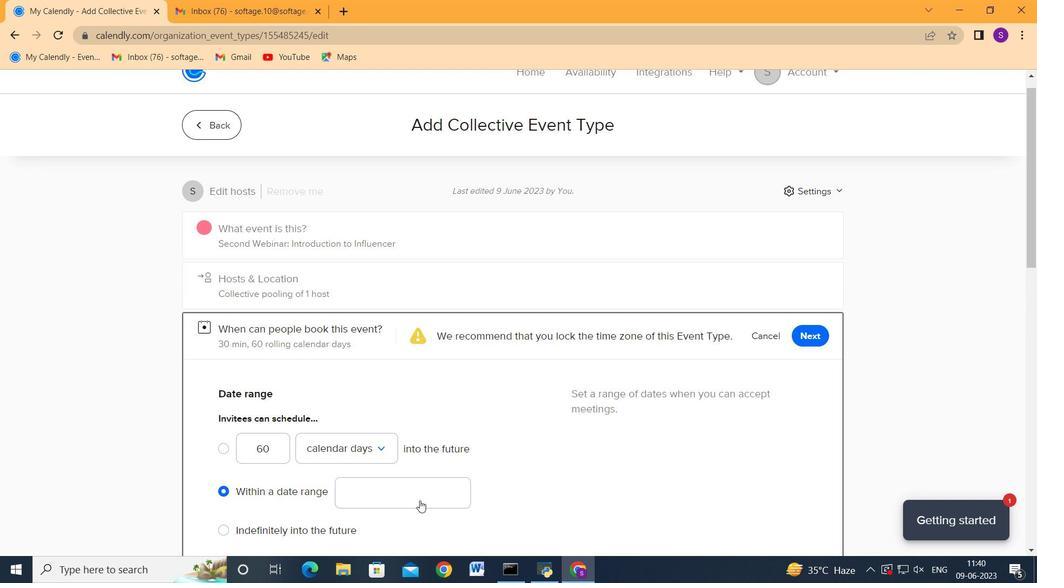 
Action: Mouse pressed left at (420, 496)
Screenshot: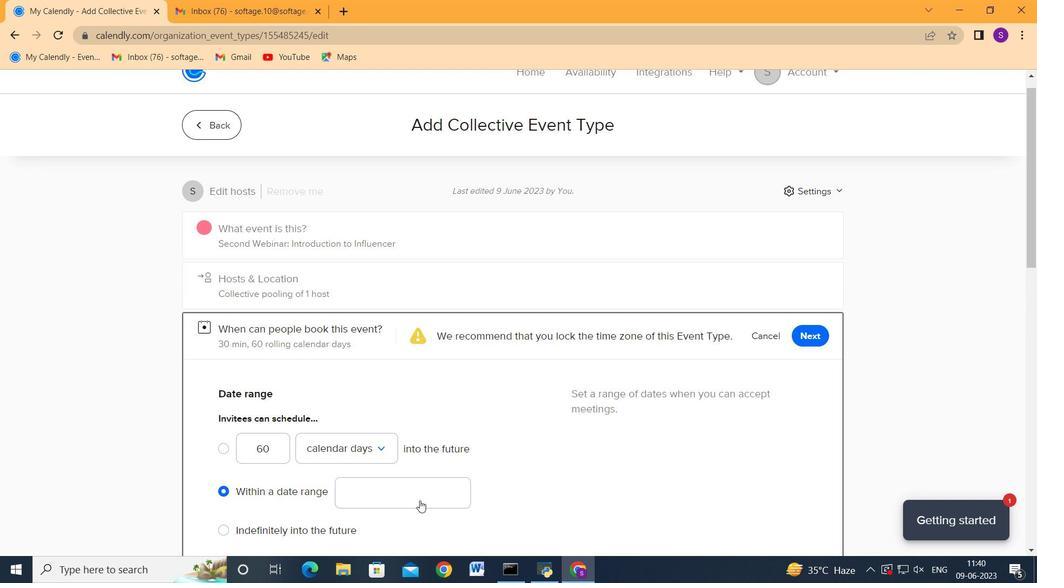 
Action: Mouse moved to (444, 241)
Screenshot: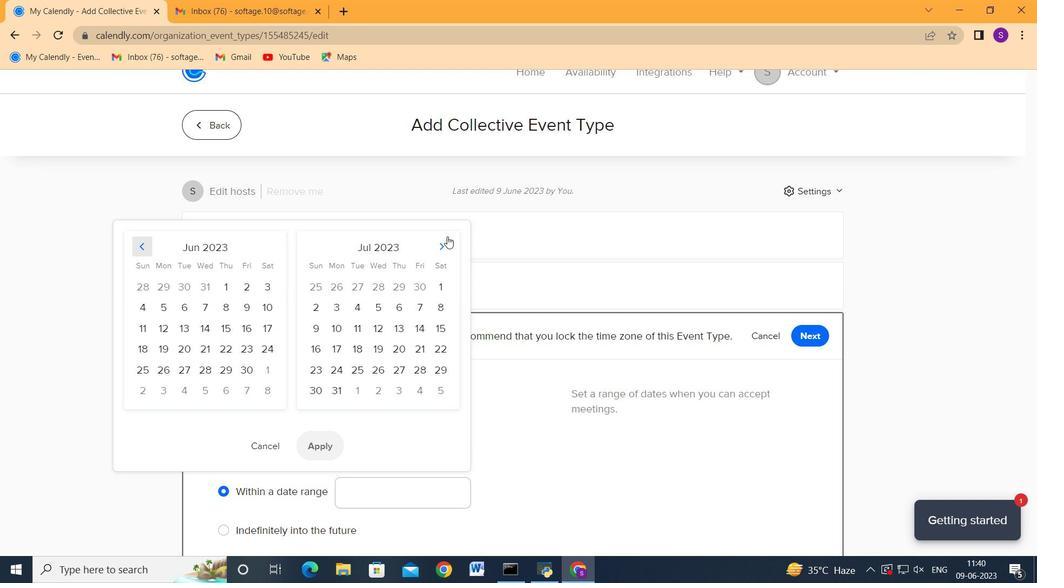 
Action: Mouse pressed left at (444, 241)
Screenshot: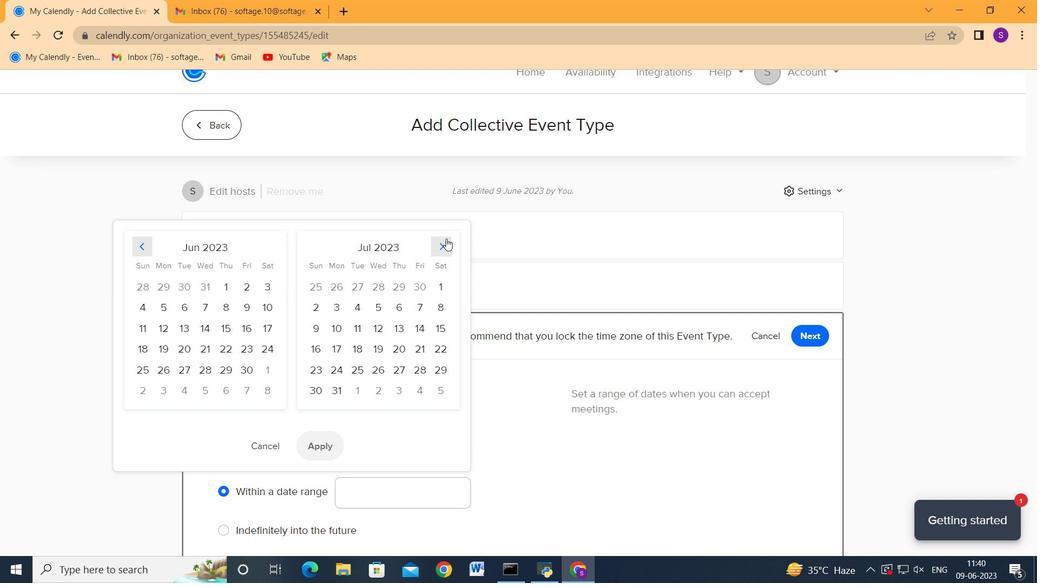 
Action: Mouse pressed left at (444, 241)
Screenshot: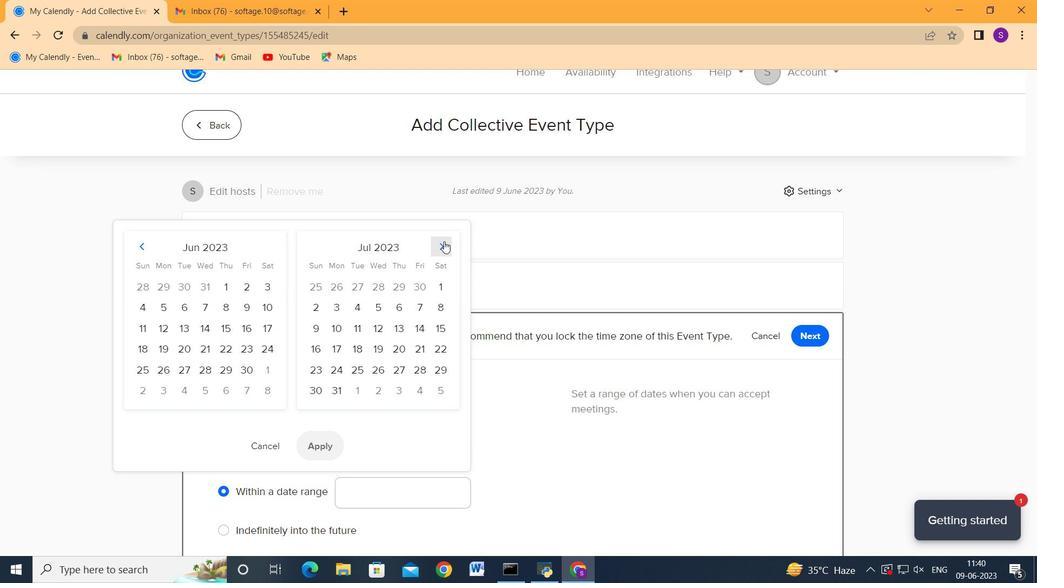 
Action: Mouse pressed left at (444, 241)
Screenshot: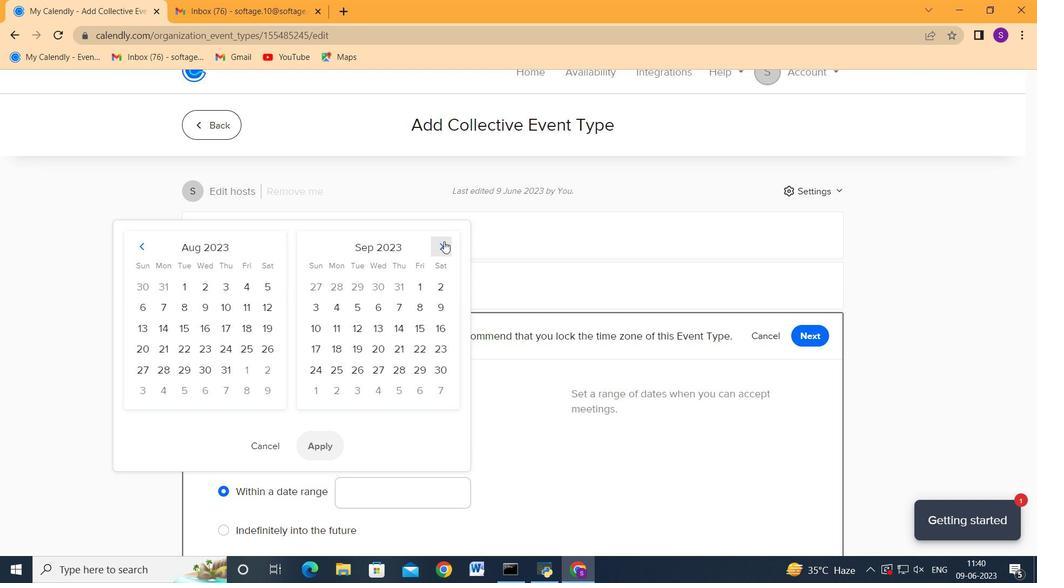 
Action: Mouse pressed left at (444, 241)
Screenshot: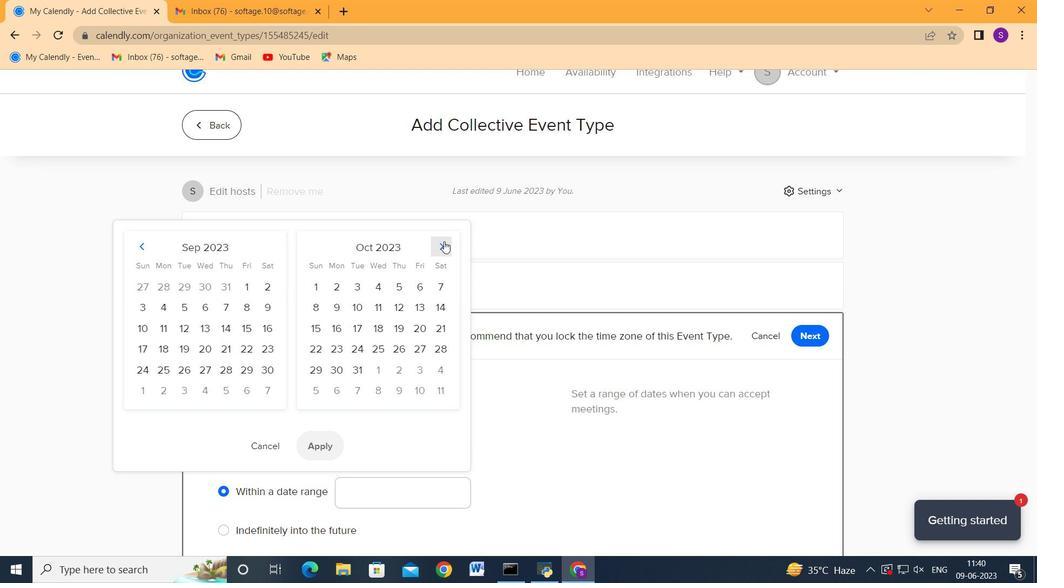 
Action: Mouse pressed left at (444, 241)
Screenshot: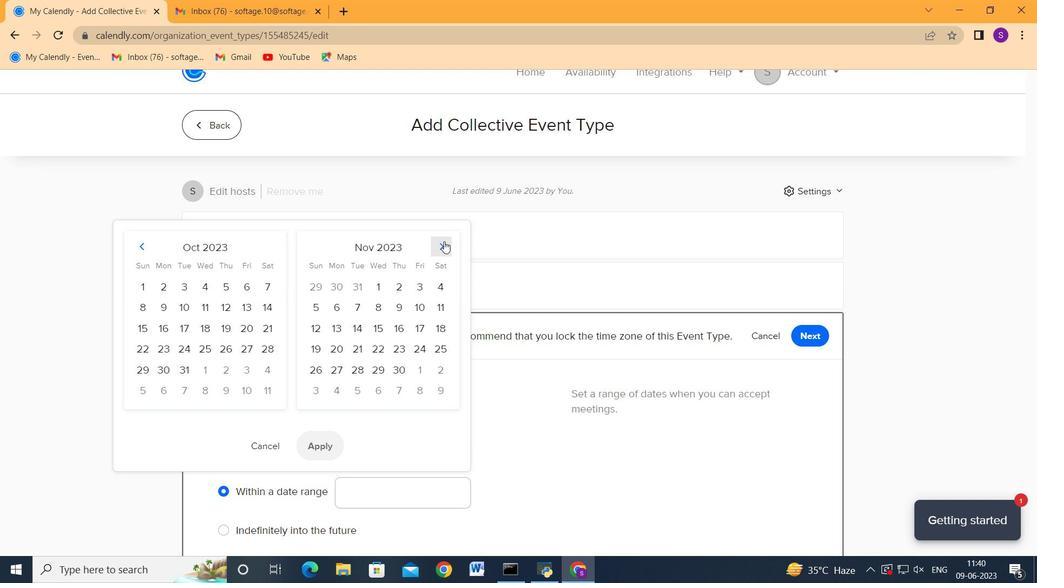 
Action: Mouse pressed left at (444, 241)
Screenshot: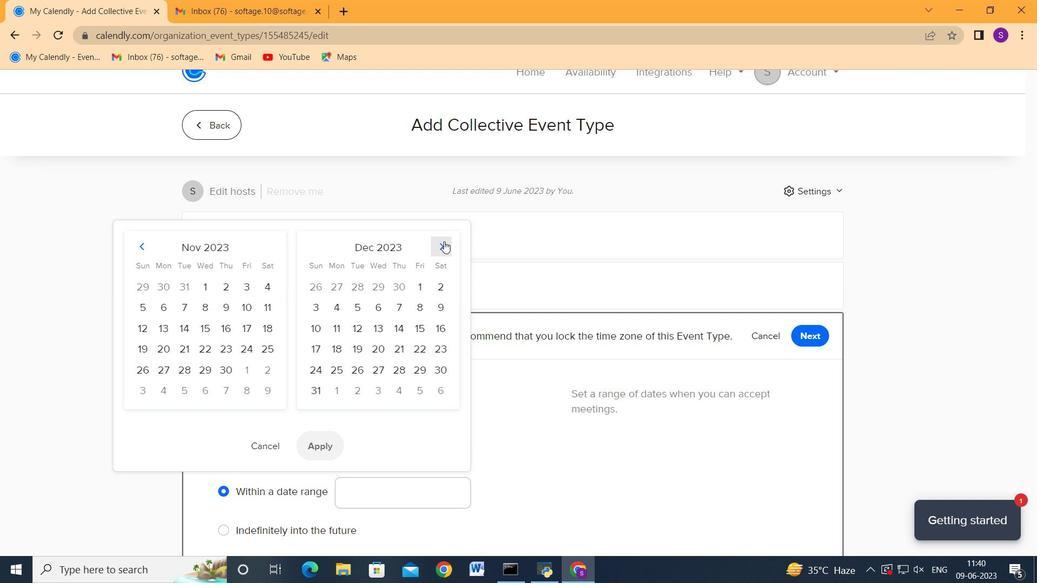 
Action: Mouse moved to (131, 246)
Screenshot: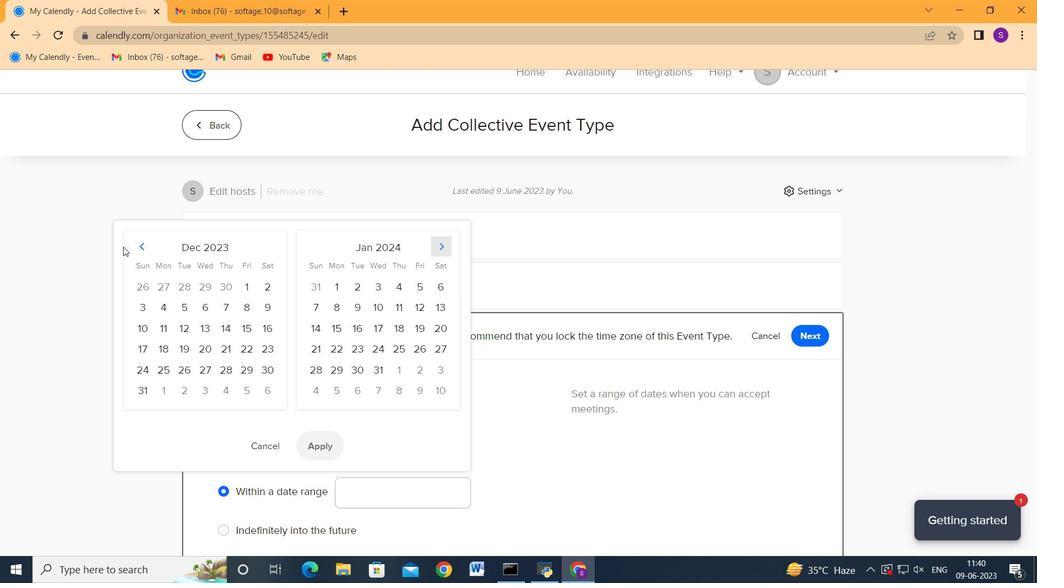 
Action: Mouse pressed left at (131, 246)
Screenshot: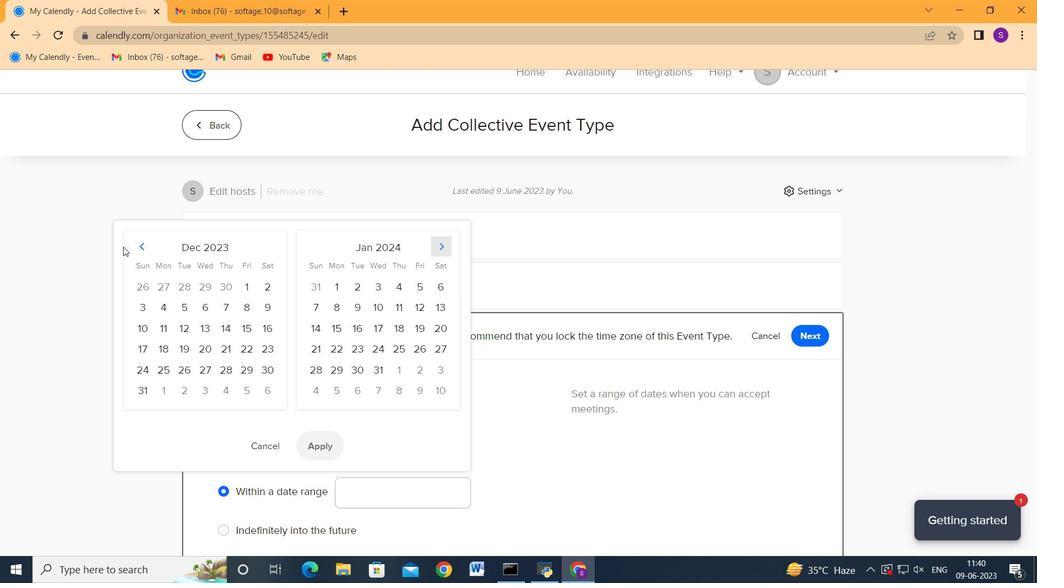 
Action: Mouse moved to (137, 246)
Screenshot: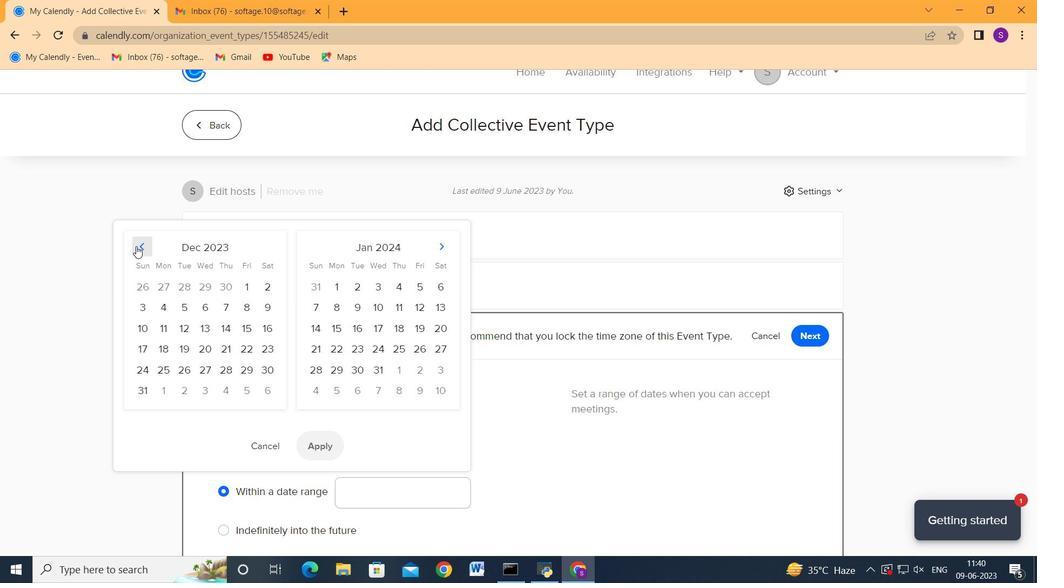 
Action: Mouse pressed left at (137, 246)
Screenshot: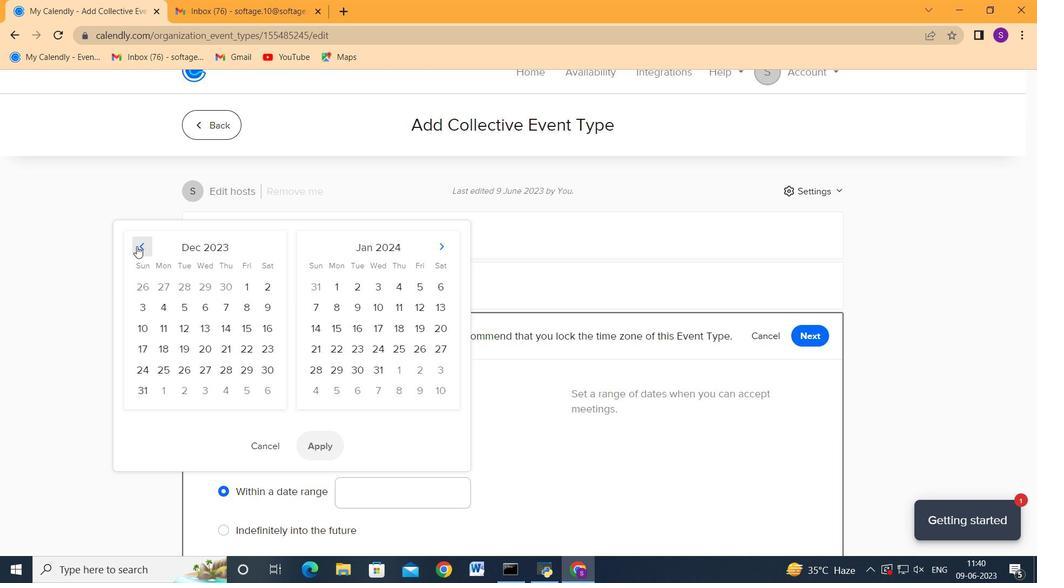 
Action: Mouse moved to (245, 324)
Screenshot: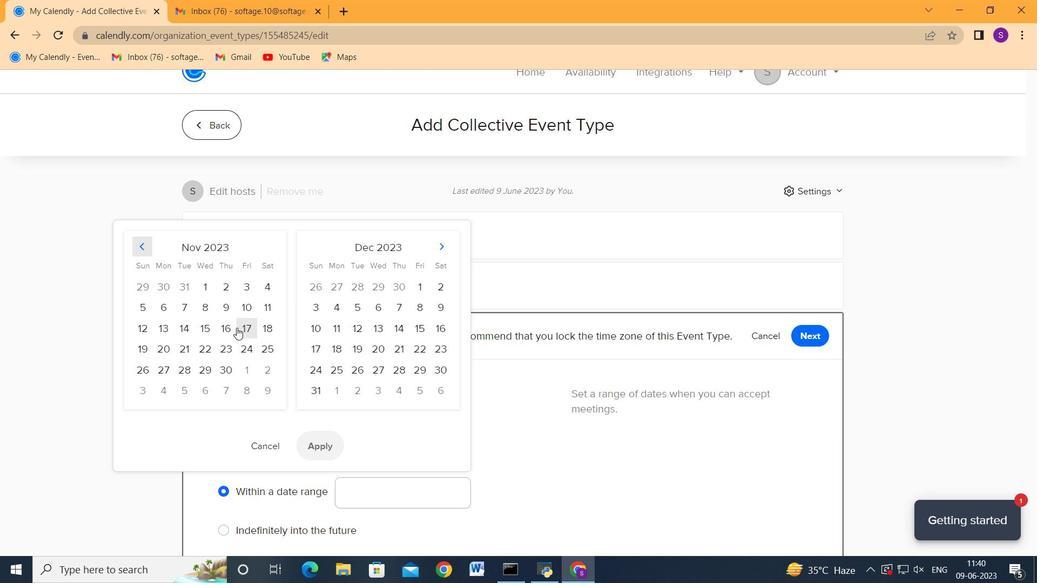 
Action: Mouse pressed left at (245, 324)
Screenshot: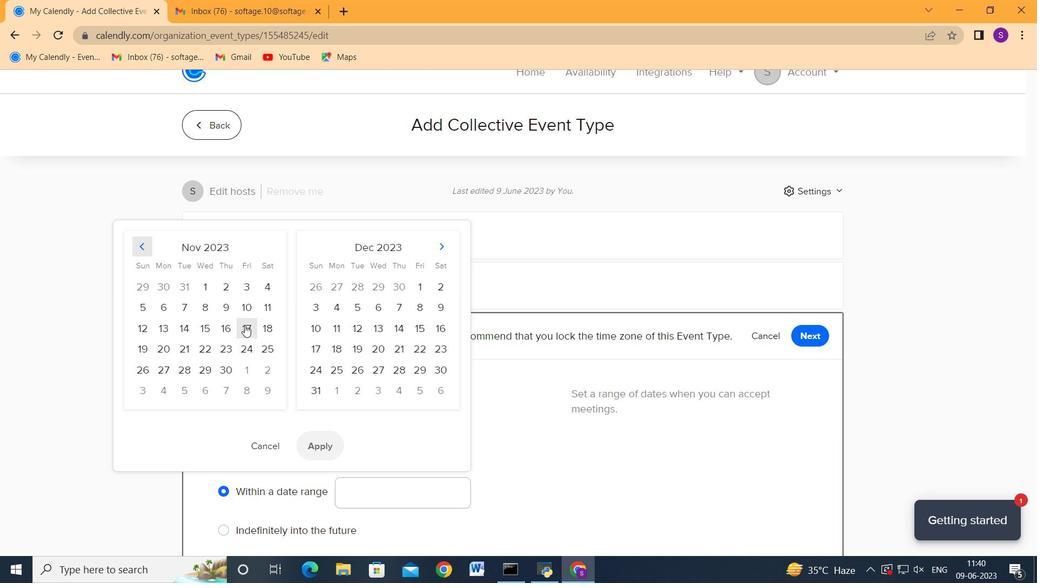 
Action: Mouse moved to (150, 343)
Screenshot: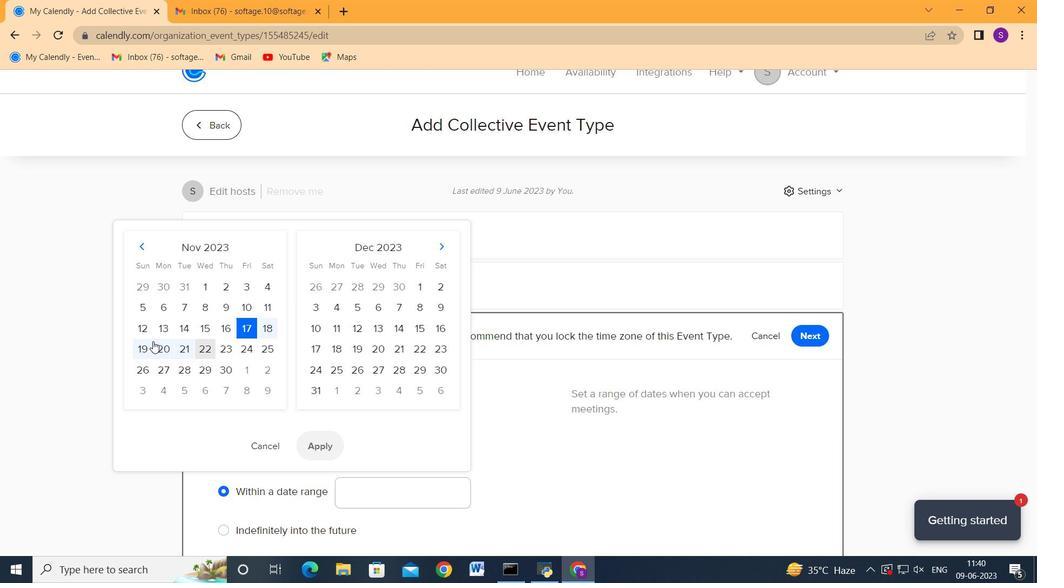 
Action: Mouse pressed left at (150, 343)
Screenshot: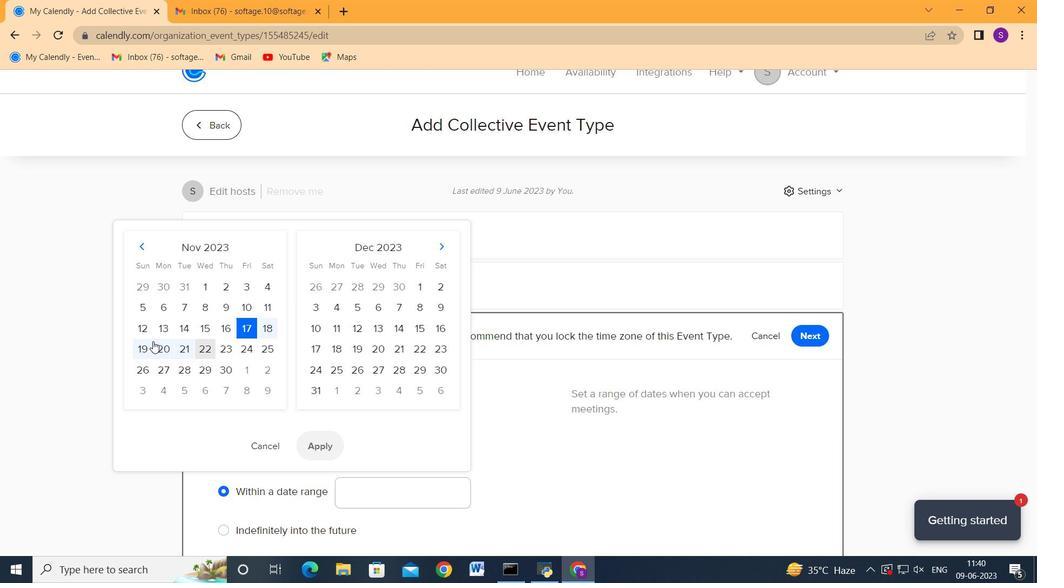 
Action: Mouse moved to (318, 446)
Screenshot: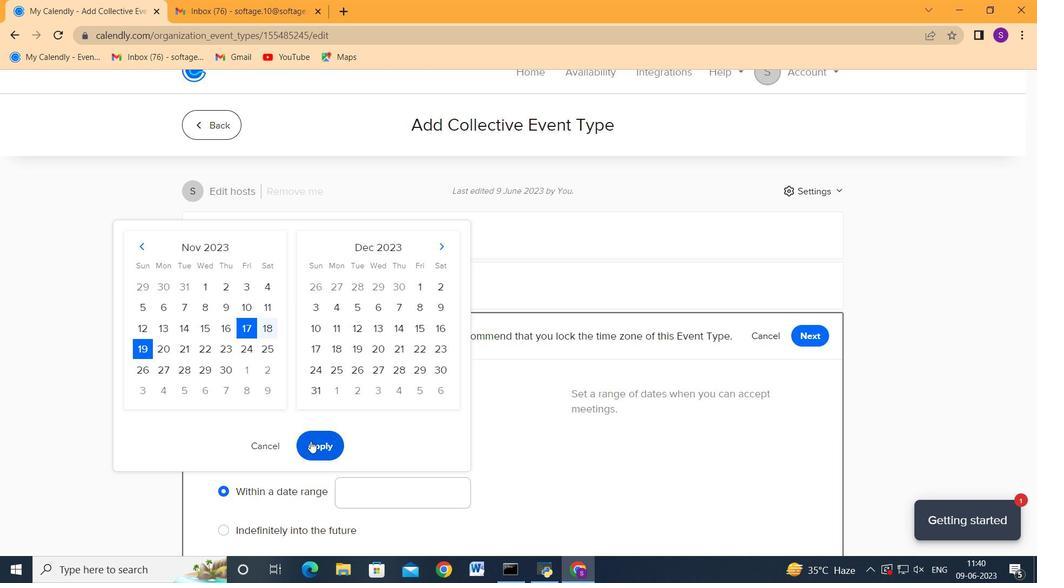 
Action: Mouse pressed left at (318, 446)
Screenshot: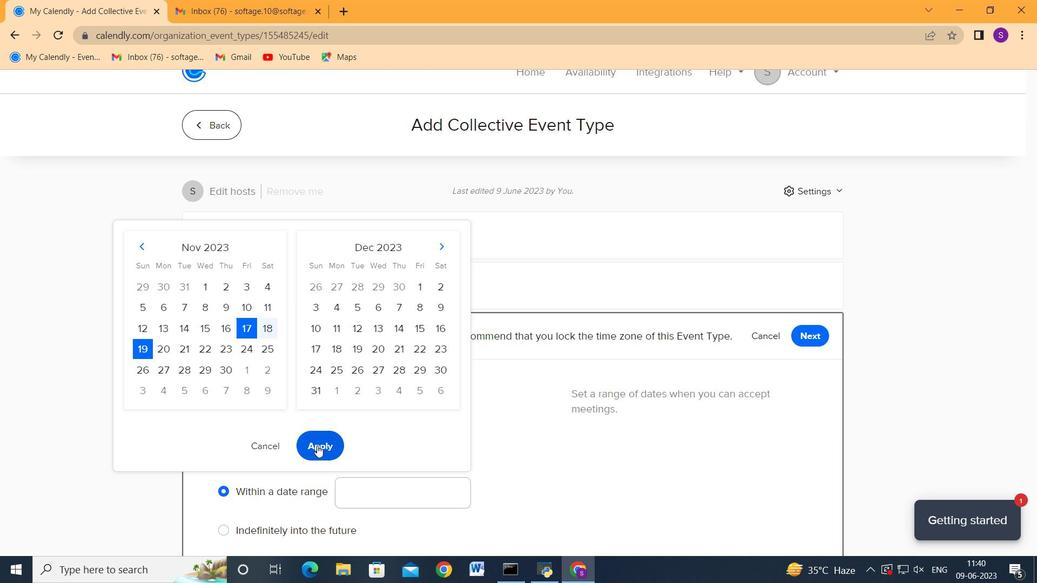 
Action: Mouse moved to (521, 431)
Screenshot: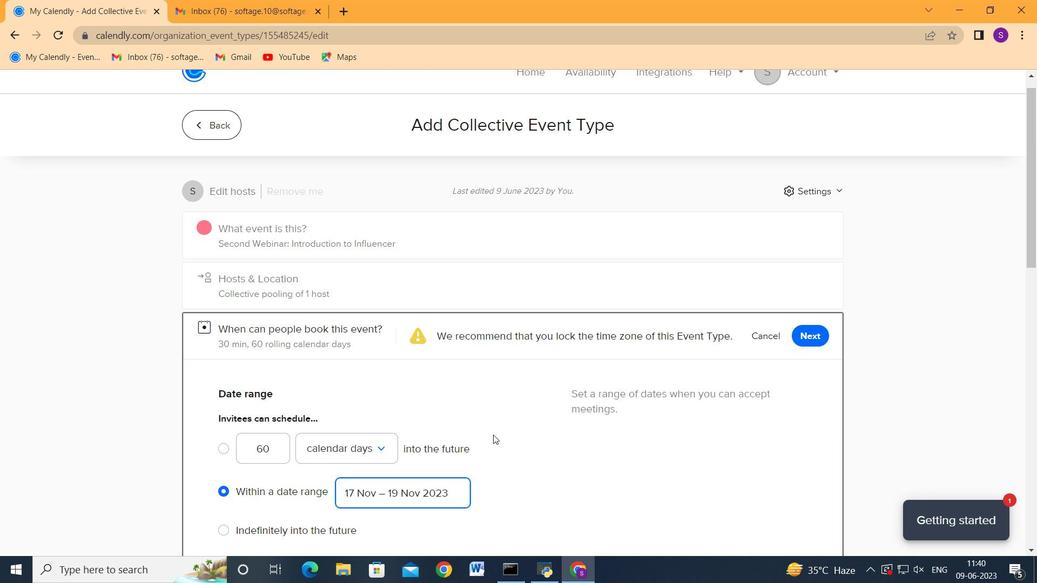 
Action: Mouse scrolled (521, 430) with delta (0, 0)
Screenshot: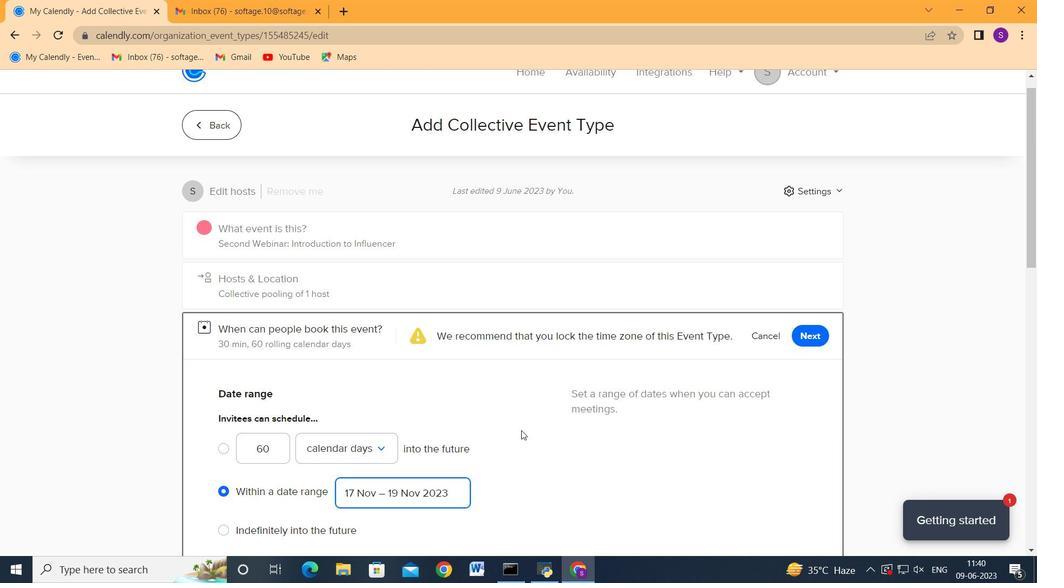 
Action: Mouse scrolled (521, 430) with delta (0, 0)
Screenshot: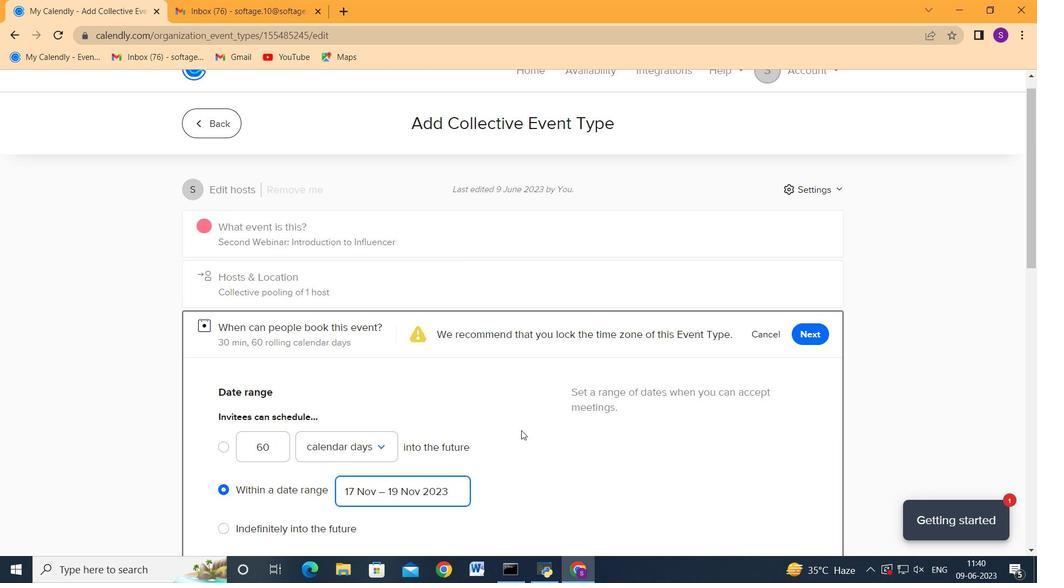 
Action: Mouse scrolled (521, 430) with delta (0, 0)
Screenshot: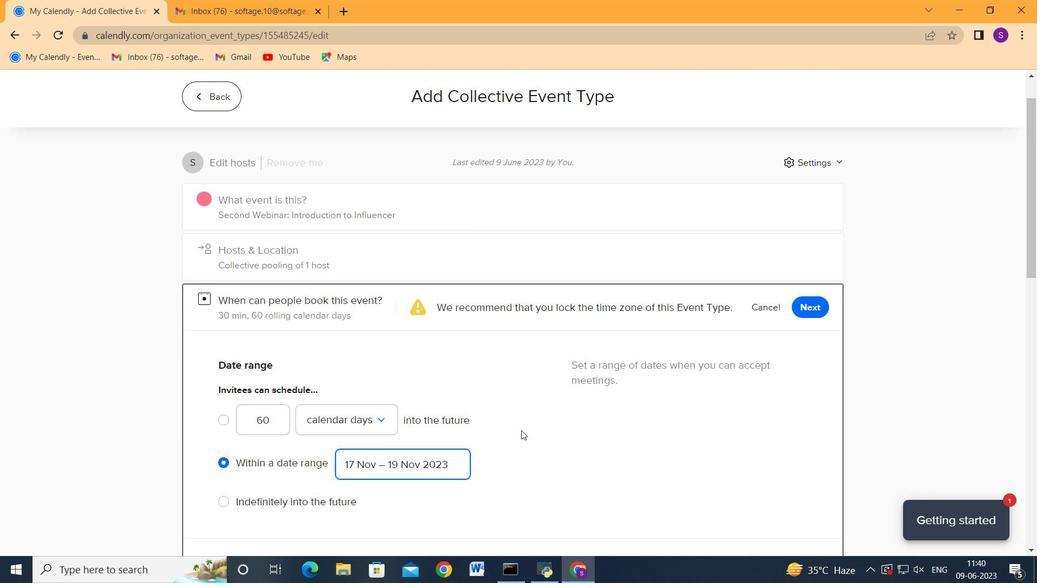 
Action: Mouse scrolled (521, 430) with delta (0, 0)
Screenshot: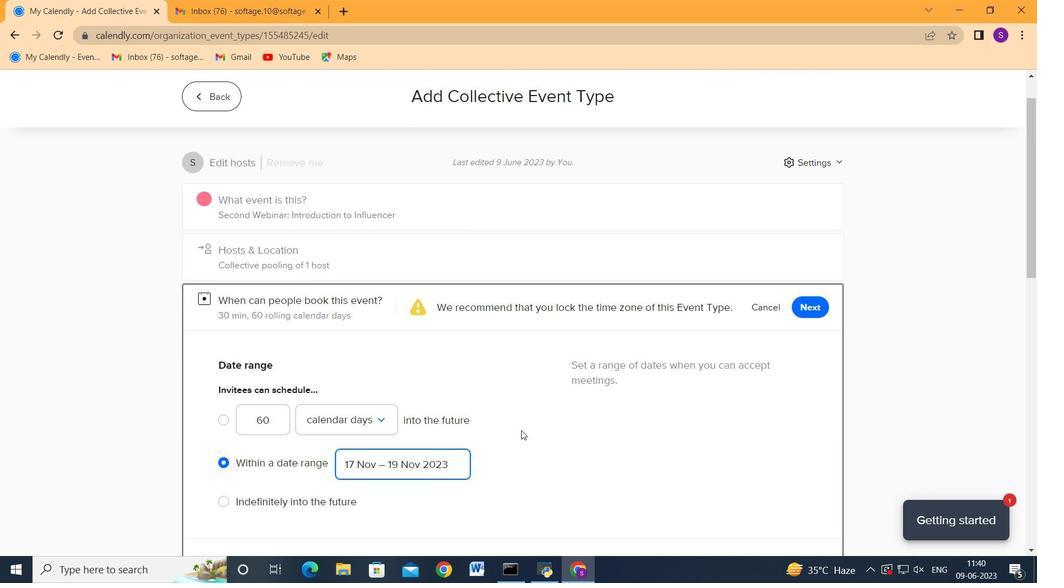 
Action: Mouse scrolled (521, 430) with delta (0, 0)
Screenshot: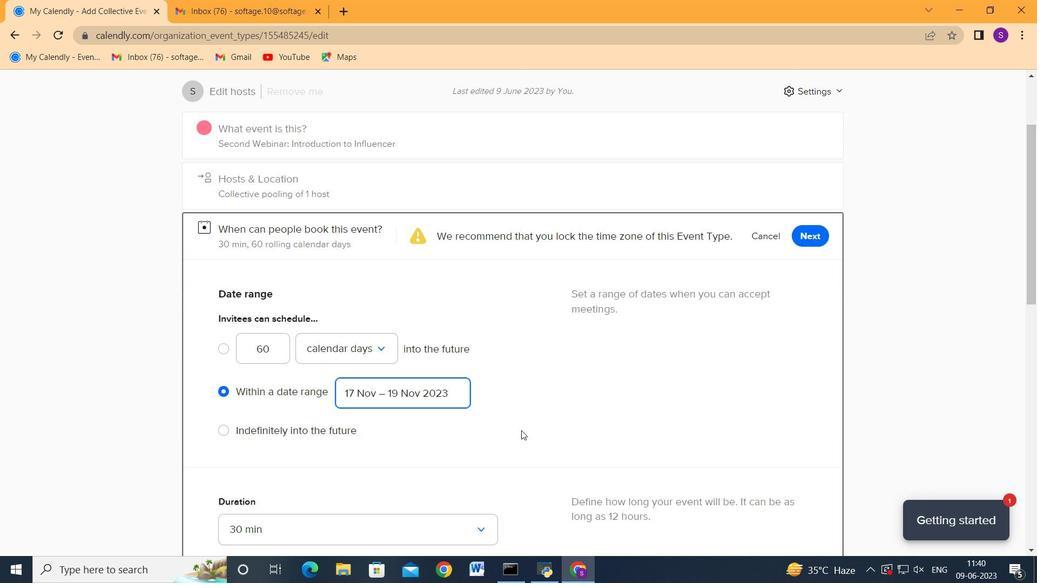 
Action: Mouse moved to (529, 427)
Screenshot: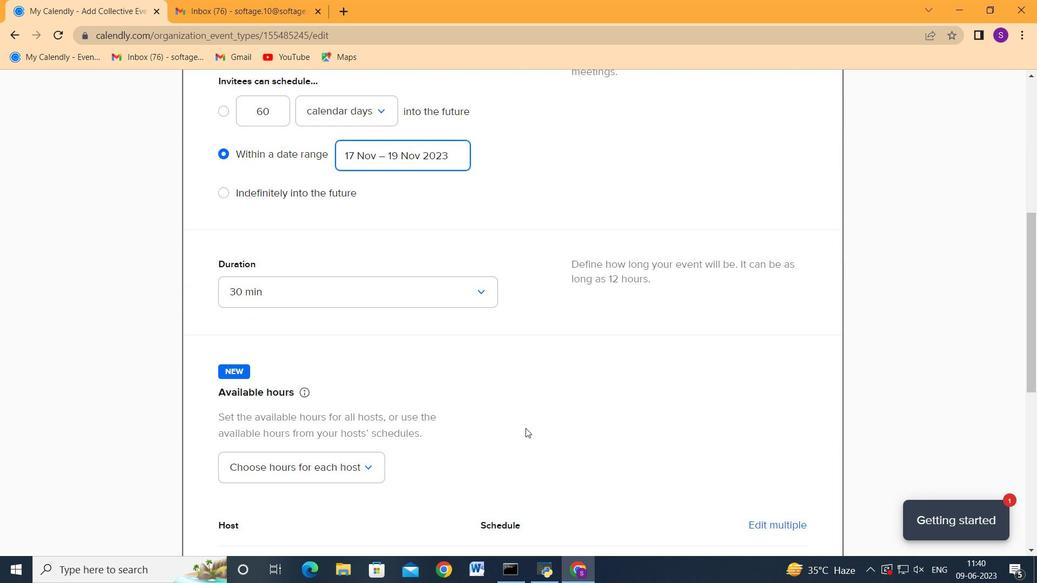 
Action: Mouse scrolled (529, 427) with delta (0, 0)
Screenshot: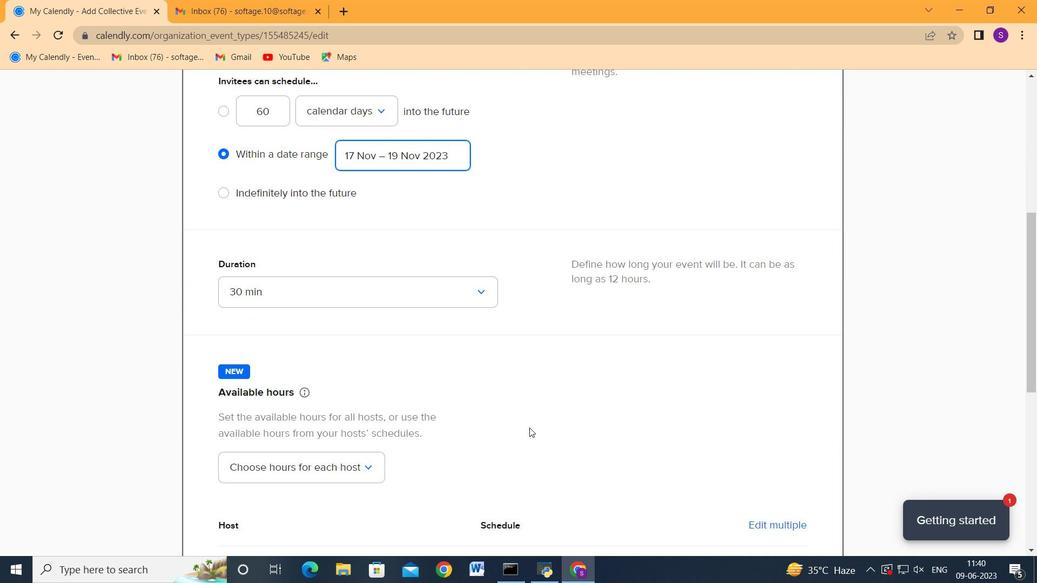 
Action: Mouse scrolled (529, 427) with delta (0, 0)
Screenshot: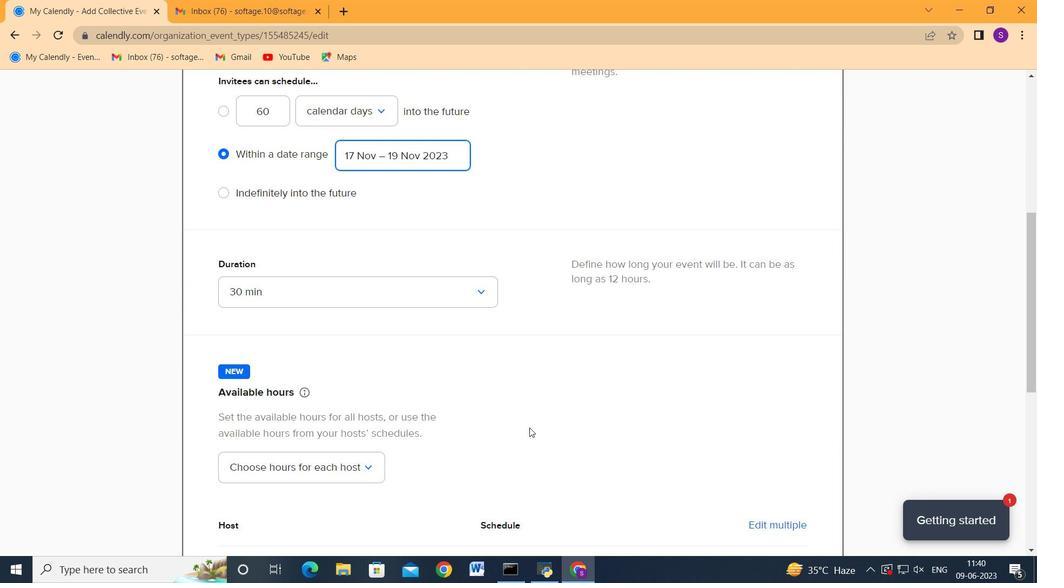 
Action: Mouse scrolled (529, 427) with delta (0, 0)
Screenshot: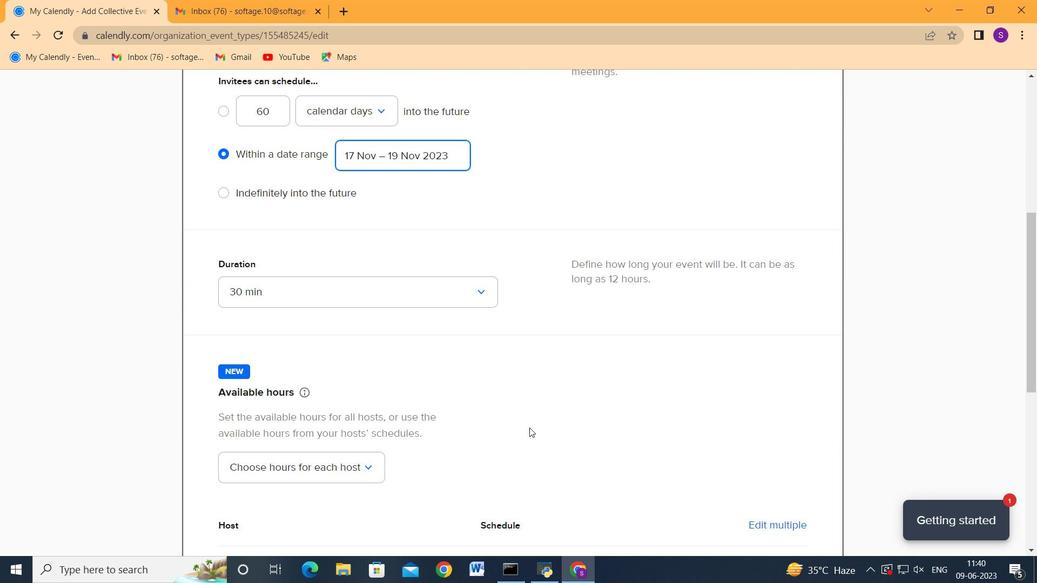 
Action: Mouse scrolled (529, 427) with delta (0, 0)
Screenshot: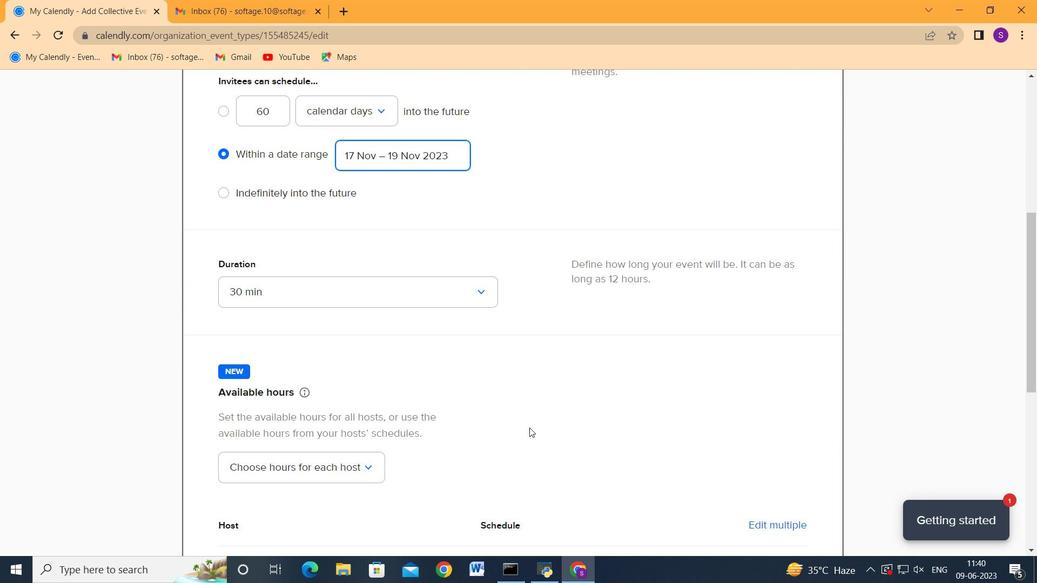 
Action: Mouse moved to (627, 443)
Screenshot: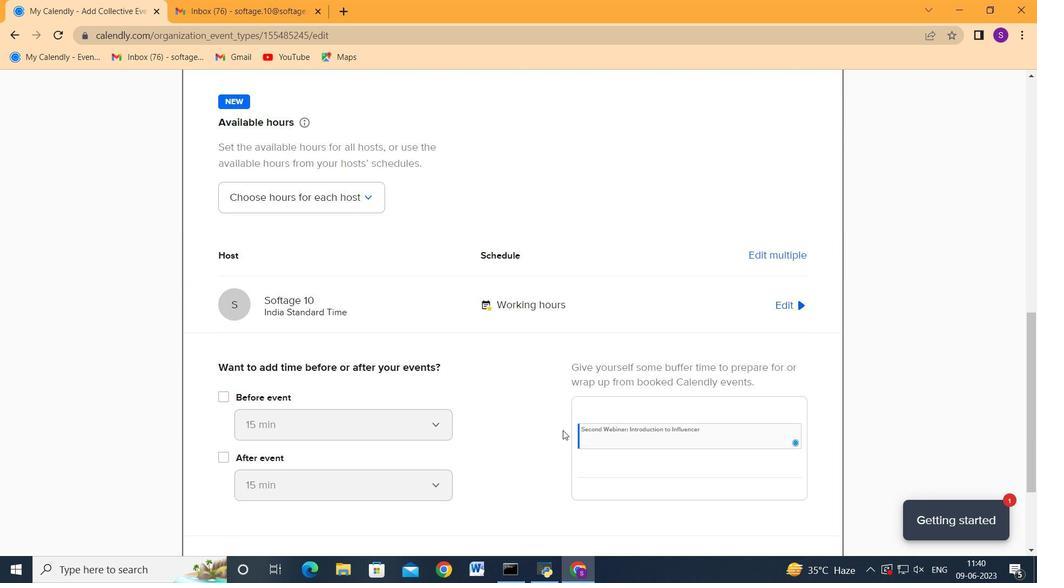 
Action: Mouse scrolled (627, 443) with delta (0, 0)
Screenshot: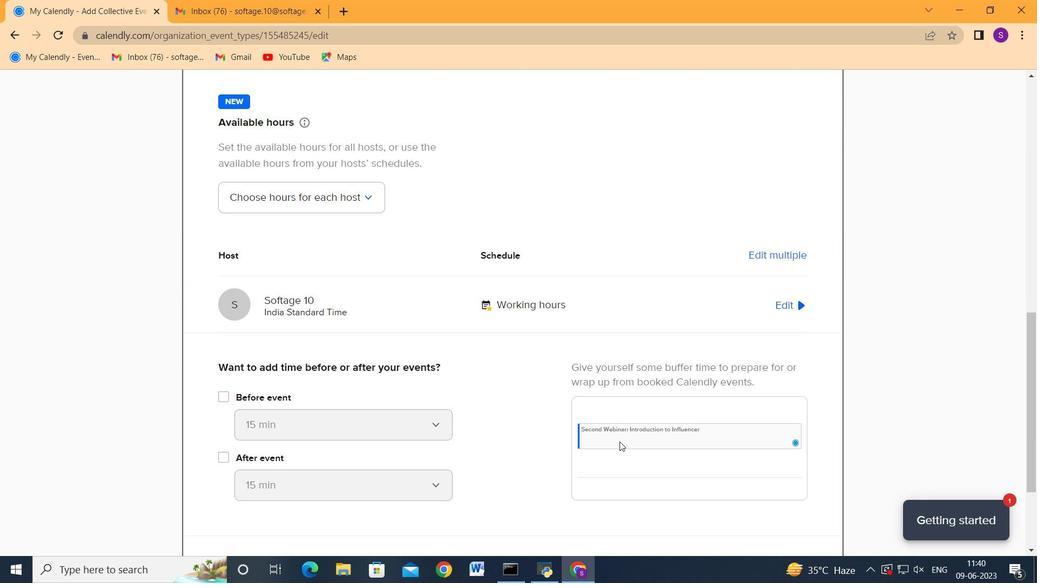 
Action: Mouse scrolled (627, 443) with delta (0, 0)
Screenshot: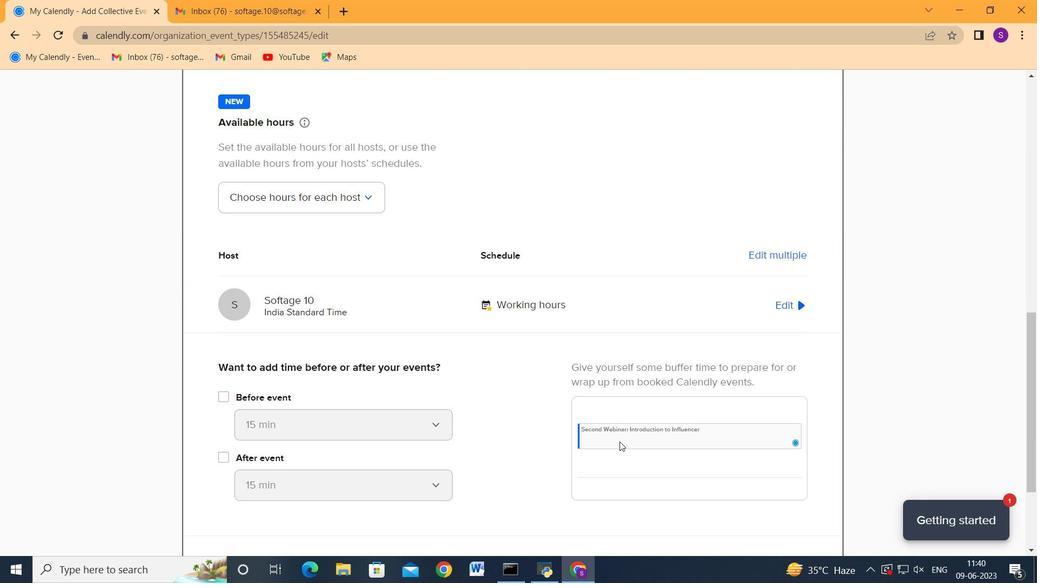 
Action: Mouse scrolled (627, 443) with delta (0, 0)
Screenshot: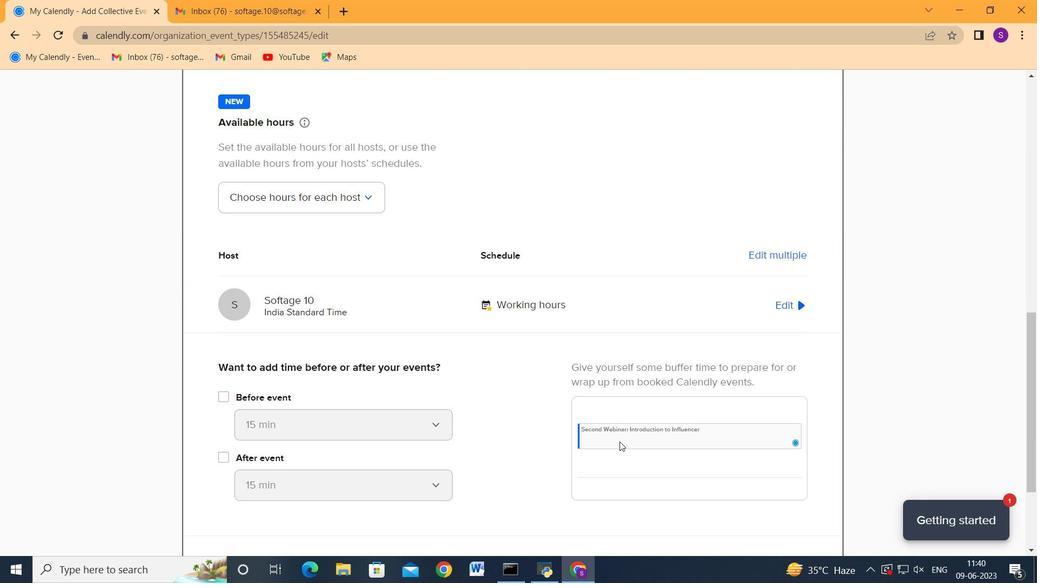 
Action: Mouse scrolled (627, 443) with delta (0, 0)
Screenshot: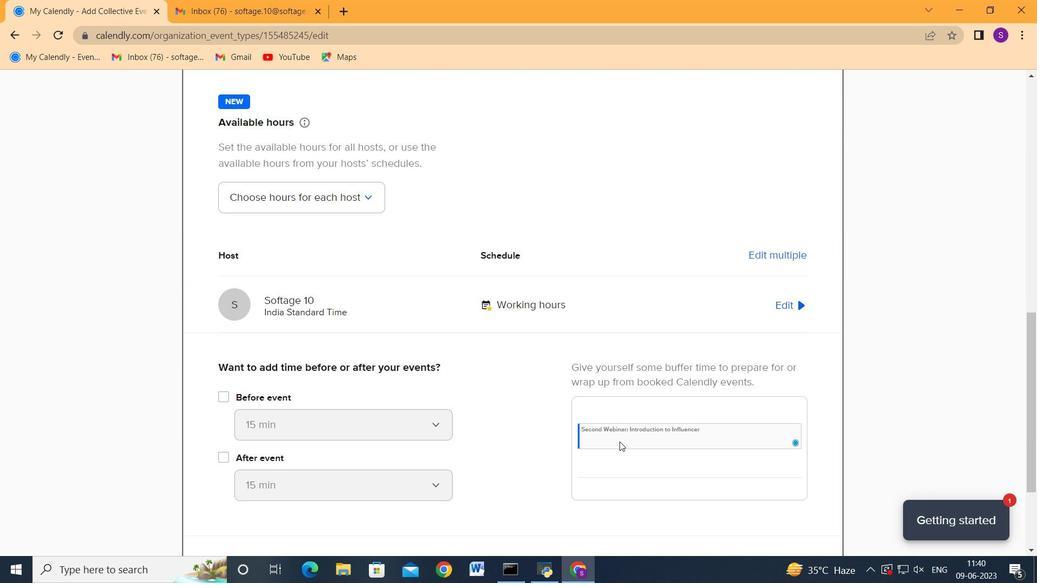 
Action: Mouse scrolled (627, 443) with delta (0, 0)
Screenshot: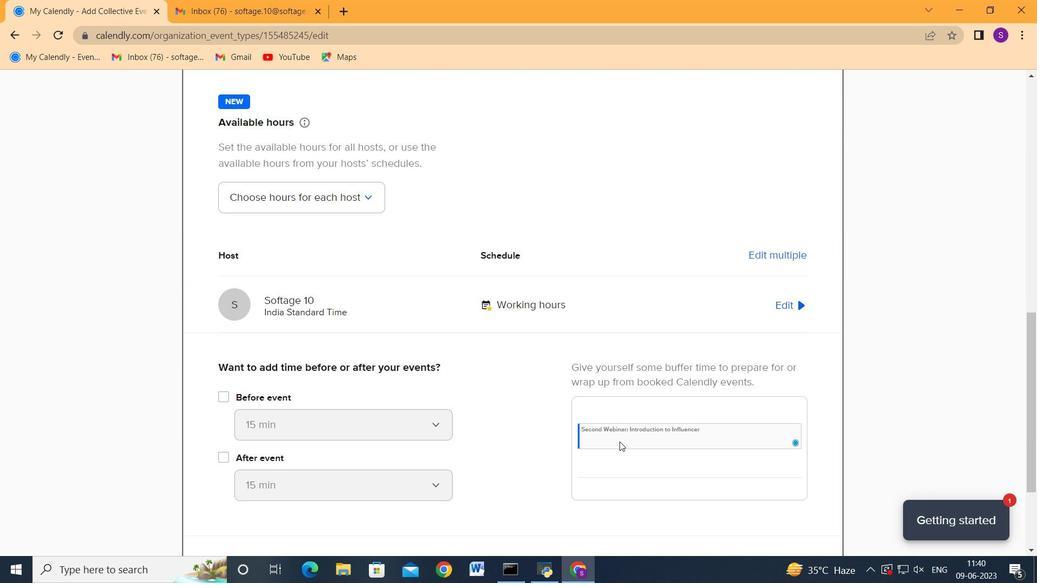 
Action: Mouse moved to (642, 449)
Screenshot: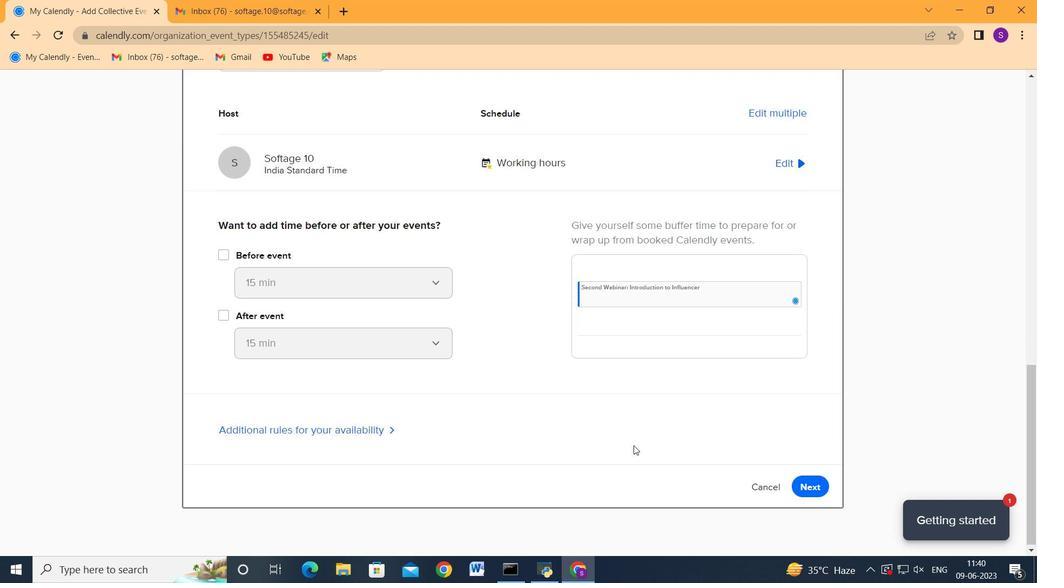 
Action: Mouse scrolled (642, 448) with delta (0, 0)
Screenshot: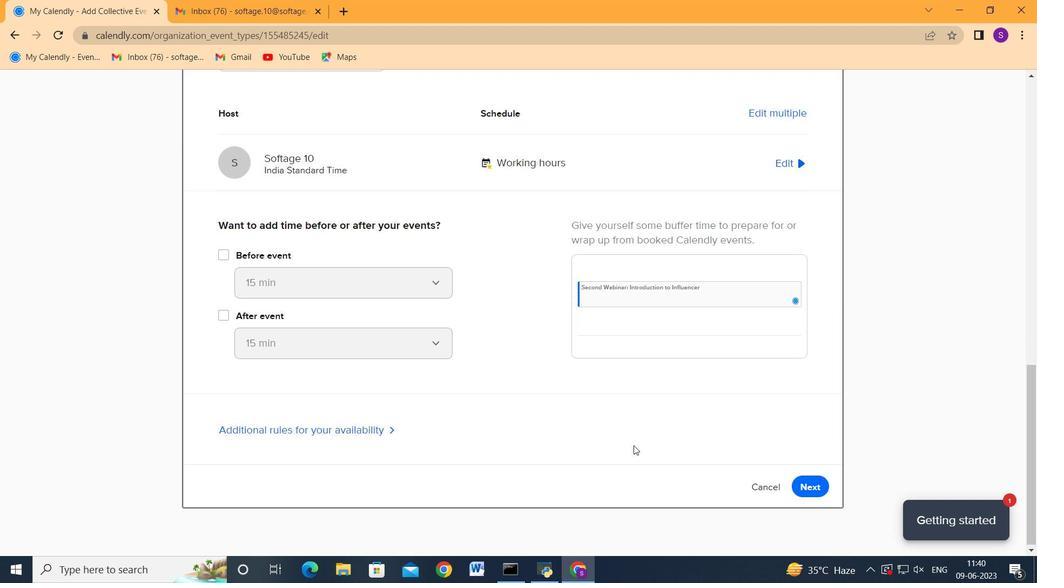 
Action: Mouse moved to (643, 449)
Screenshot: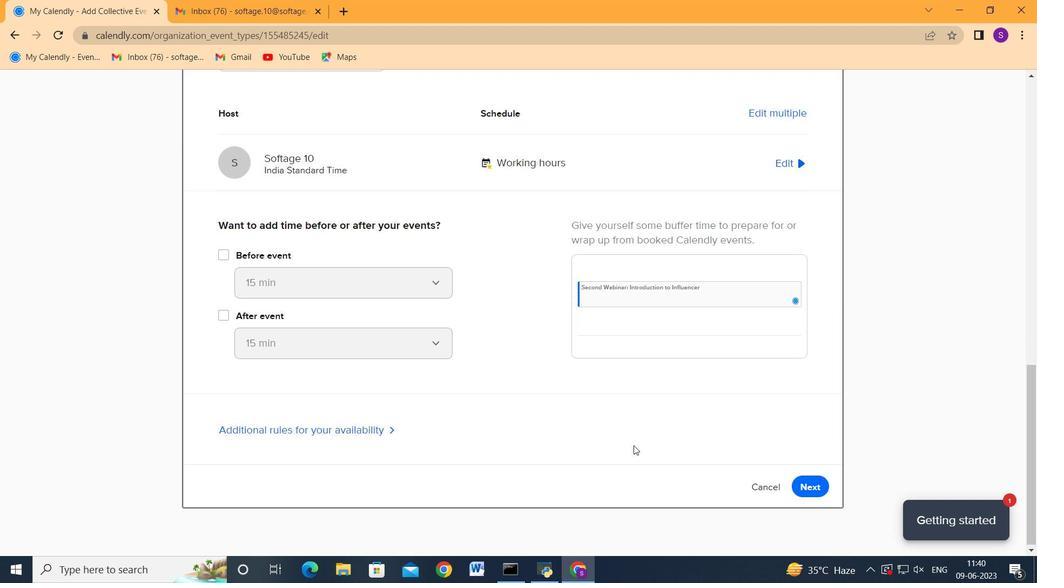 
Action: Mouse scrolled (643, 448) with delta (0, 0)
Screenshot: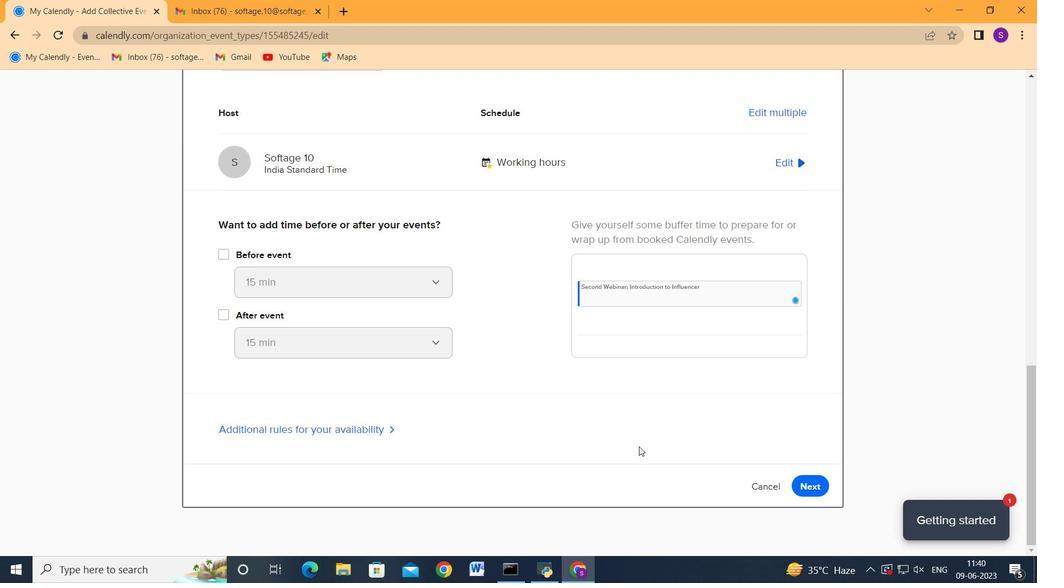 
Action: Mouse moved to (644, 450)
Screenshot: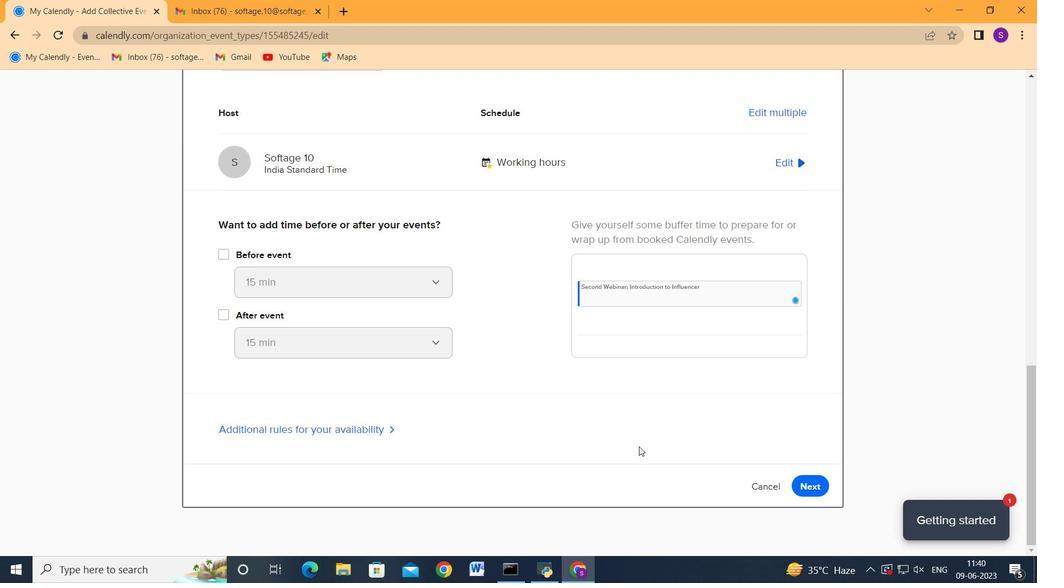 
Action: Mouse scrolled (644, 449) with delta (0, 0)
Screenshot: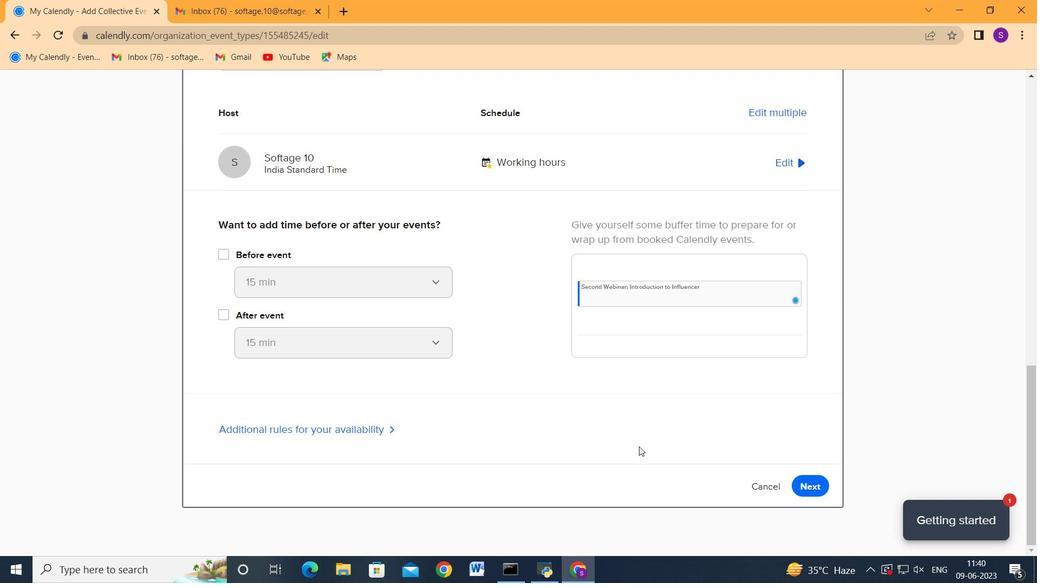 
Action: Mouse moved to (823, 484)
Screenshot: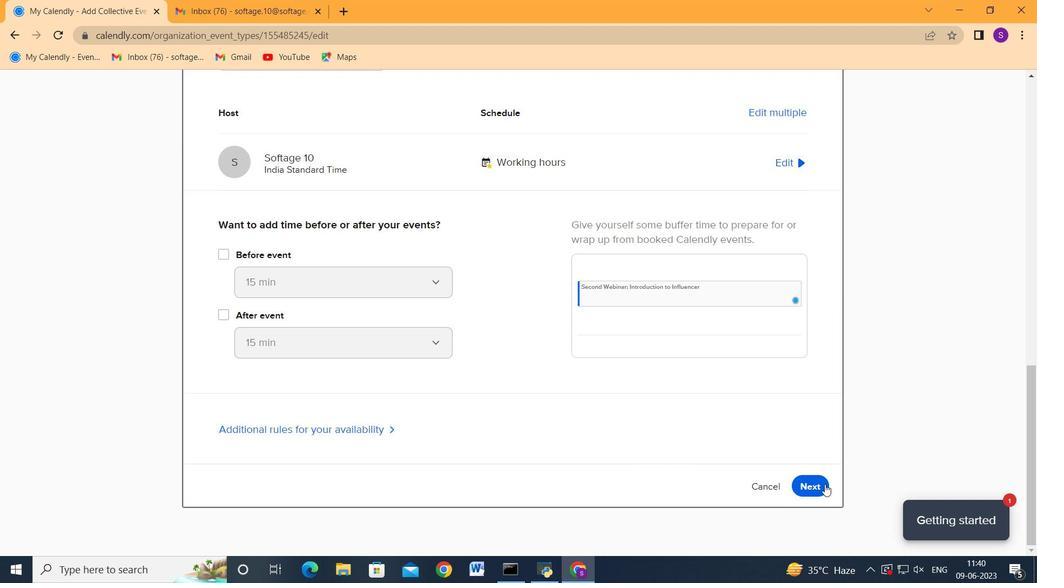 
Action: Mouse pressed left at (823, 484)
Screenshot: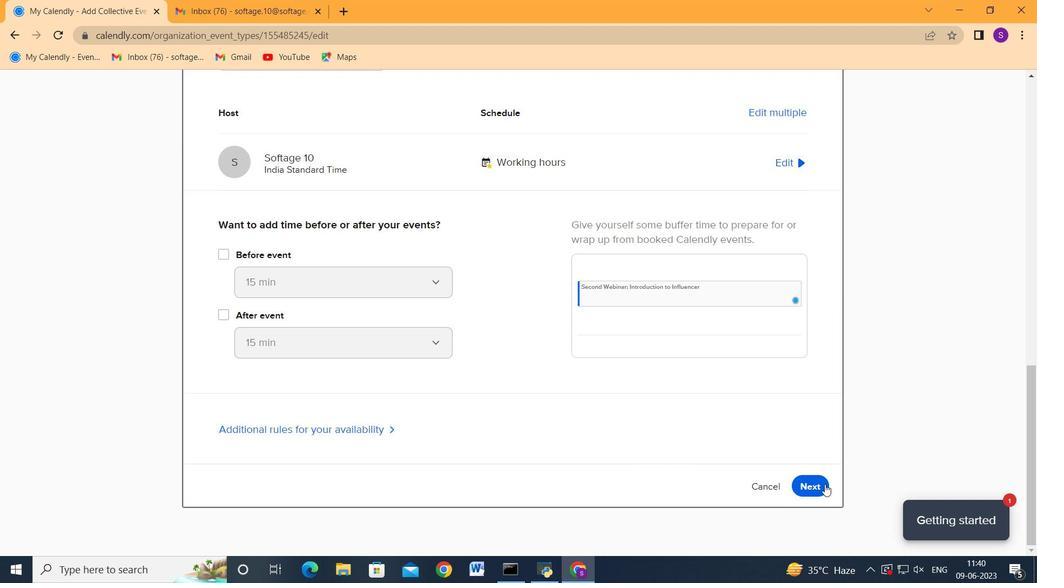 
Action: Mouse moved to (571, 413)
Screenshot: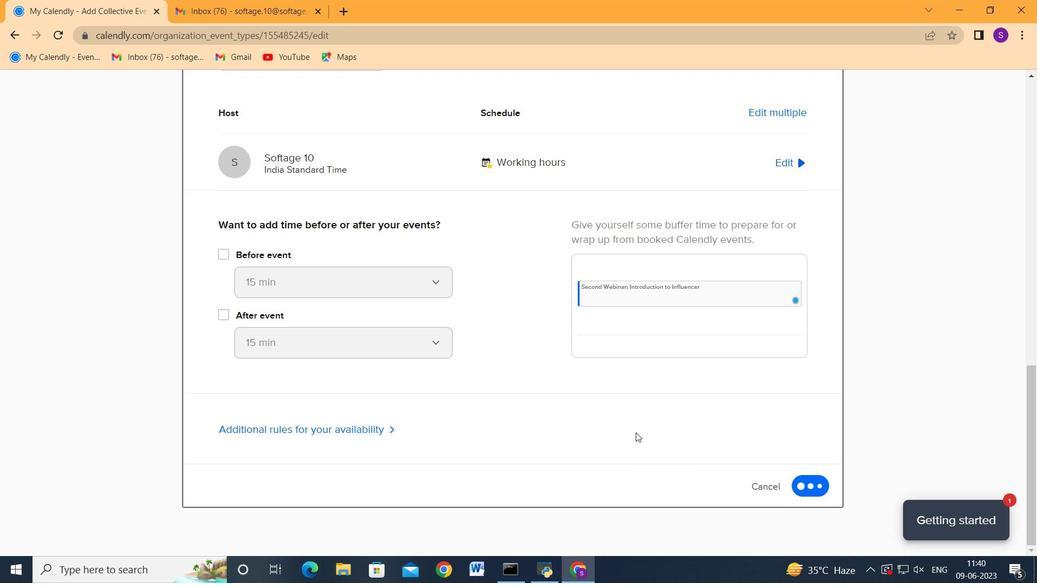 
Action: Mouse scrolled (571, 413) with delta (0, 0)
Screenshot: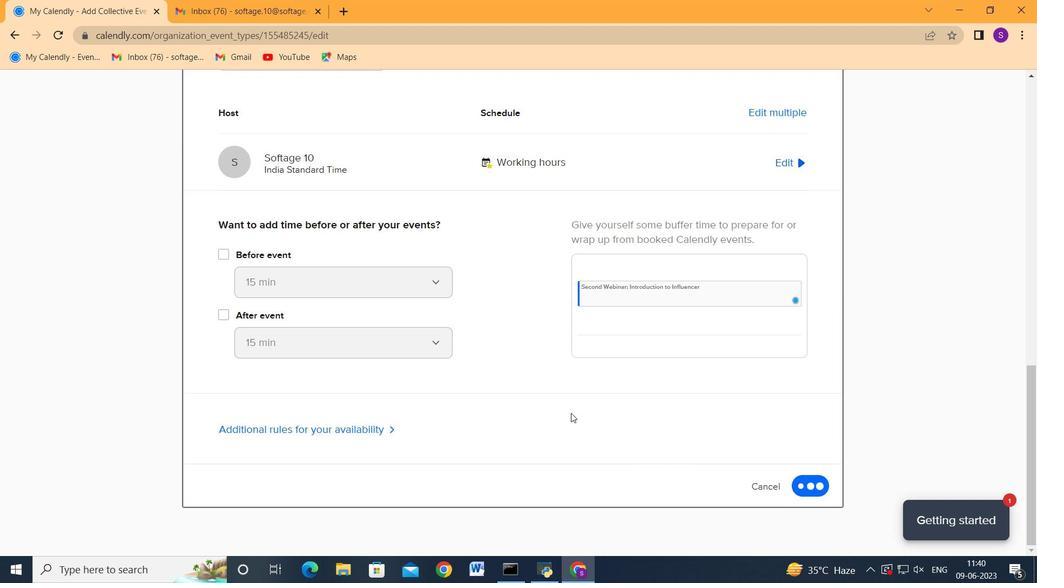 
Action: Mouse scrolled (571, 413) with delta (0, 0)
Screenshot: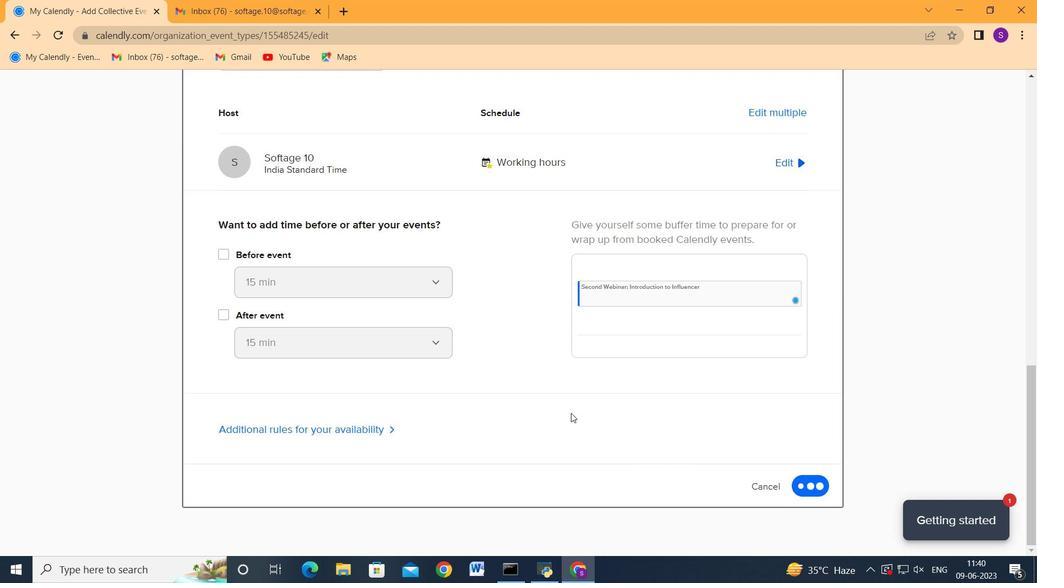 
Action: Mouse scrolled (571, 413) with delta (0, 0)
Screenshot: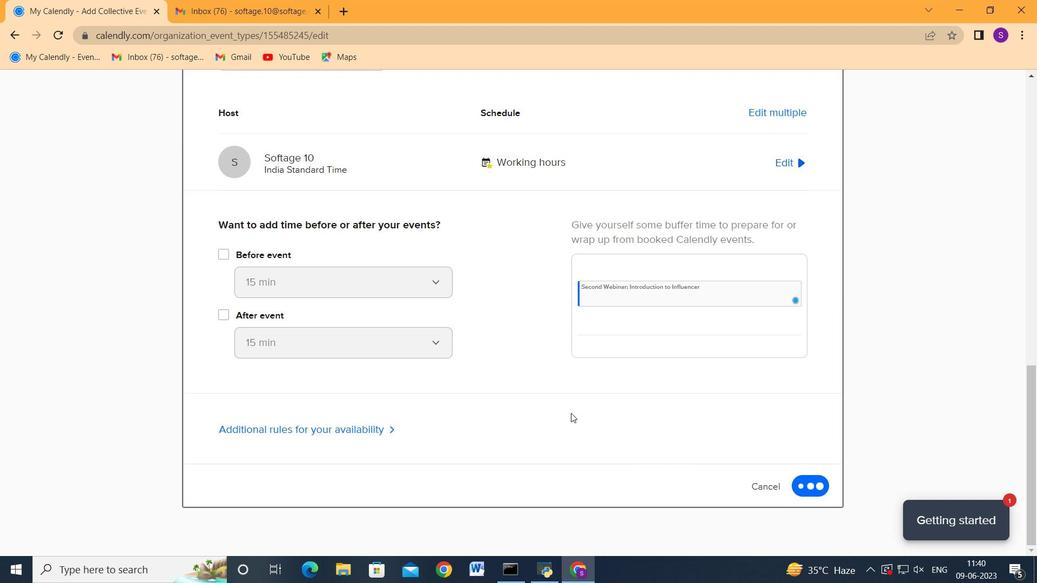 
Action: Mouse scrolled (571, 413) with delta (0, 0)
Screenshot: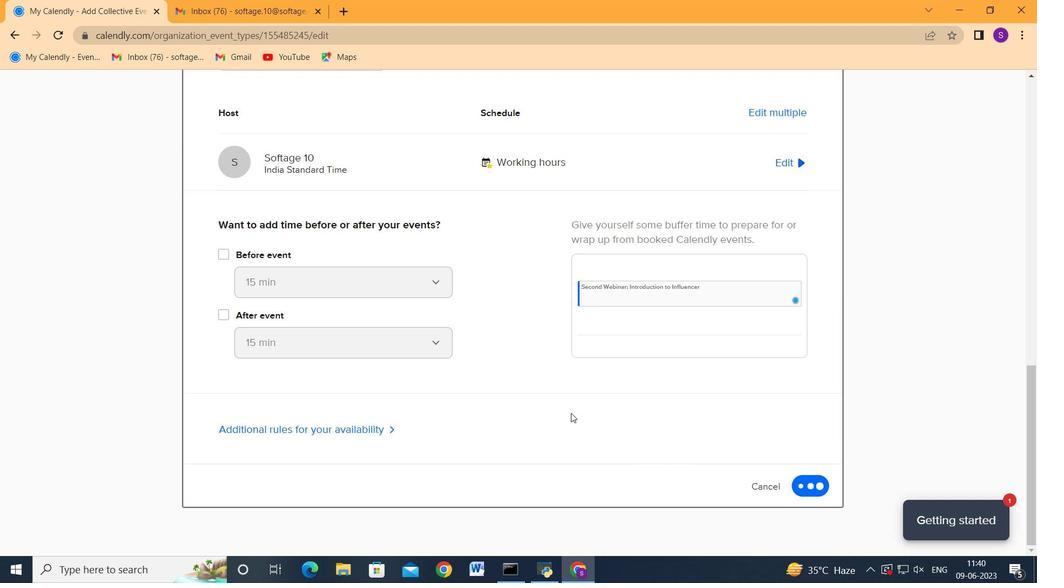 
Action: Mouse scrolled (571, 413) with delta (0, 0)
Screenshot: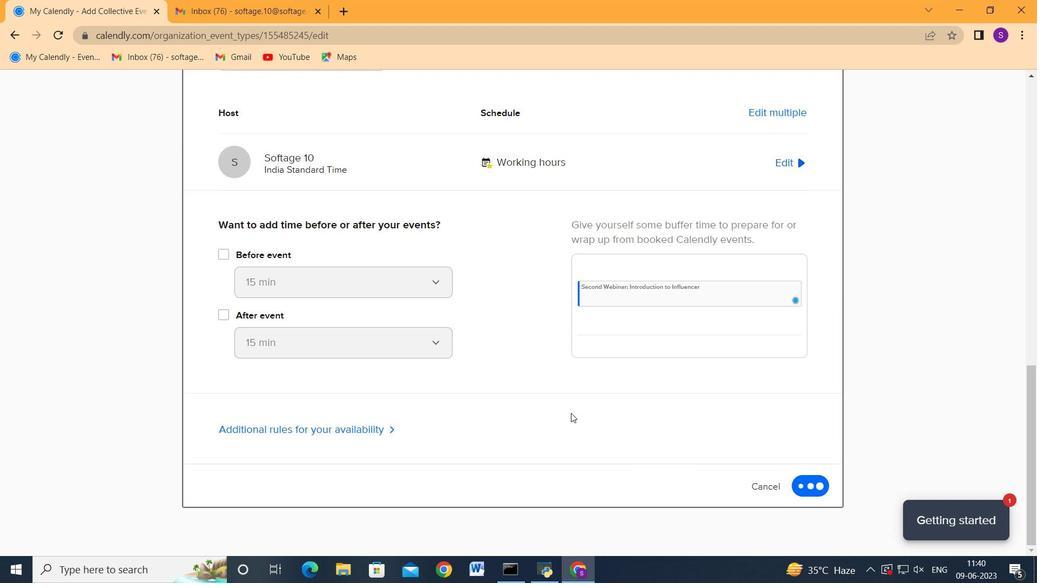 
Action: Mouse scrolled (571, 413) with delta (0, 0)
Screenshot: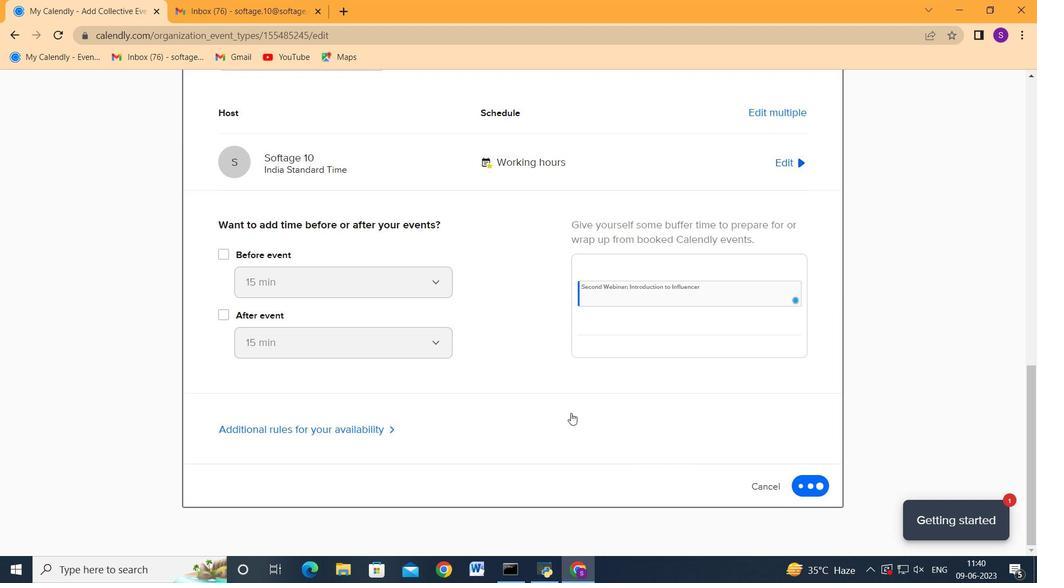 
Action: Mouse moved to (825, 154)
Screenshot: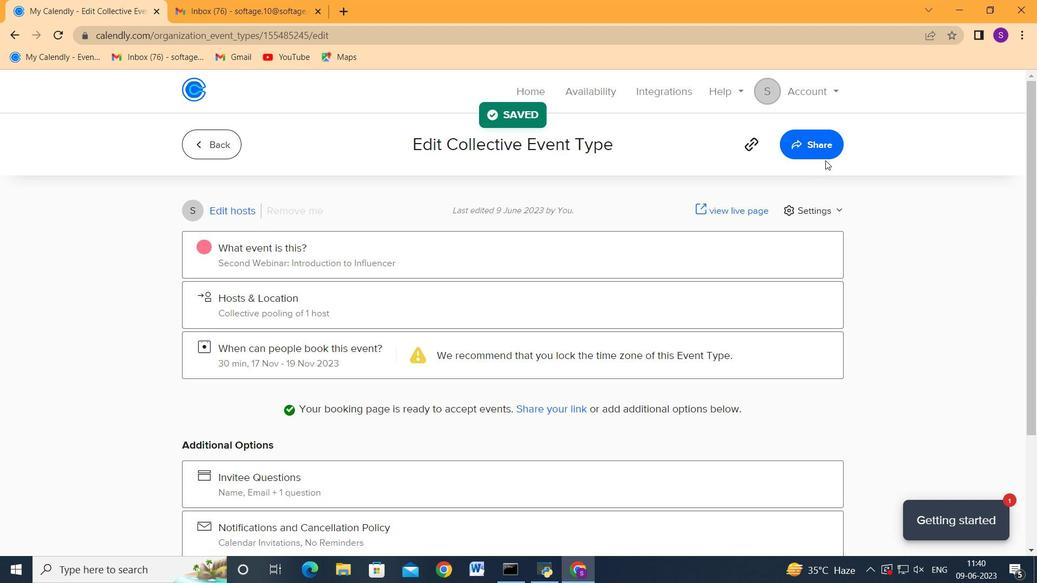 
Action: Mouse pressed left at (825, 154)
Screenshot: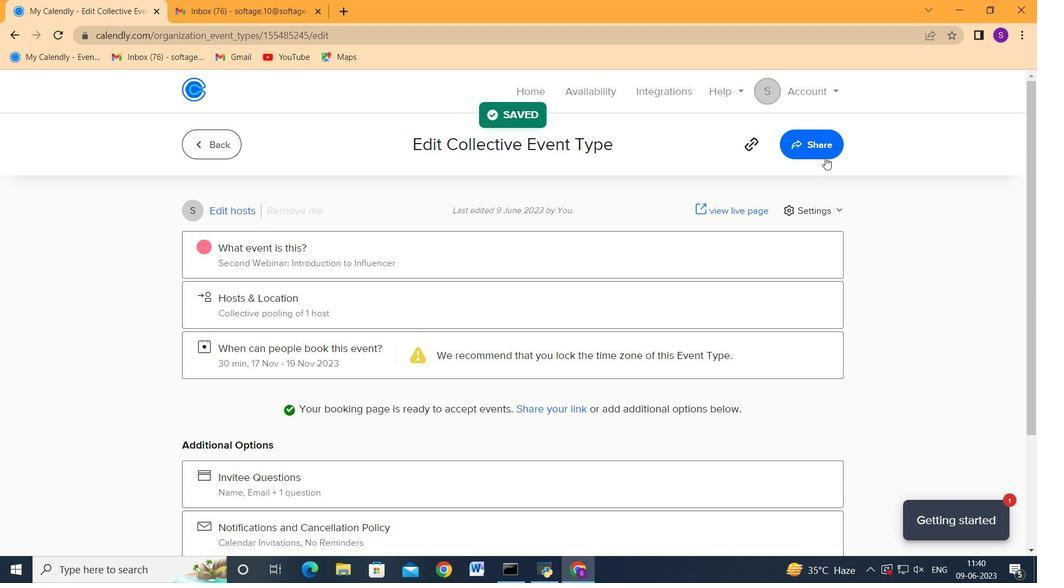 
Action: Mouse moved to (688, 278)
Screenshot: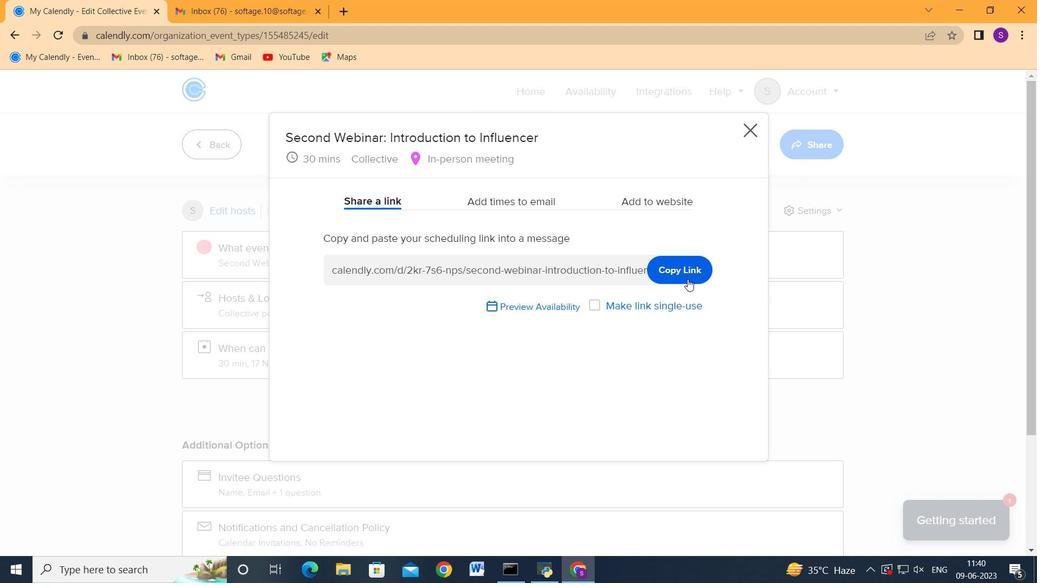 
Action: Mouse pressed left at (688, 278)
Screenshot: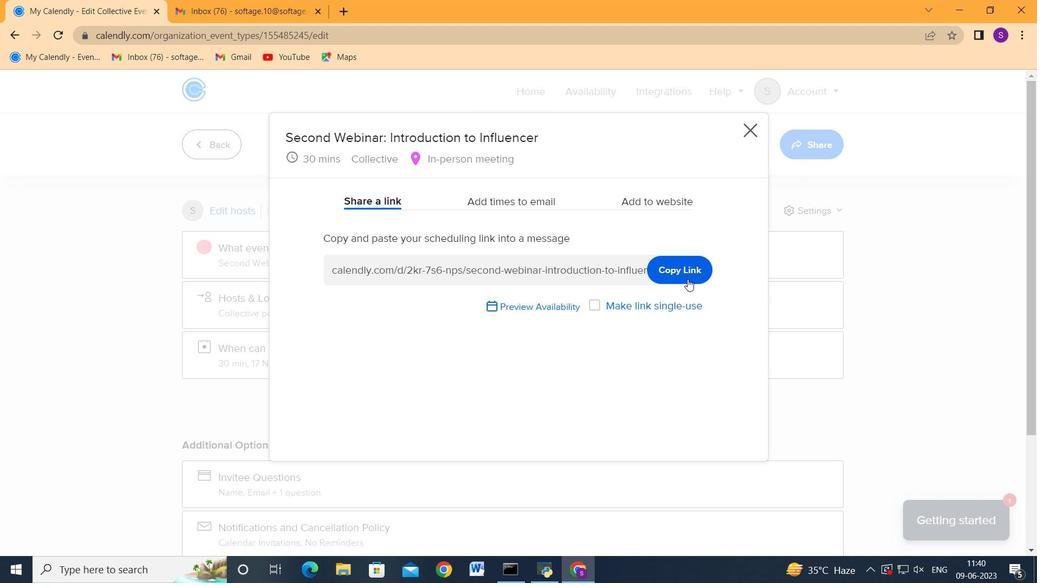 
Action: Mouse moved to (203, 0)
Screenshot: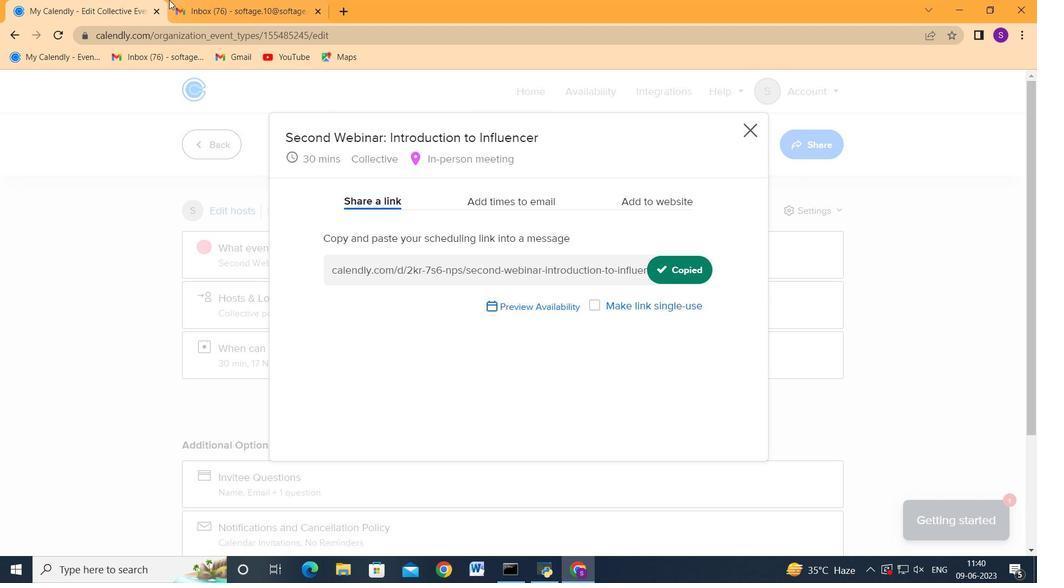 
Action: Mouse pressed left at (203, 0)
Screenshot: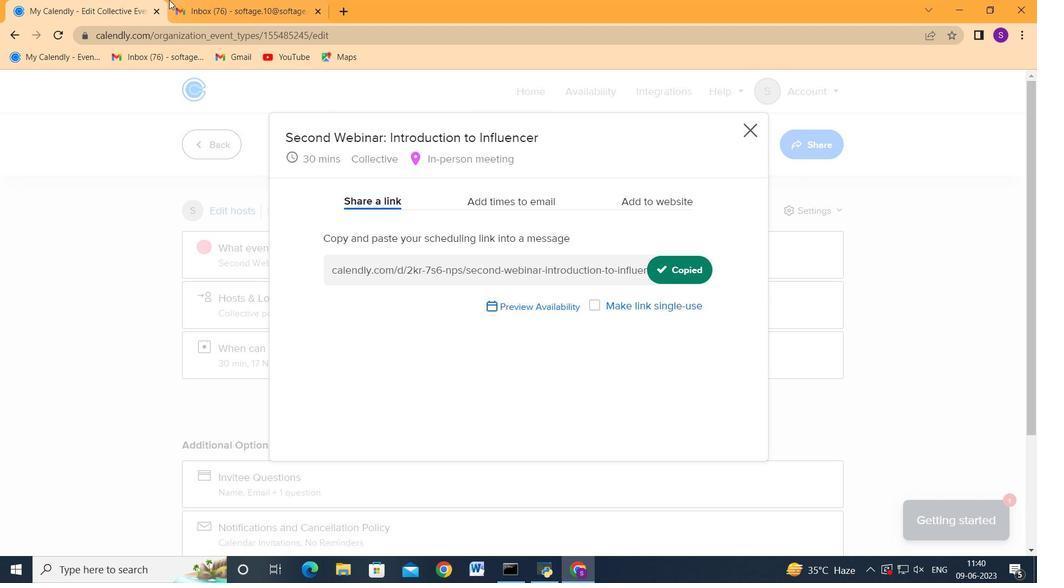 
Action: Mouse moved to (106, 152)
Screenshot: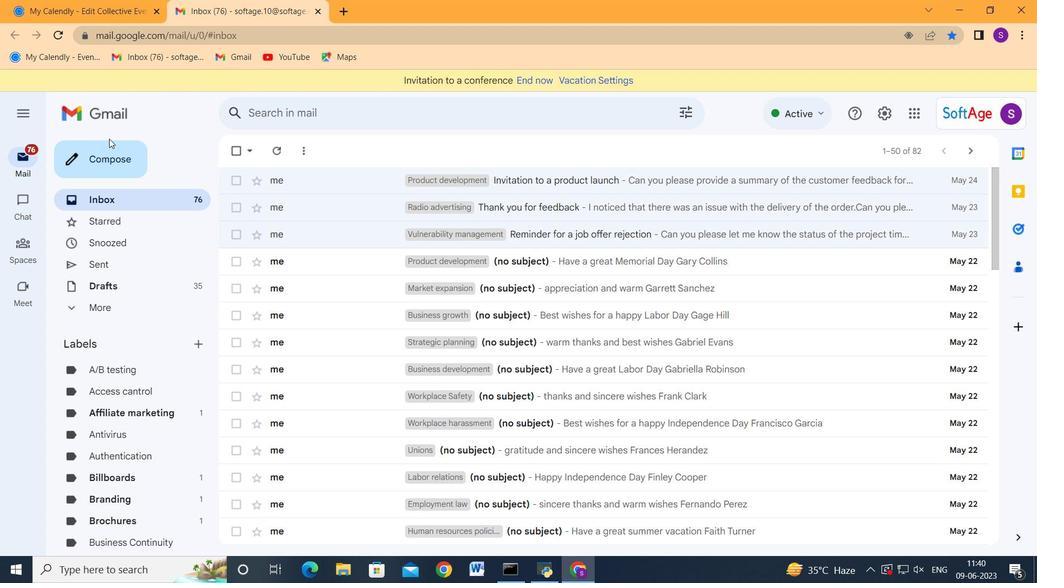 
Action: Mouse pressed left at (106, 152)
Screenshot: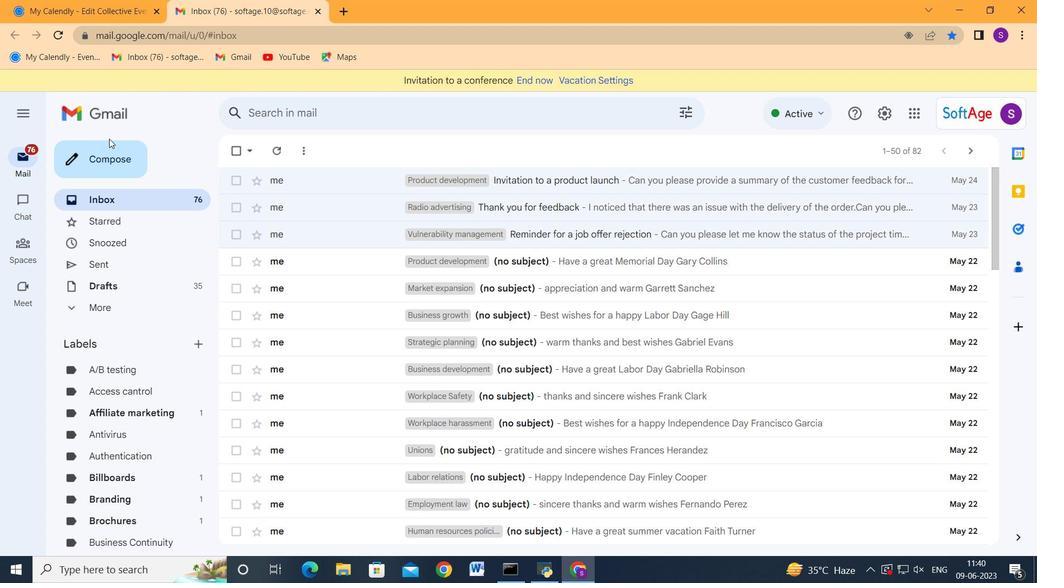 
Action: Mouse moved to (668, 248)
Screenshot: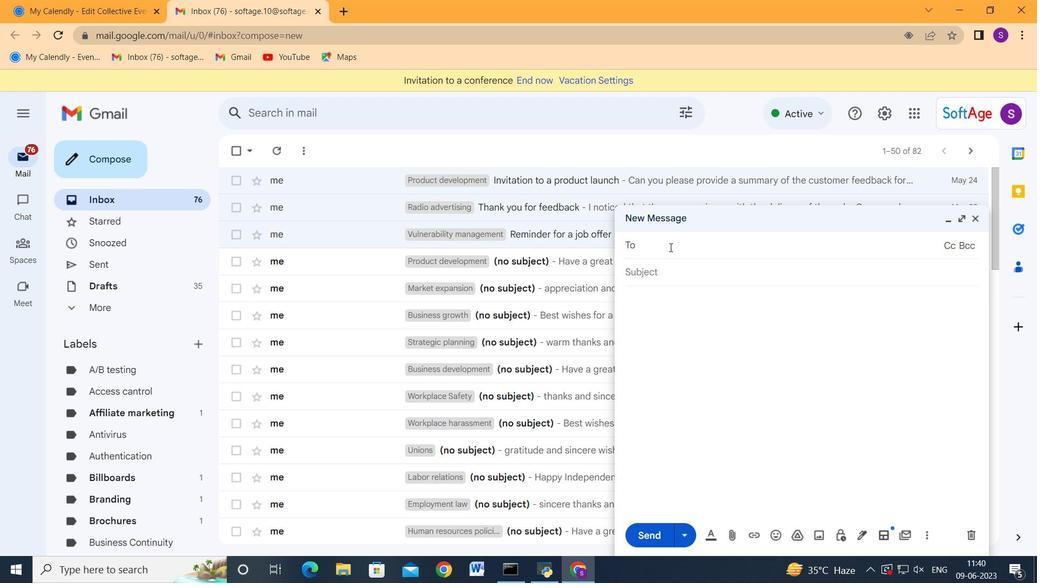 
Action: Key pressed softage.3<Key.shift_r>@softage.net<Key.enter>softage.4<Key.shift_r>@softage.net<Key.enter><Key.tab><Key.tab>ctrl+V
Screenshot: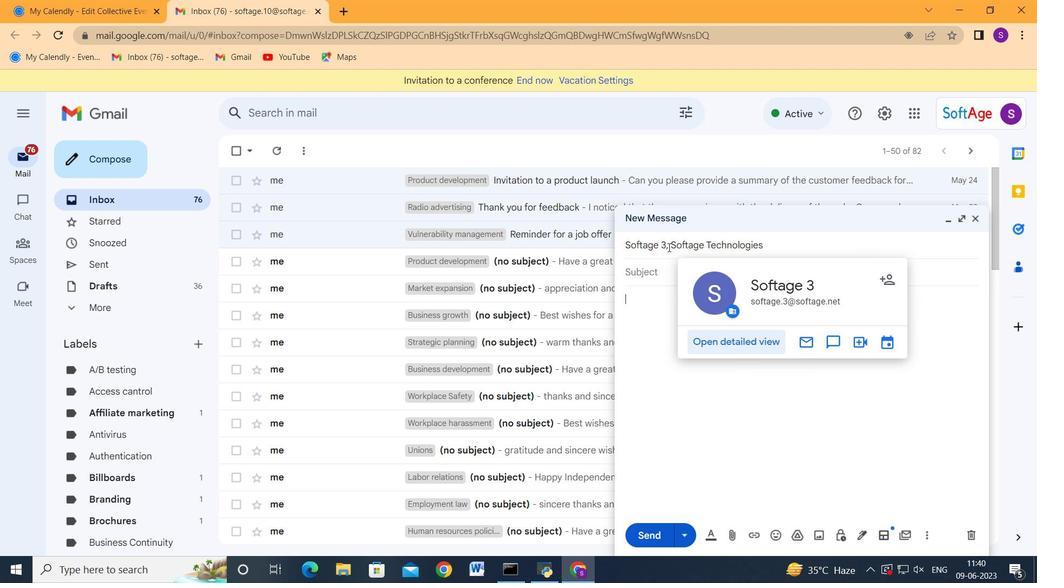 
Action: Mouse moved to (659, 542)
Screenshot: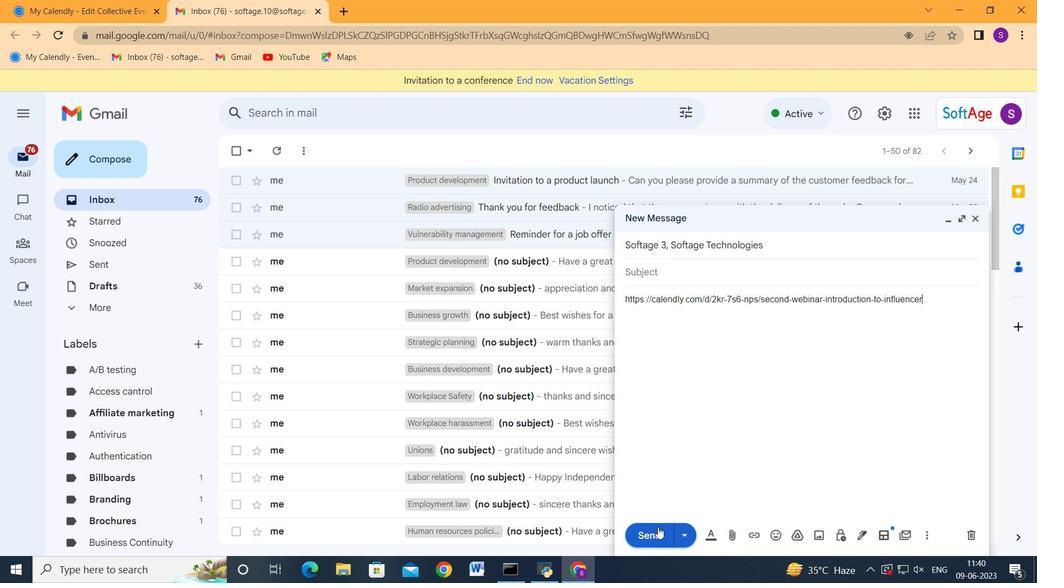 
Action: Mouse pressed left at (659, 542)
Screenshot: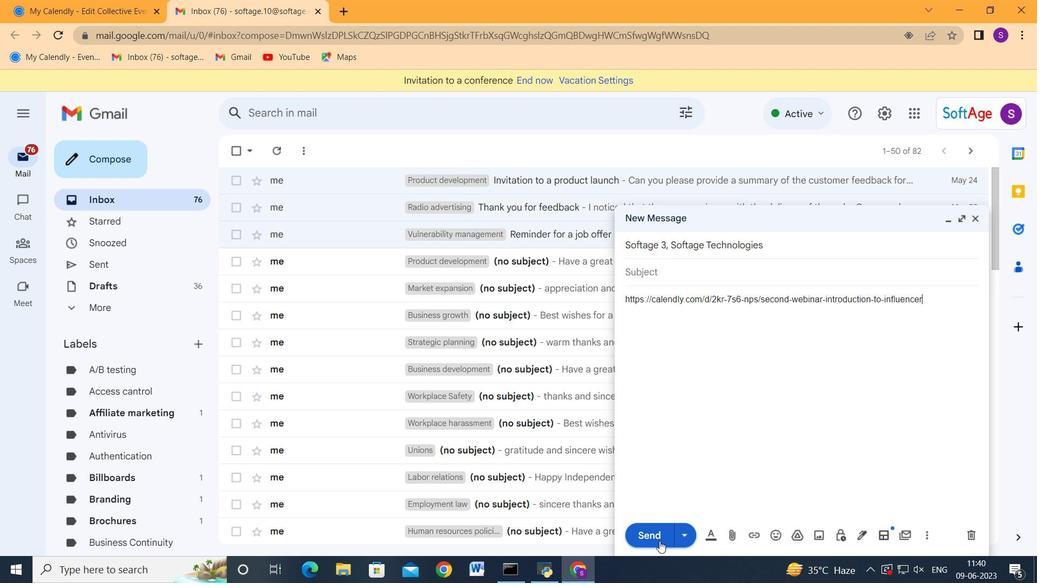
Action: Mouse moved to (771, 422)
Screenshot: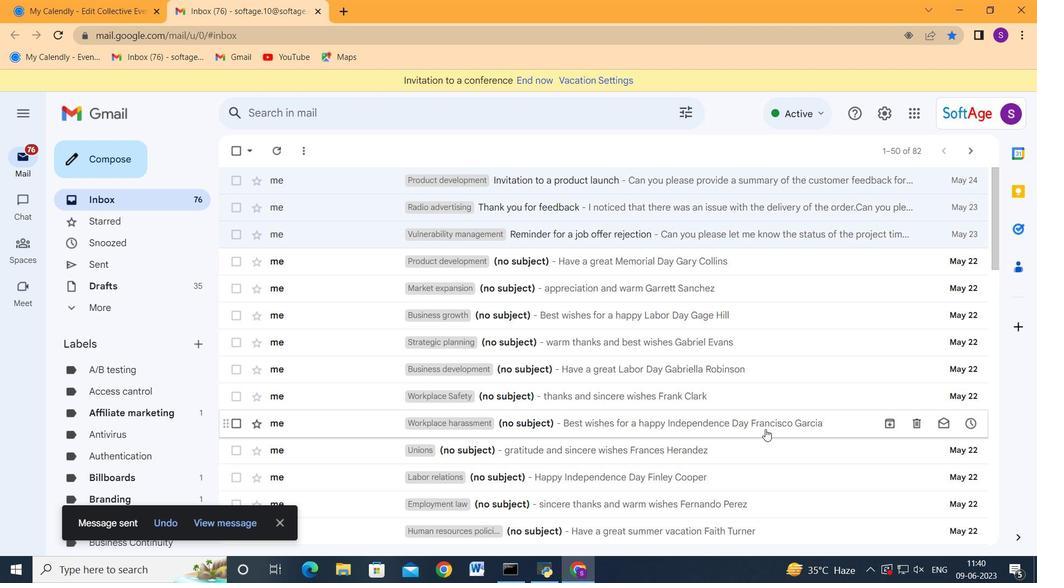 
